 Task: Research Airbnb accommodation in JagÃÂ¼ey Grande, Cuba from 9th December, 2023 to 11th December, 2023 for 2 adults.2 bedrooms having 2 beds and 1 bathroom. Property type can be guest house. Look for 3 properties as per requirement.
Action: Mouse moved to (419, 124)
Screenshot: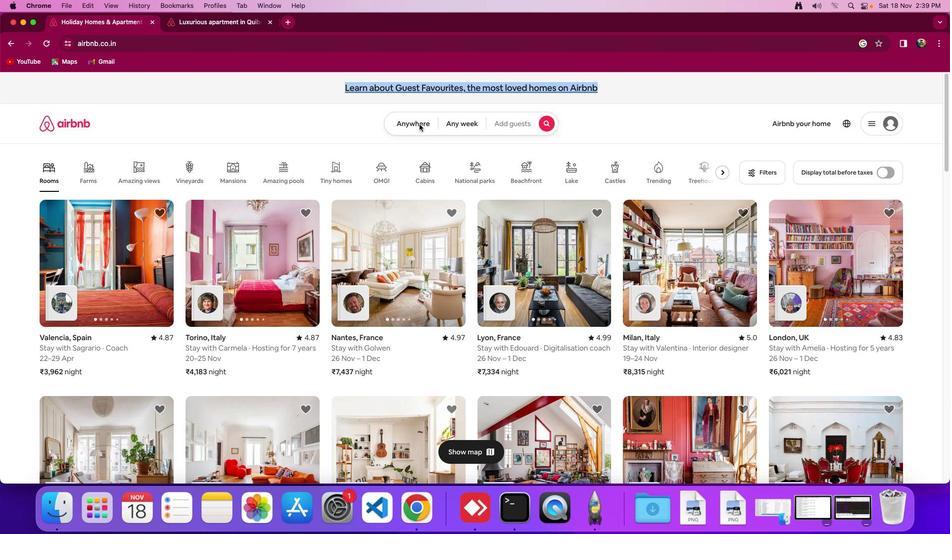 
Action: Mouse pressed left at (419, 124)
Screenshot: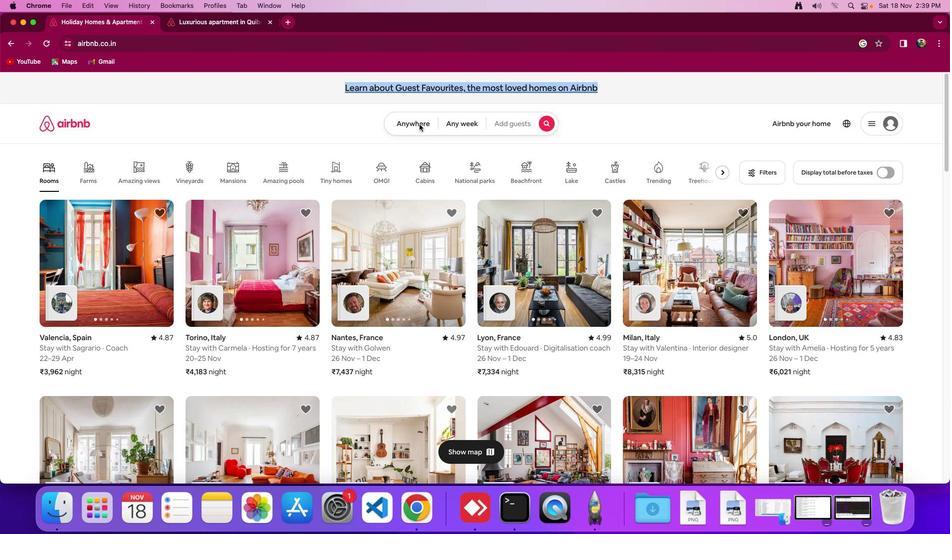 
Action: Mouse moved to (418, 124)
Screenshot: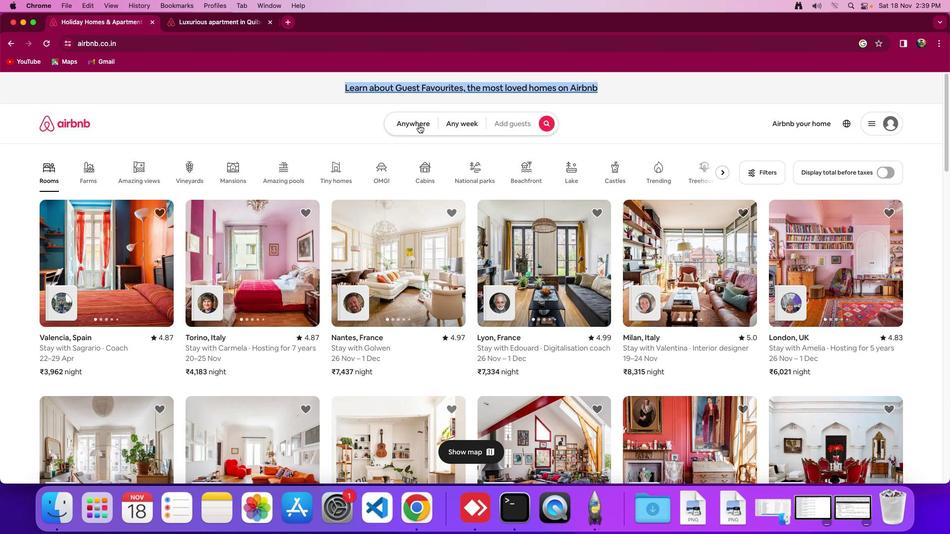 
Action: Mouse pressed left at (418, 124)
Screenshot: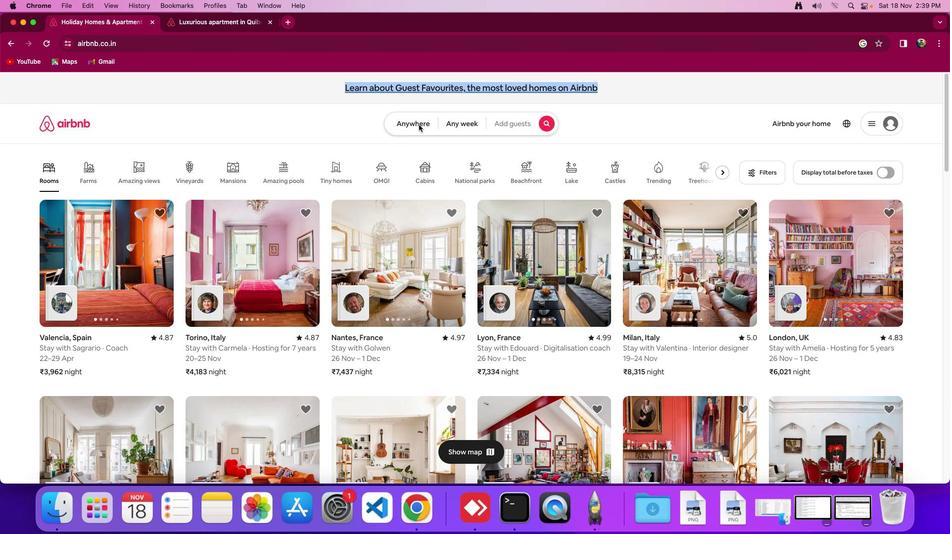 
Action: Mouse moved to (360, 160)
Screenshot: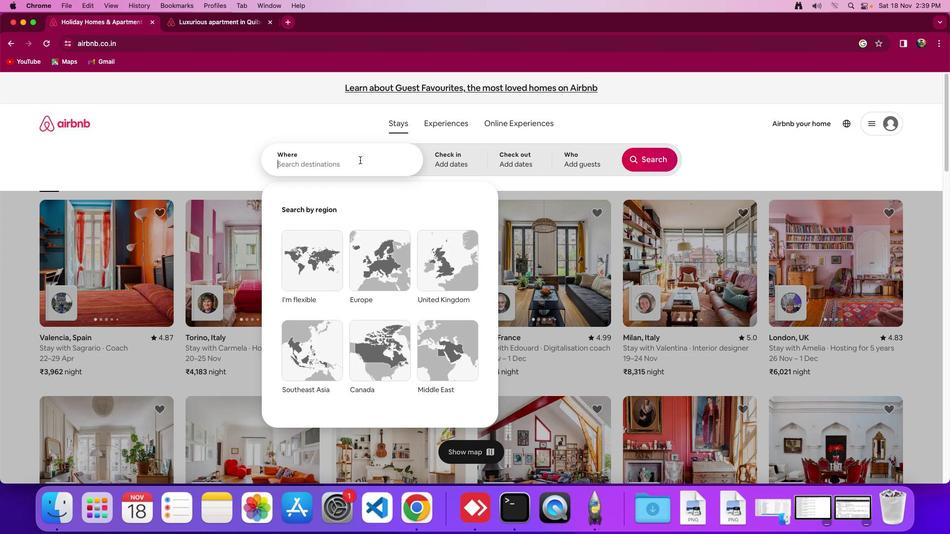 
Action: Mouse pressed left at (360, 160)
Screenshot: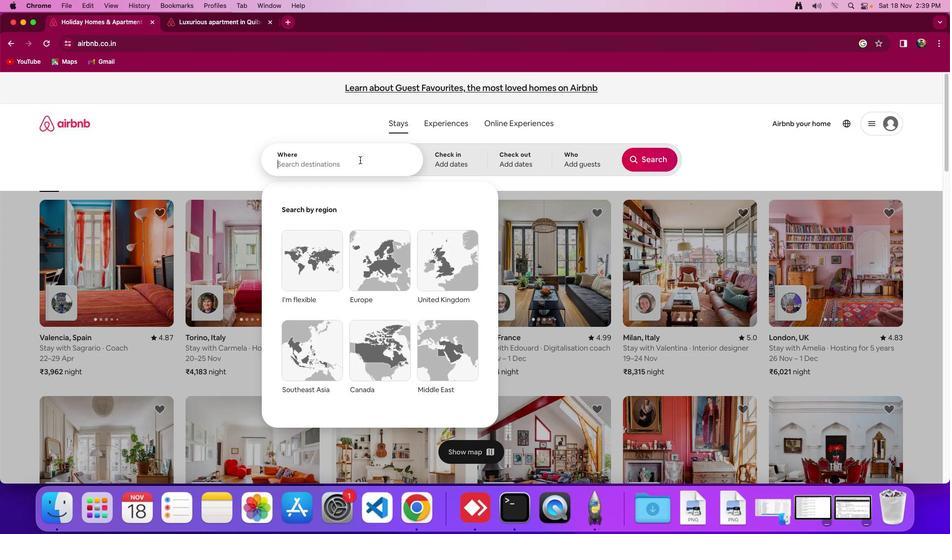 
Action: Key pressed Key.shift'J''a''g'Key.shift_r'A'Key.shift'e''y'Key.spaceKey.shift_r'G''r''a''d''e''.'Key.backspace','Key.spaceKey.shift_r'C''u''b''s'Key.backspace'a'
Screenshot: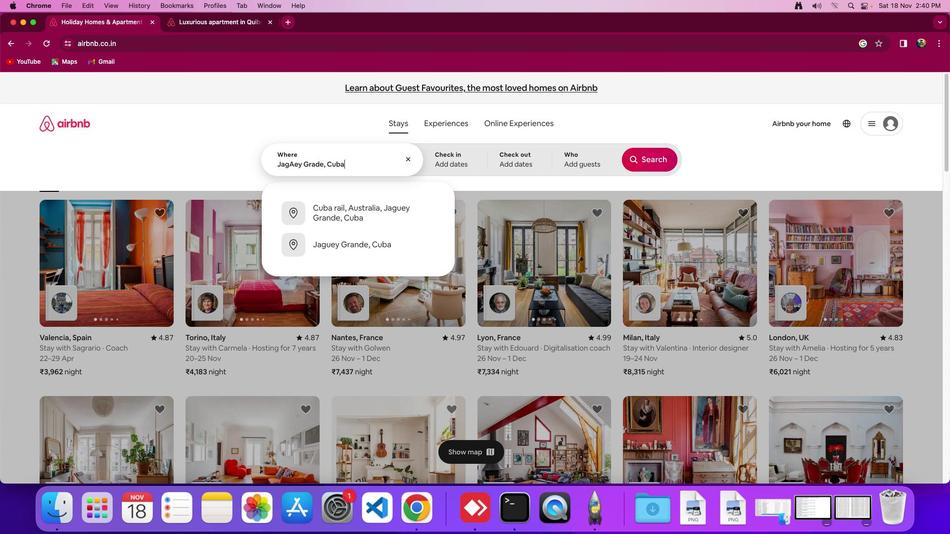 
Action: Mouse moved to (454, 161)
Screenshot: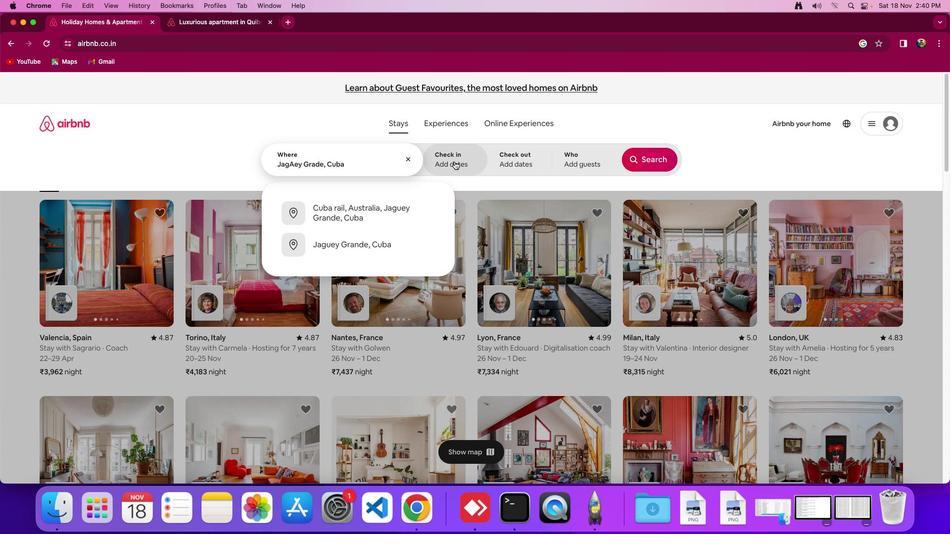 
Action: Mouse pressed left at (454, 161)
Screenshot: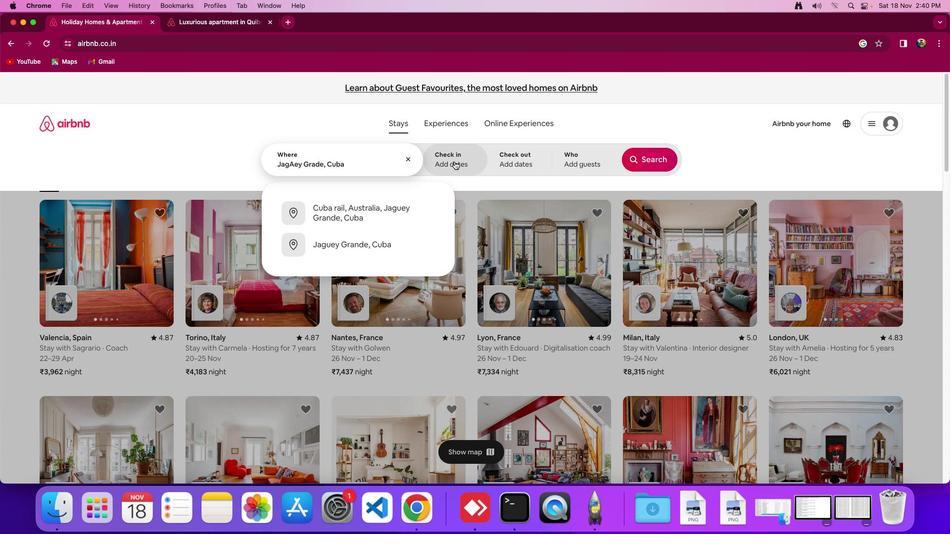 
Action: Mouse moved to (632, 305)
Screenshot: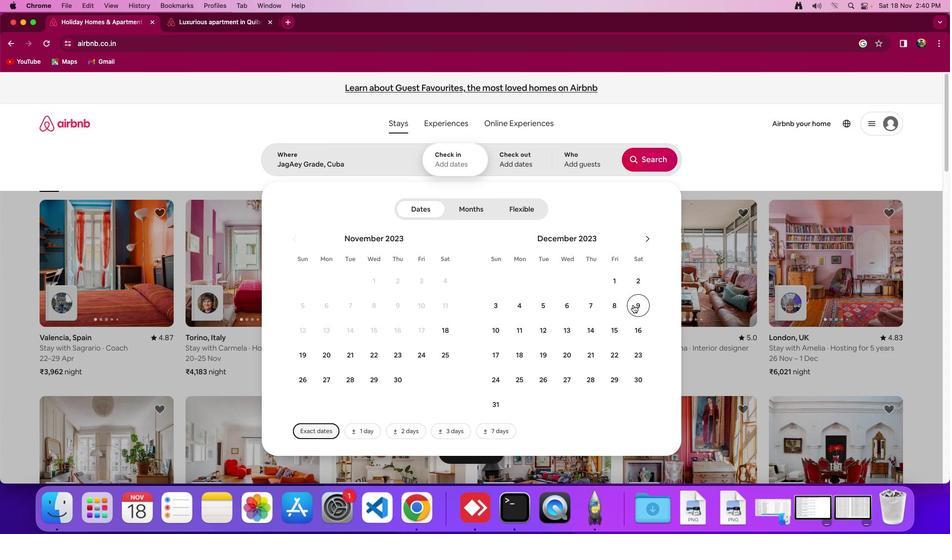 
Action: Mouse pressed left at (632, 305)
Screenshot: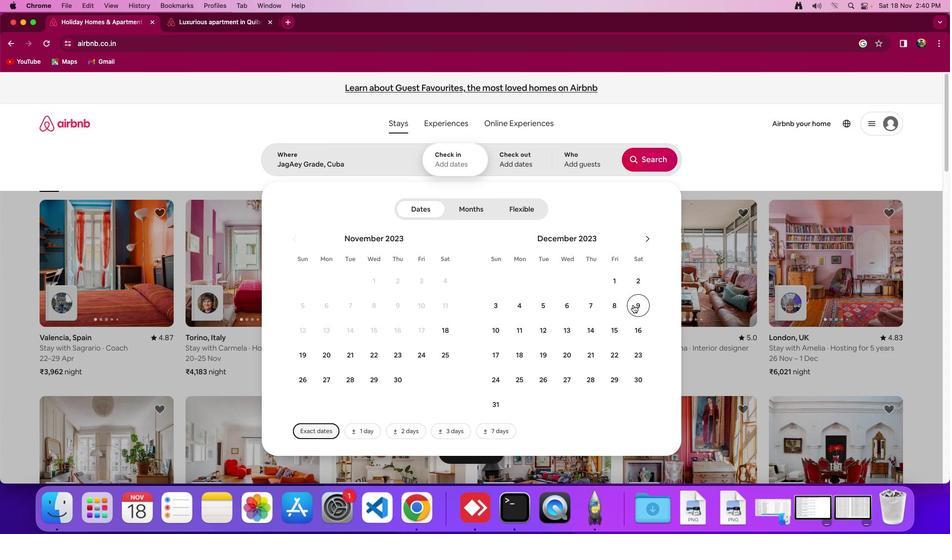 
Action: Mouse moved to (521, 334)
Screenshot: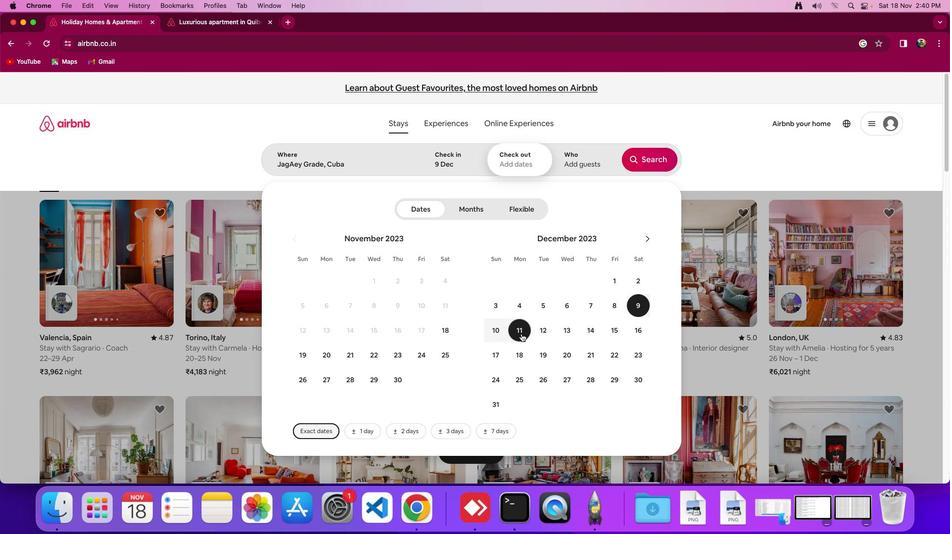 
Action: Mouse pressed left at (521, 334)
Screenshot: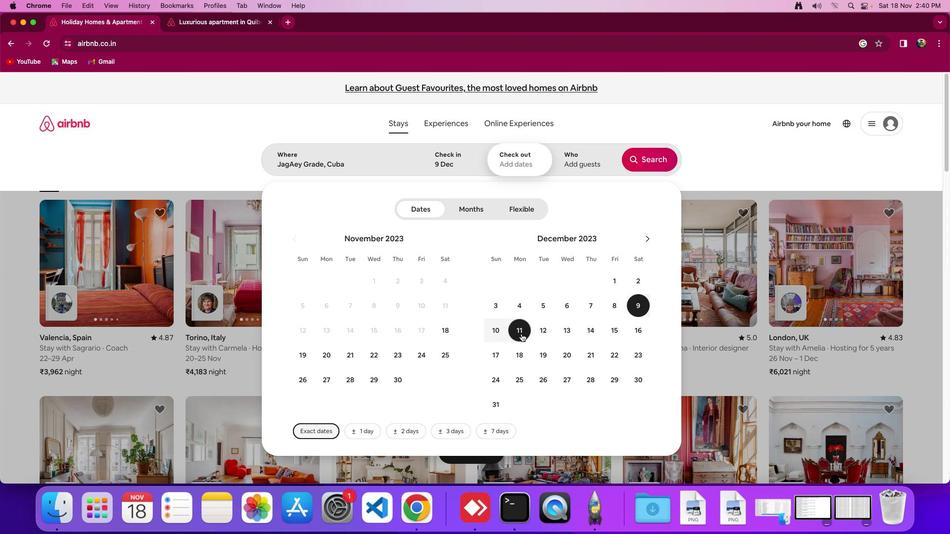 
Action: Mouse moved to (574, 155)
Screenshot: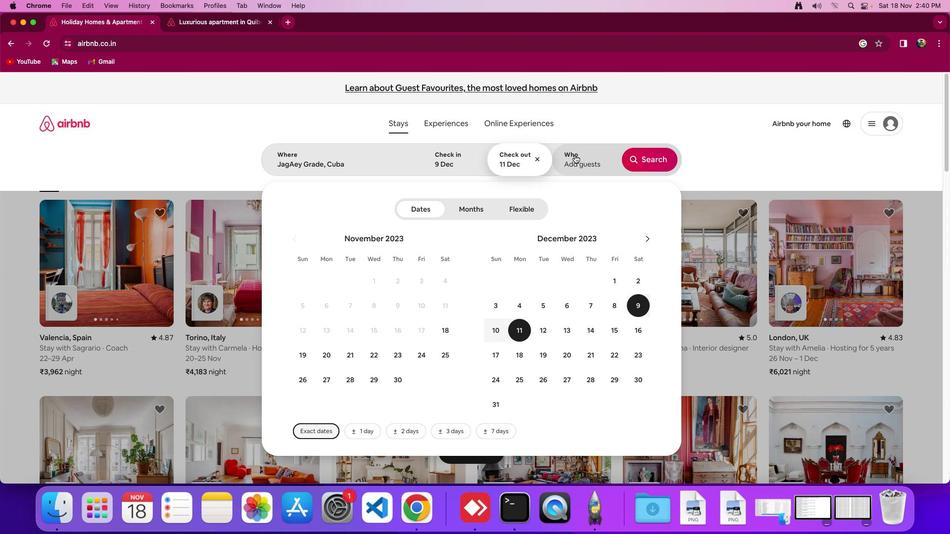 
Action: Mouse pressed left at (574, 155)
Screenshot: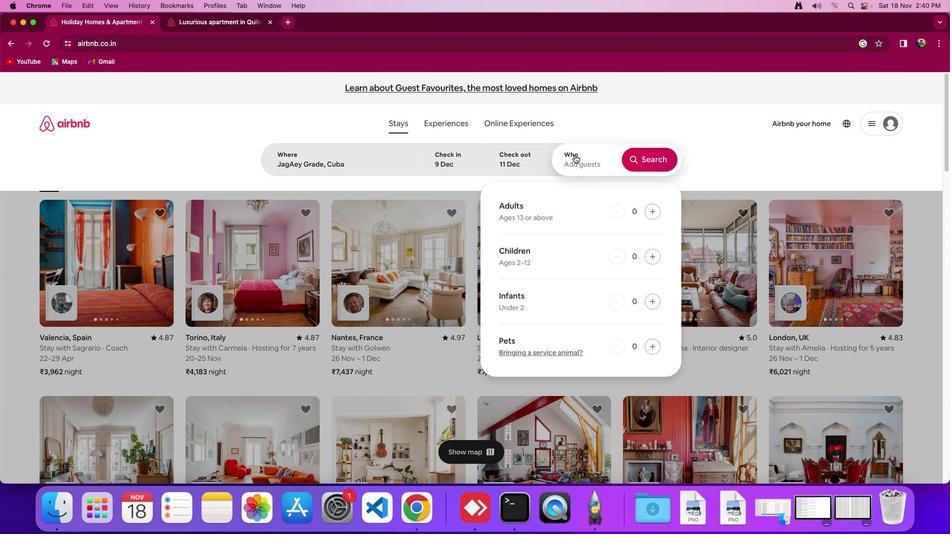 
Action: Mouse moved to (653, 215)
Screenshot: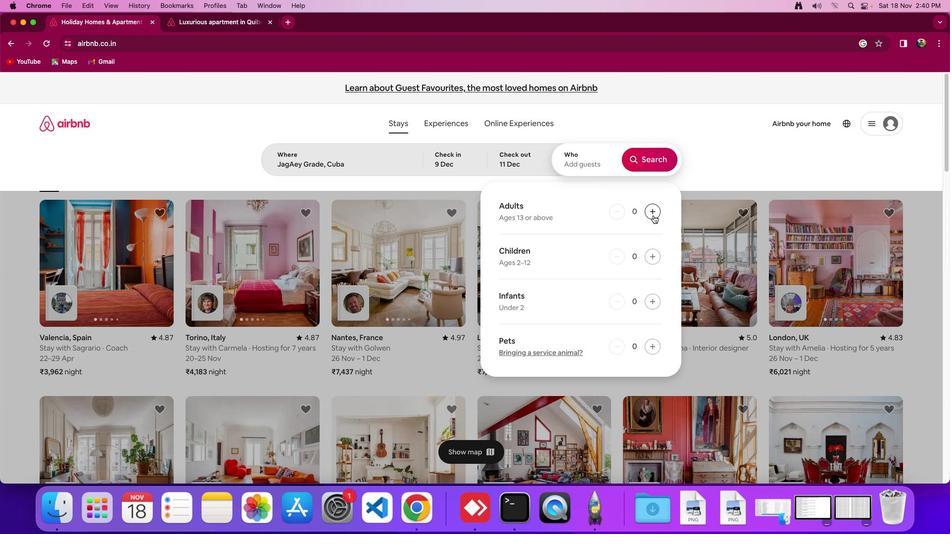 
Action: Mouse pressed left at (653, 215)
Screenshot: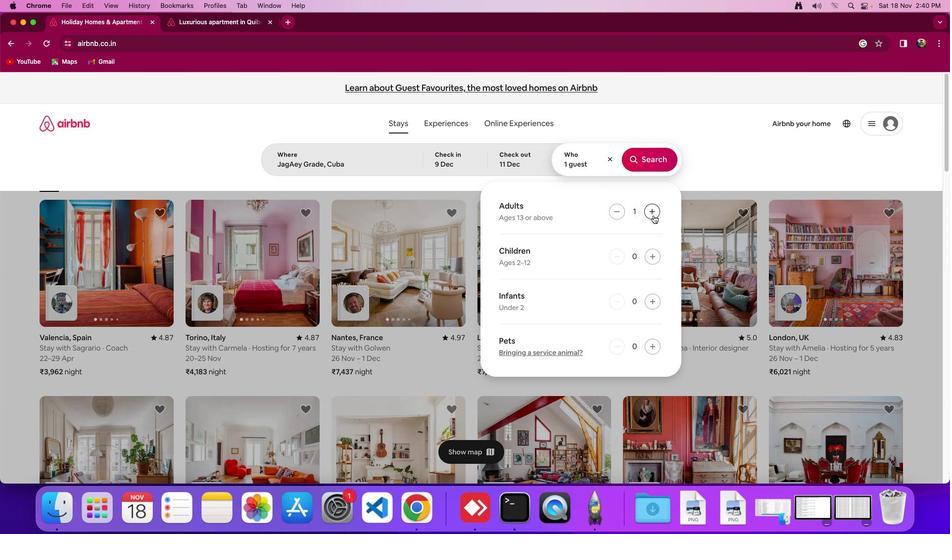 
Action: Mouse pressed left at (653, 215)
Screenshot: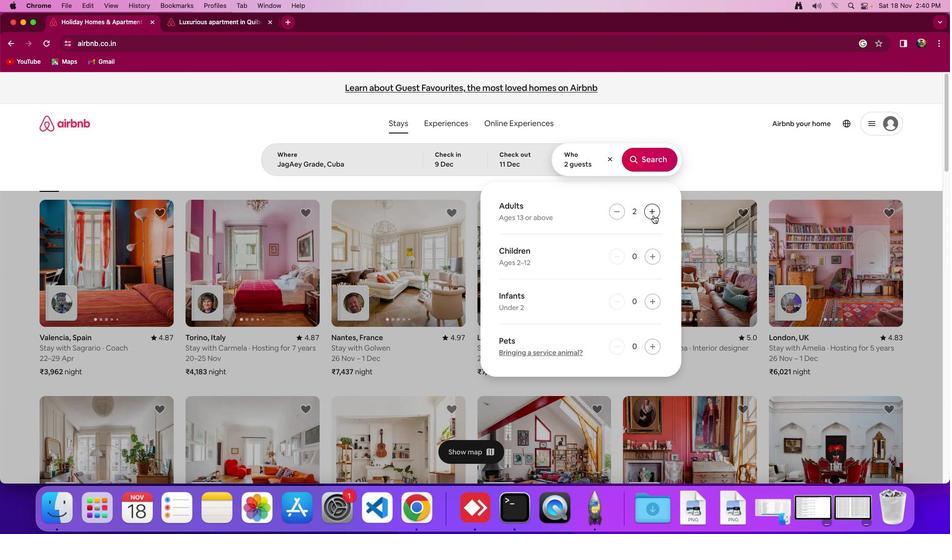 
Action: Mouse moved to (649, 161)
Screenshot: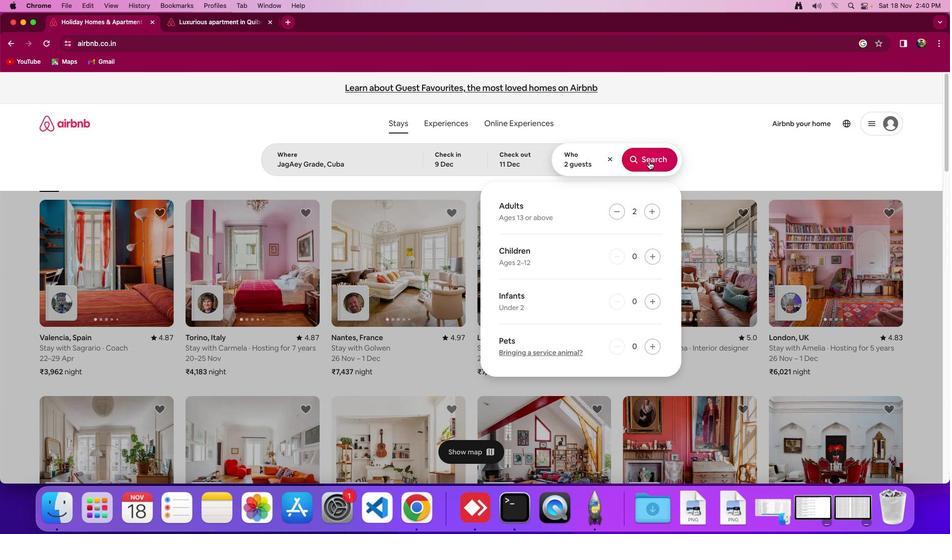 
Action: Mouse pressed left at (649, 161)
Screenshot: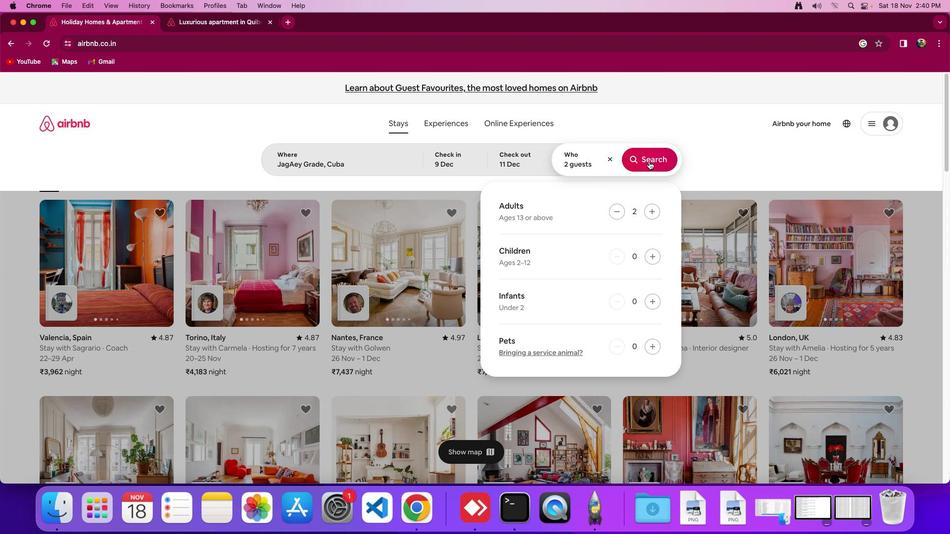 
Action: Mouse moved to (779, 130)
Screenshot: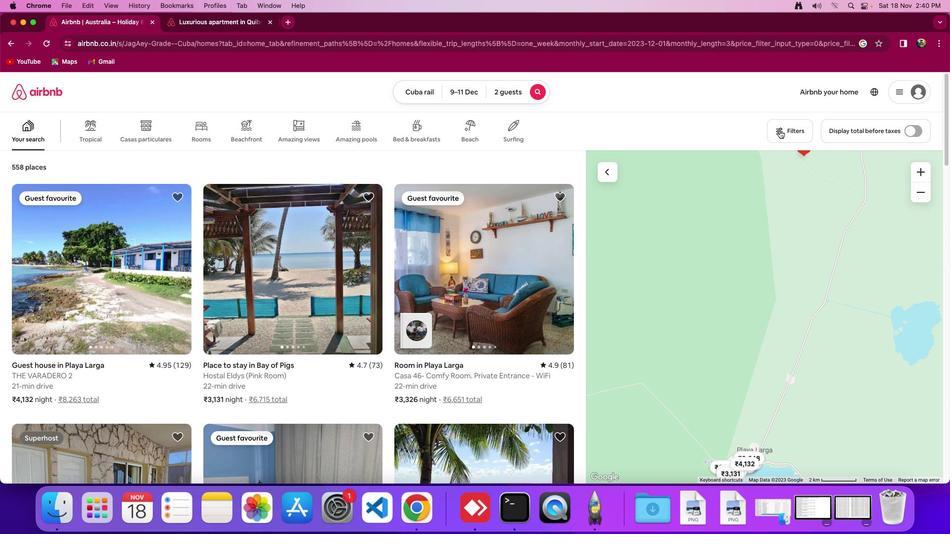 
Action: Mouse pressed left at (779, 130)
Screenshot: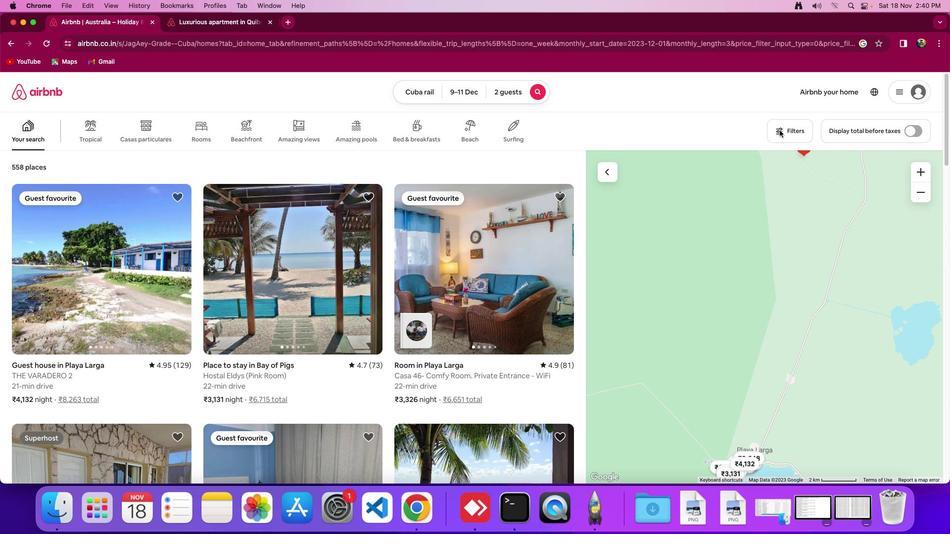 
Action: Mouse moved to (513, 261)
Screenshot: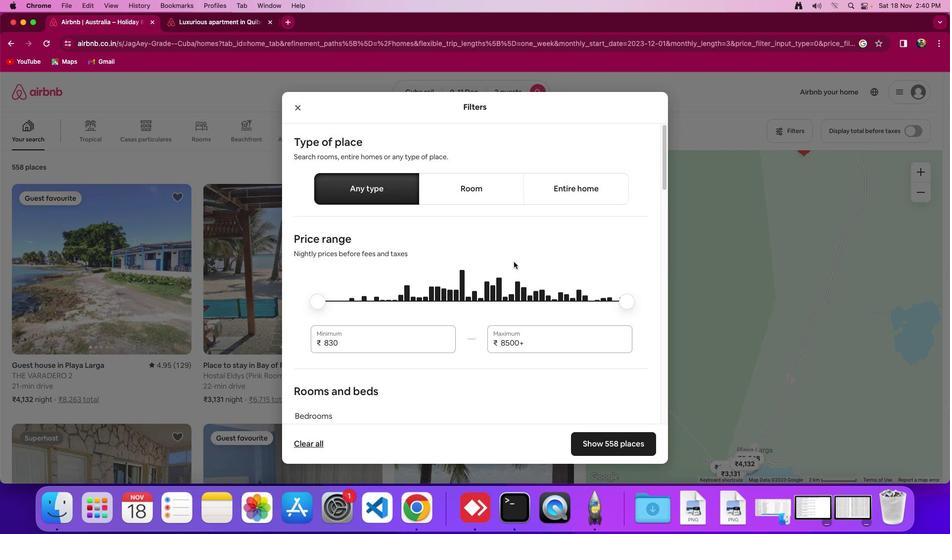 
Action: Mouse scrolled (513, 261) with delta (0, 0)
Screenshot: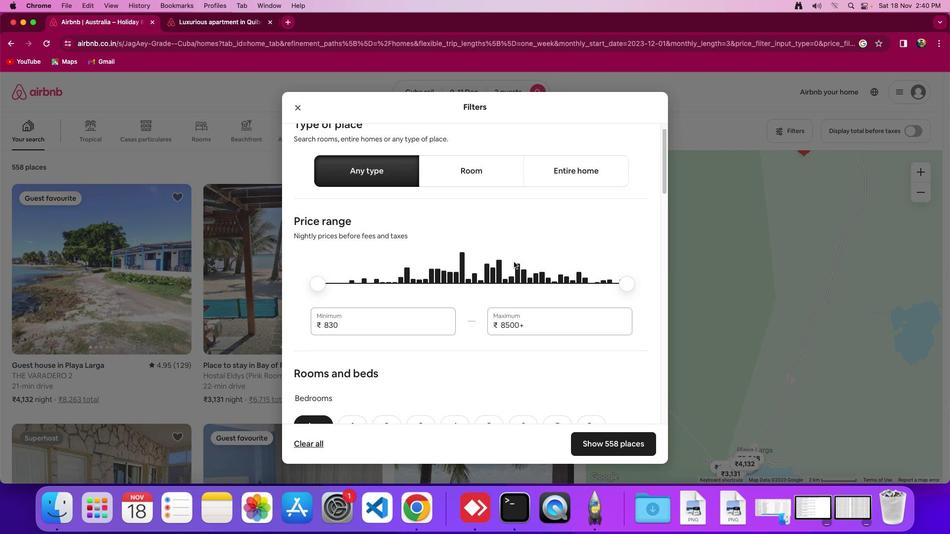 
Action: Mouse scrolled (513, 261) with delta (0, 0)
Screenshot: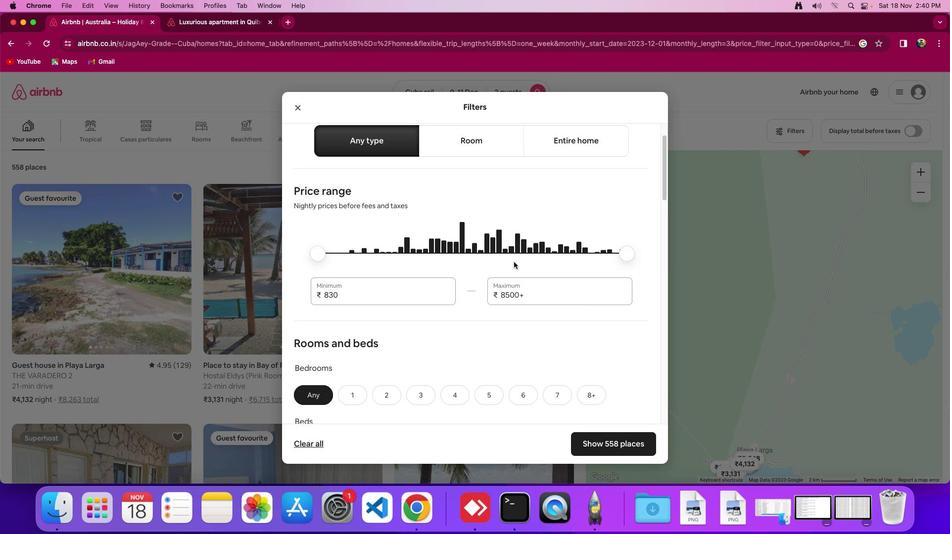 
Action: Mouse scrolled (513, 261) with delta (0, -1)
Screenshot: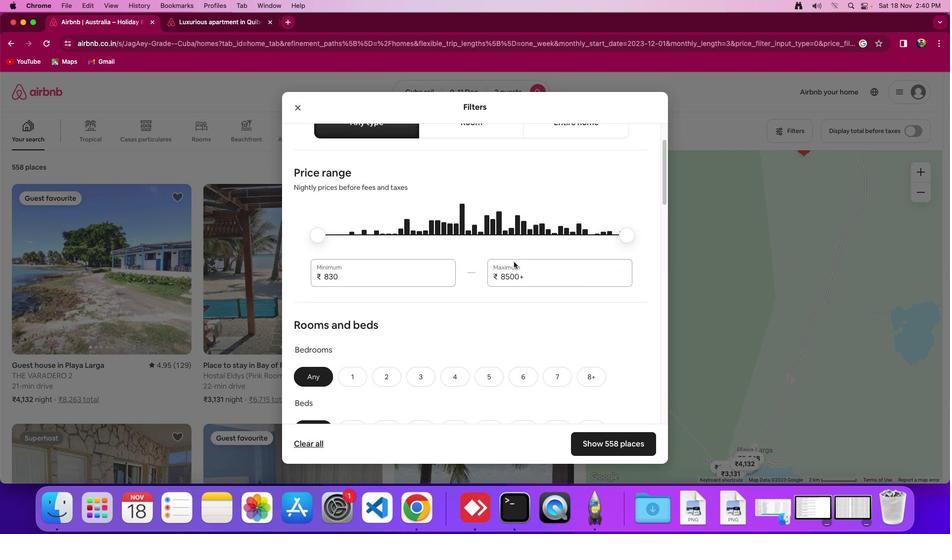 
Action: Mouse scrolled (513, 261) with delta (0, 0)
Screenshot: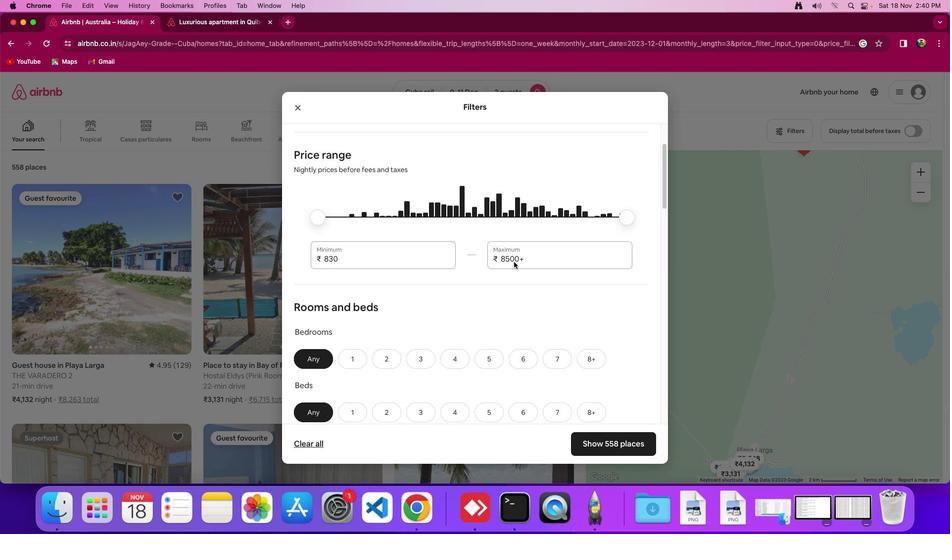 
Action: Mouse scrolled (513, 261) with delta (0, 0)
Screenshot: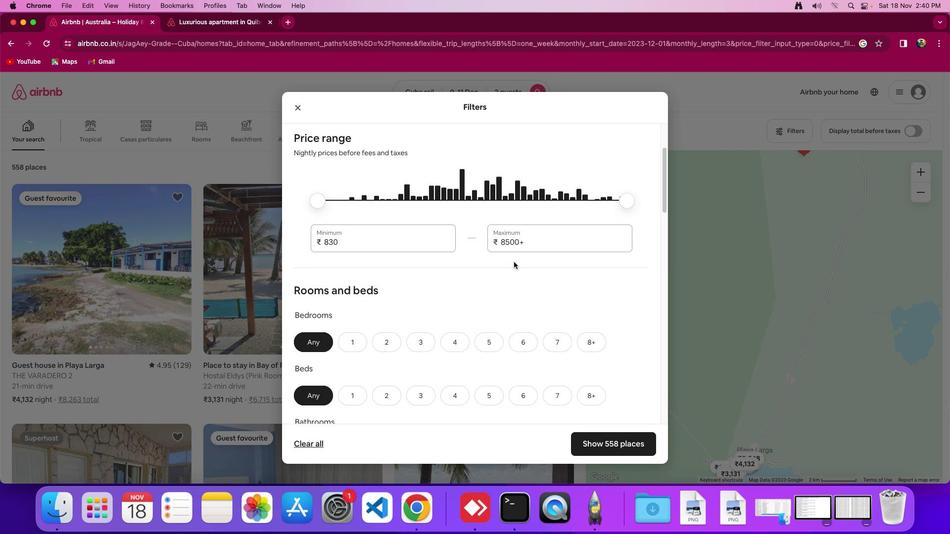 
Action: Mouse scrolled (513, 261) with delta (0, 0)
Screenshot: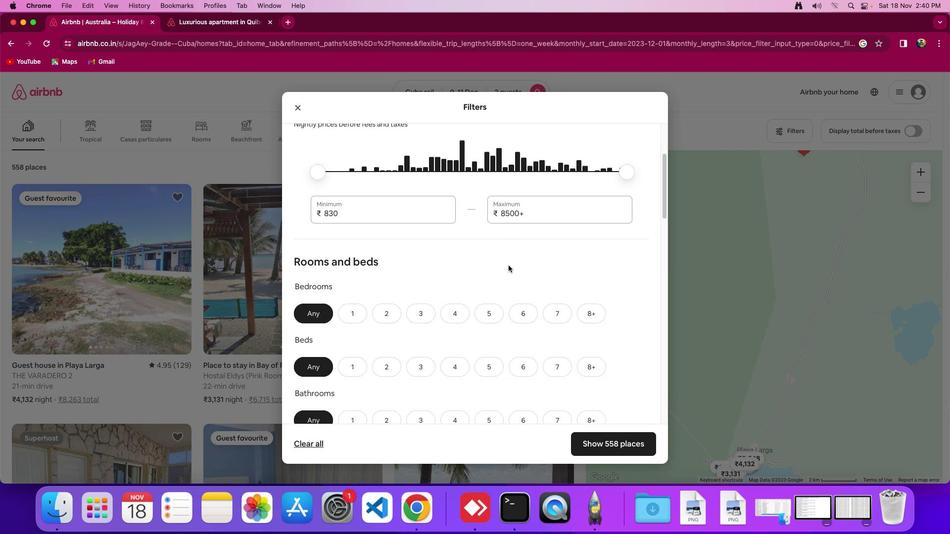 
Action: Mouse moved to (382, 299)
Screenshot: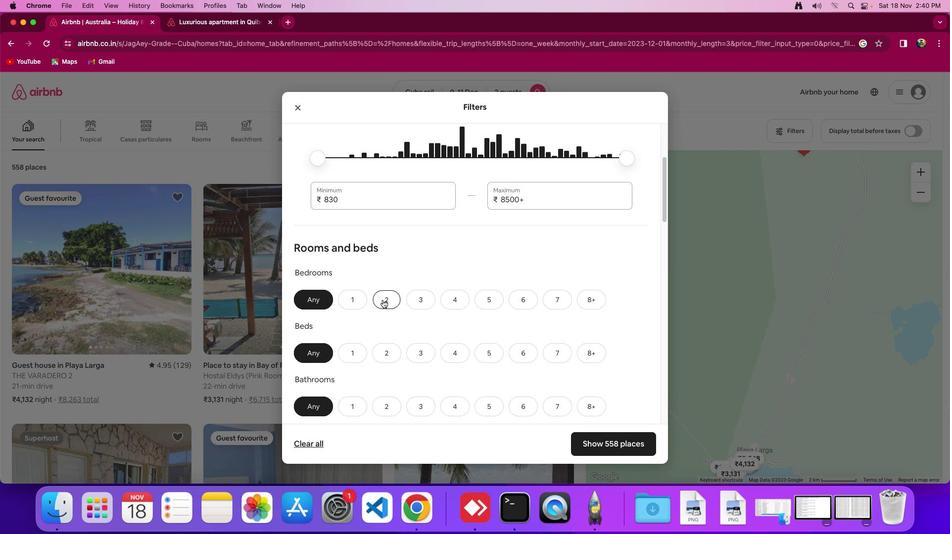 
Action: Mouse pressed left at (382, 299)
Screenshot: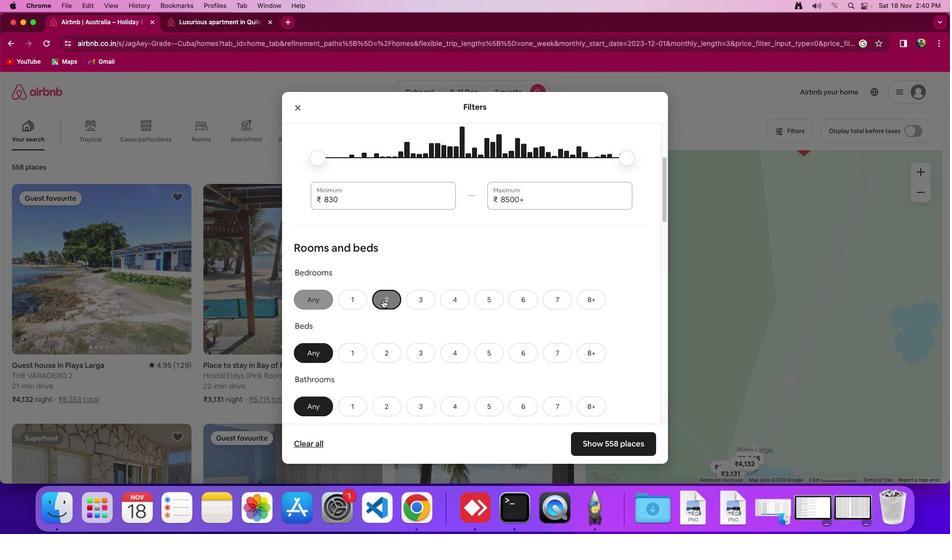 
Action: Mouse moved to (389, 354)
Screenshot: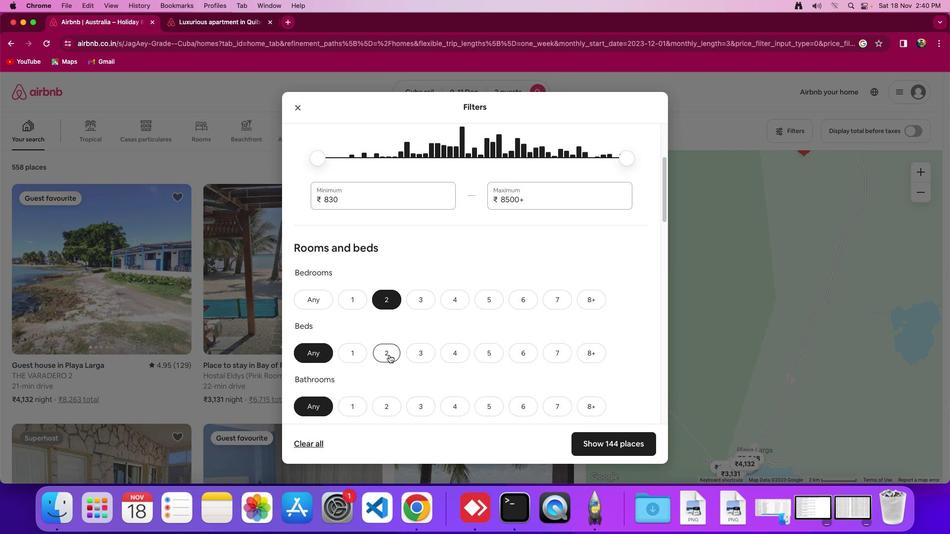 
Action: Mouse pressed left at (389, 354)
Screenshot: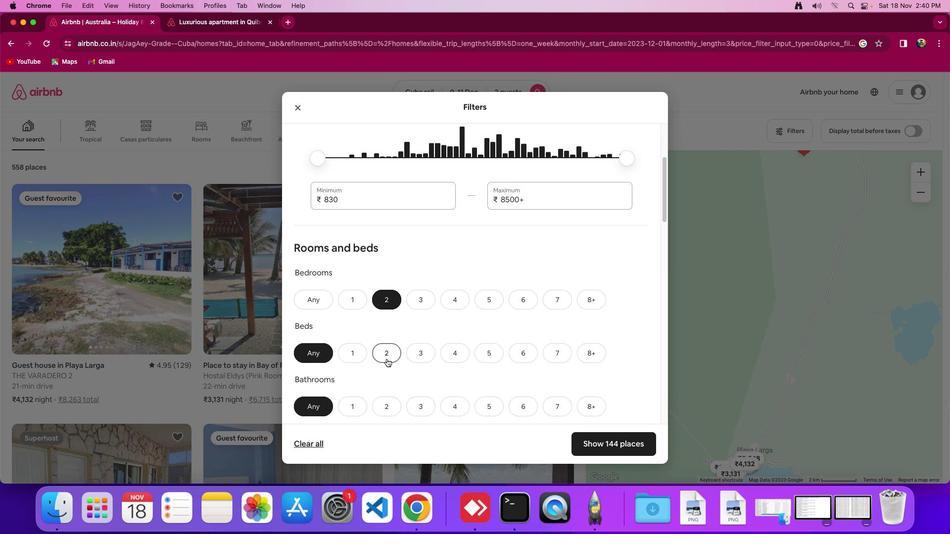 
Action: Mouse moved to (355, 404)
Screenshot: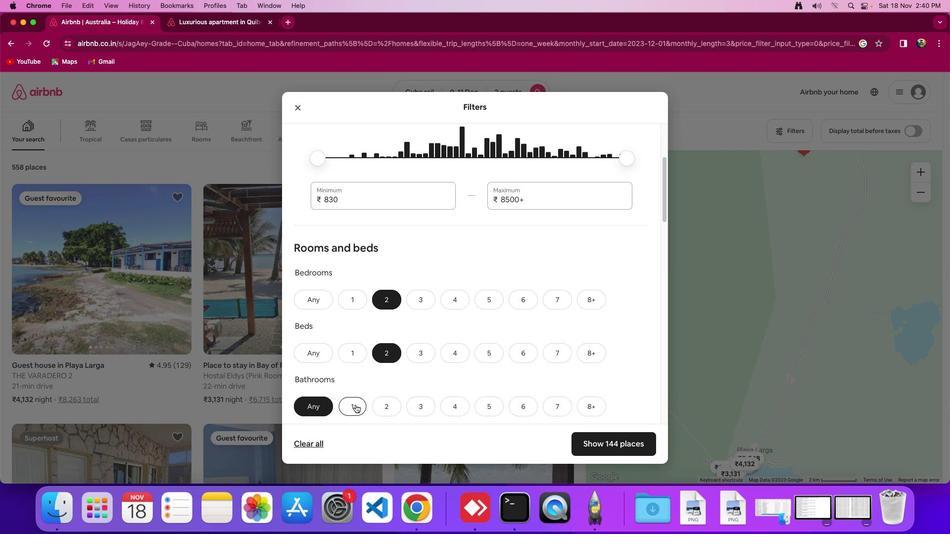 
Action: Mouse pressed left at (355, 404)
Screenshot: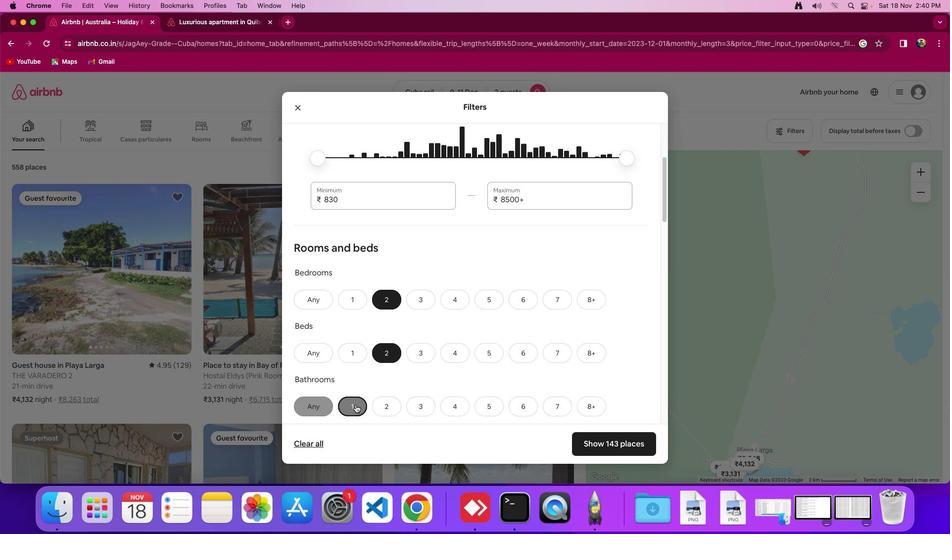 
Action: Mouse moved to (514, 219)
Screenshot: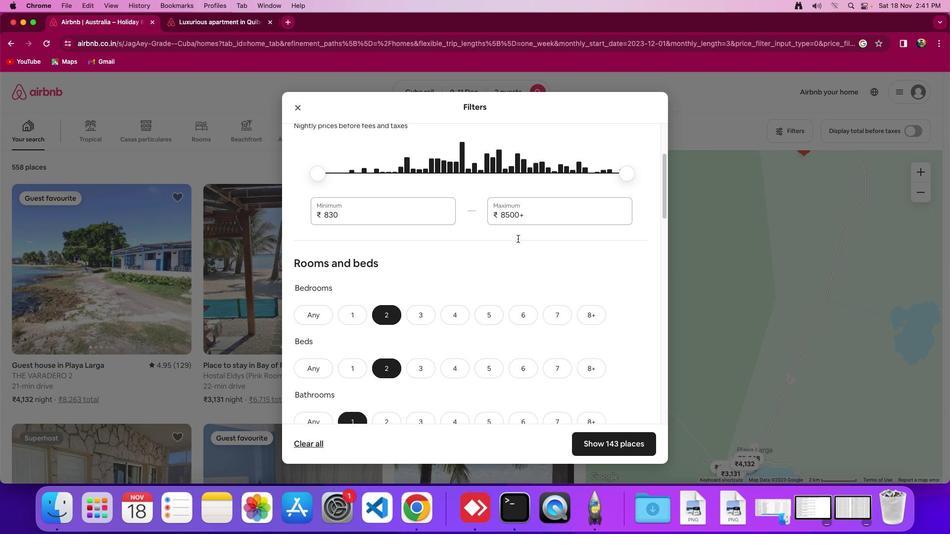 
Action: Mouse scrolled (514, 219) with delta (0, 0)
Screenshot: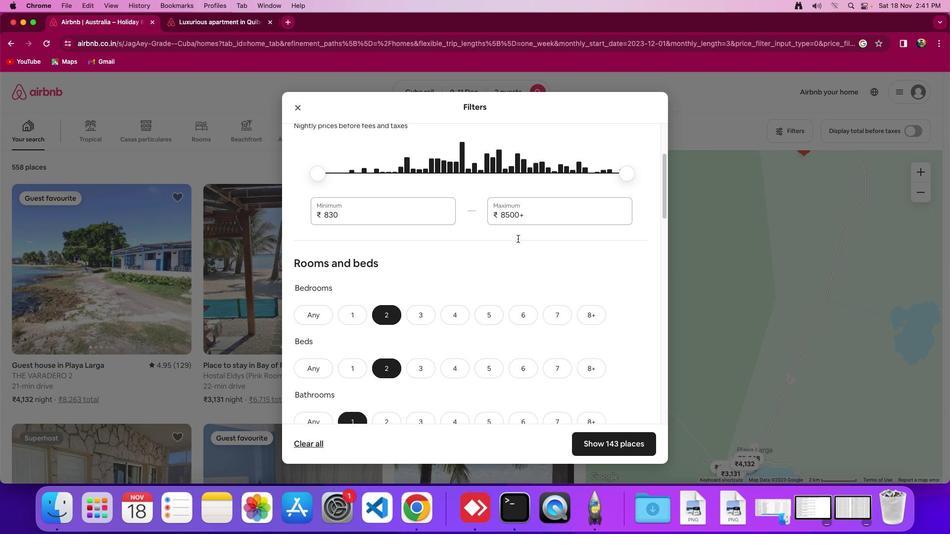 
Action: Mouse moved to (515, 227)
Screenshot: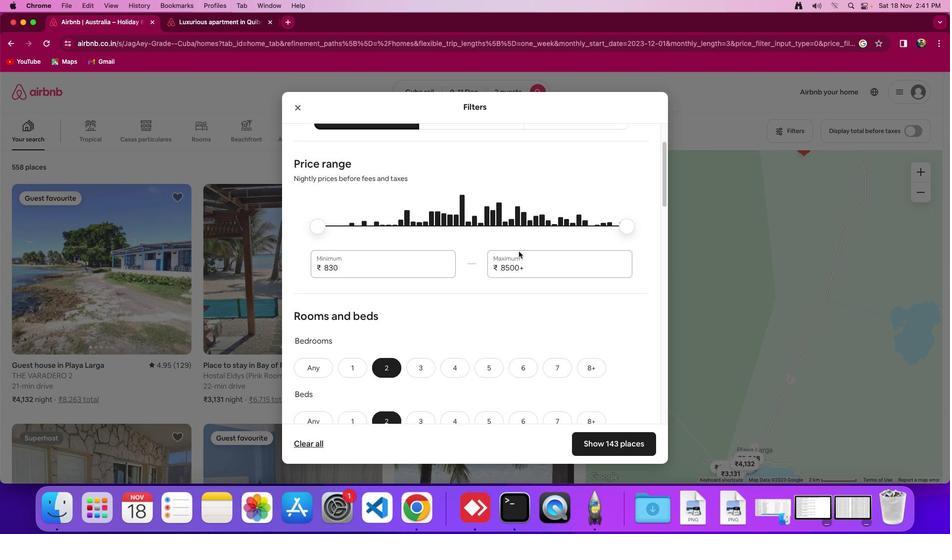 
Action: Mouse scrolled (515, 227) with delta (0, 0)
Screenshot: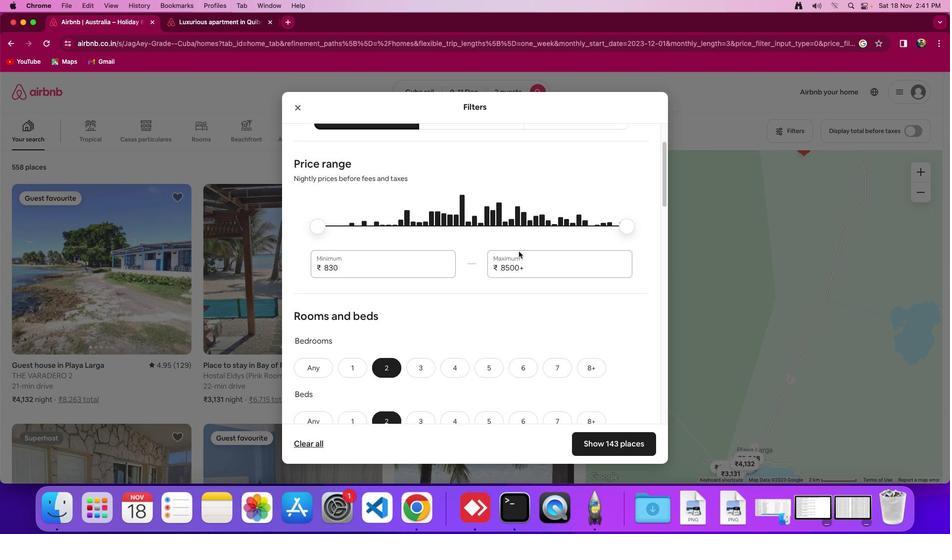 
Action: Mouse moved to (517, 234)
Screenshot: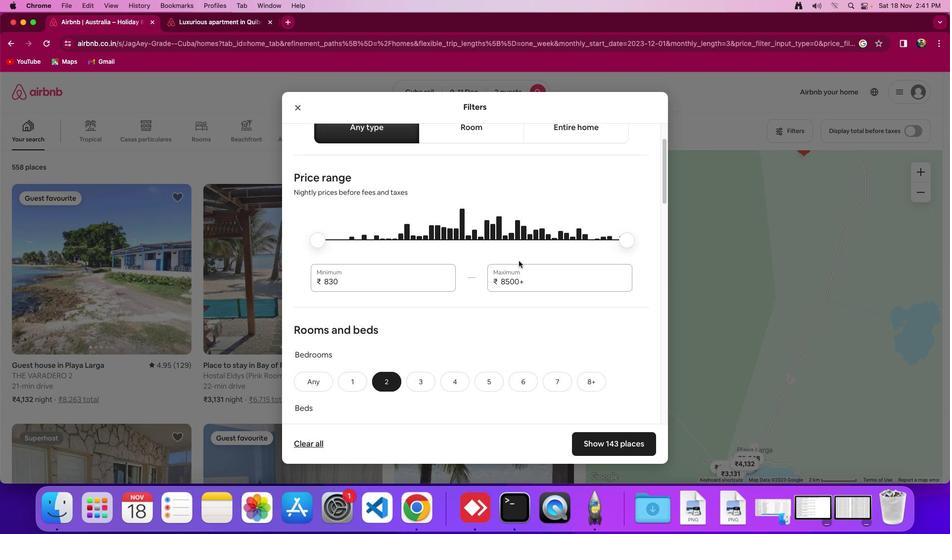 
Action: Mouse scrolled (517, 234) with delta (0, 1)
Screenshot: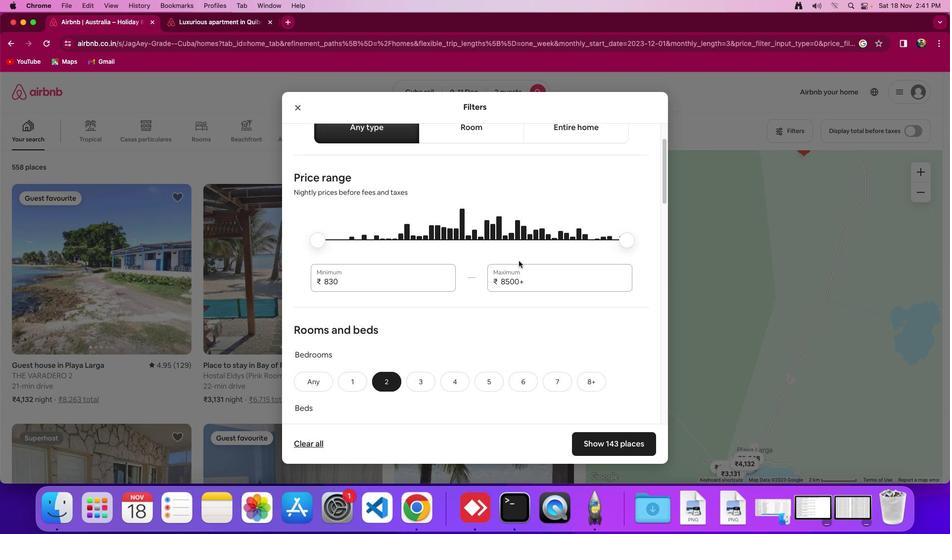 
Action: Mouse moved to (548, 361)
Screenshot: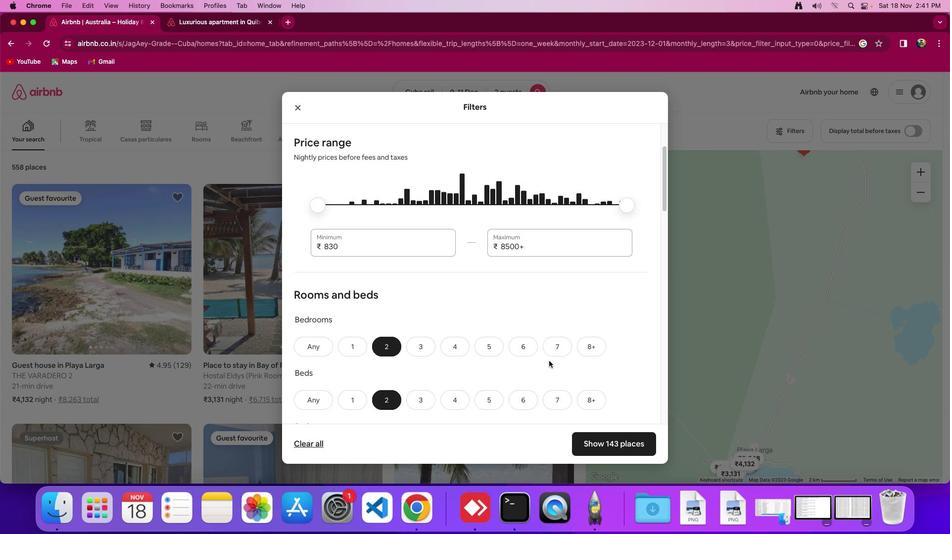 
Action: Mouse scrolled (548, 361) with delta (0, 0)
Screenshot: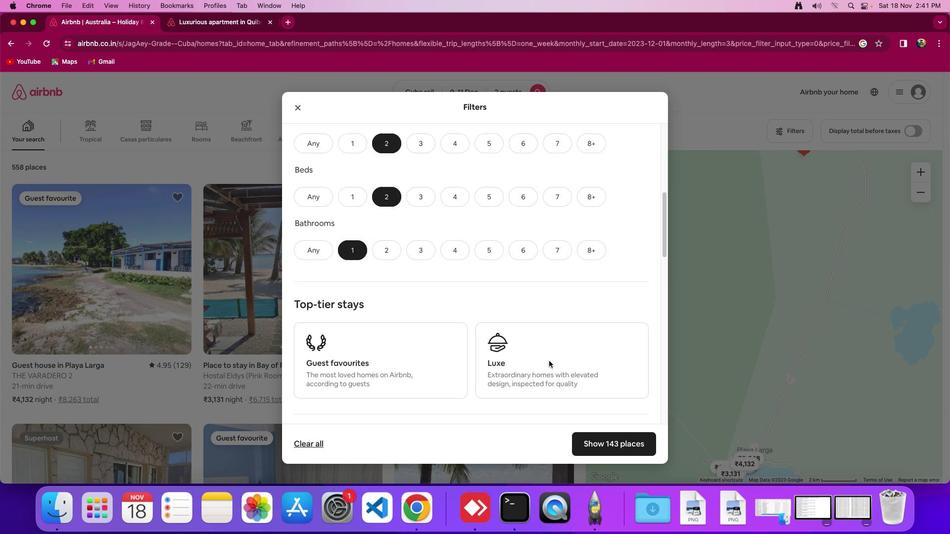 
Action: Mouse scrolled (548, 361) with delta (0, 0)
Screenshot: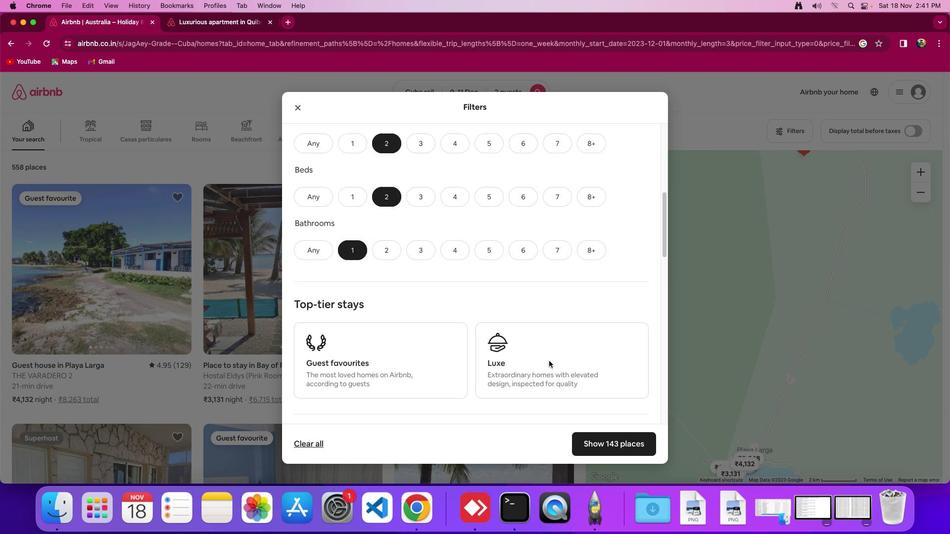 
Action: Mouse scrolled (548, 361) with delta (0, -2)
Screenshot: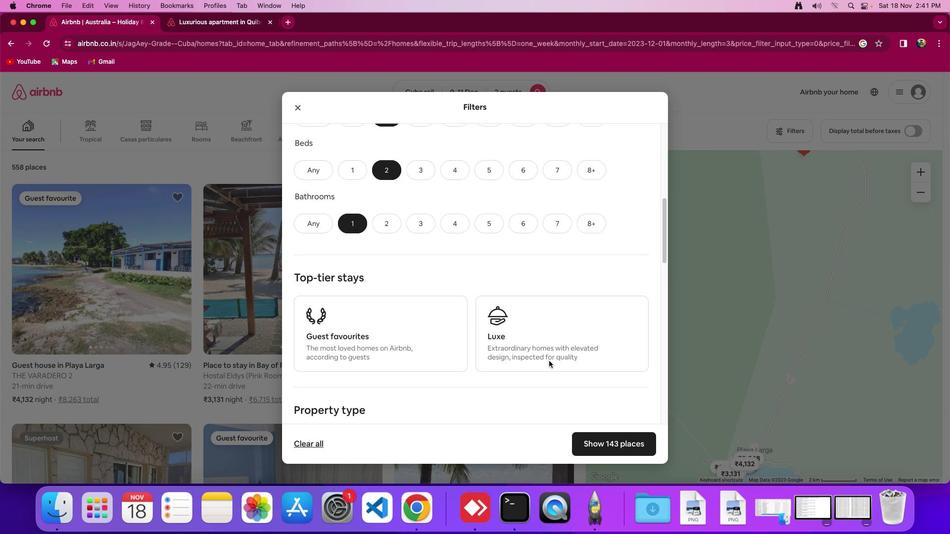 
Action: Mouse scrolled (548, 361) with delta (0, -2)
Screenshot: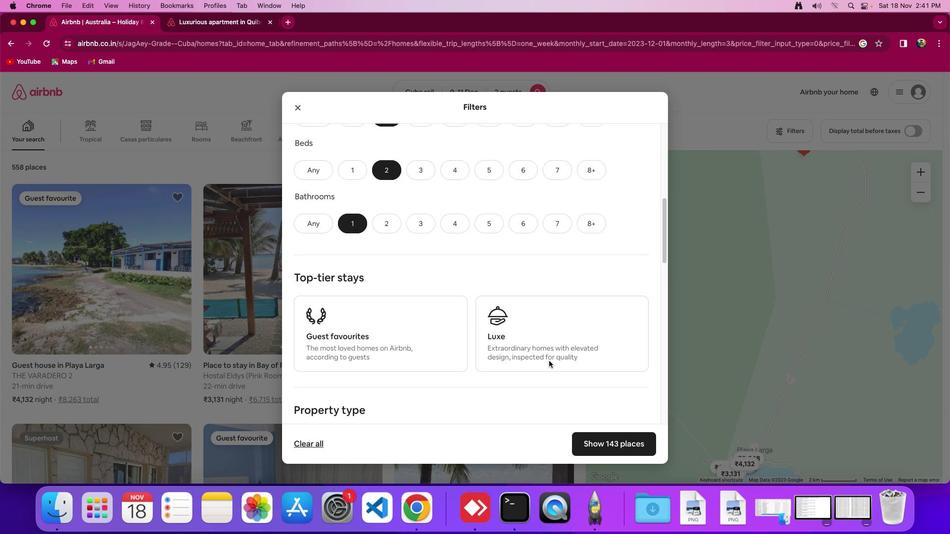 
Action: Mouse moved to (548, 356)
Screenshot: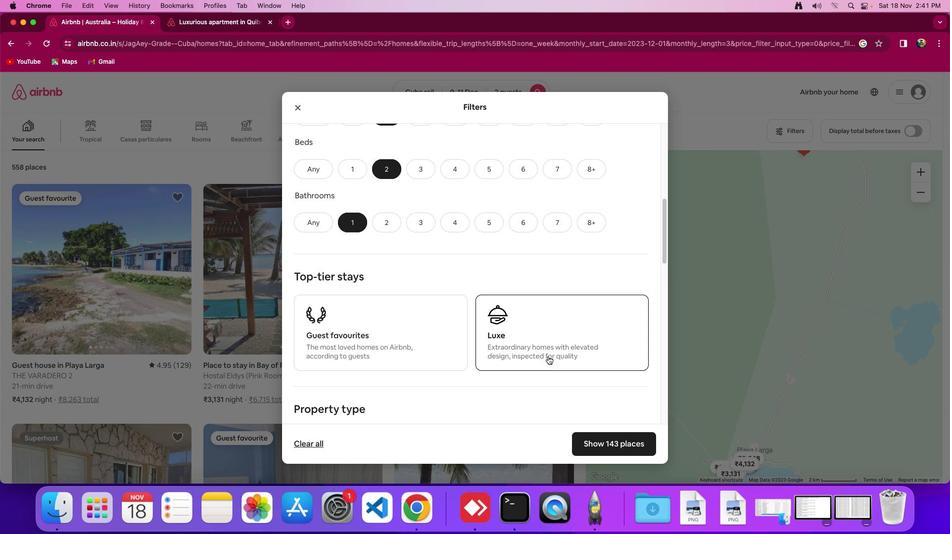
Action: Mouse scrolled (548, 356) with delta (0, 0)
Screenshot: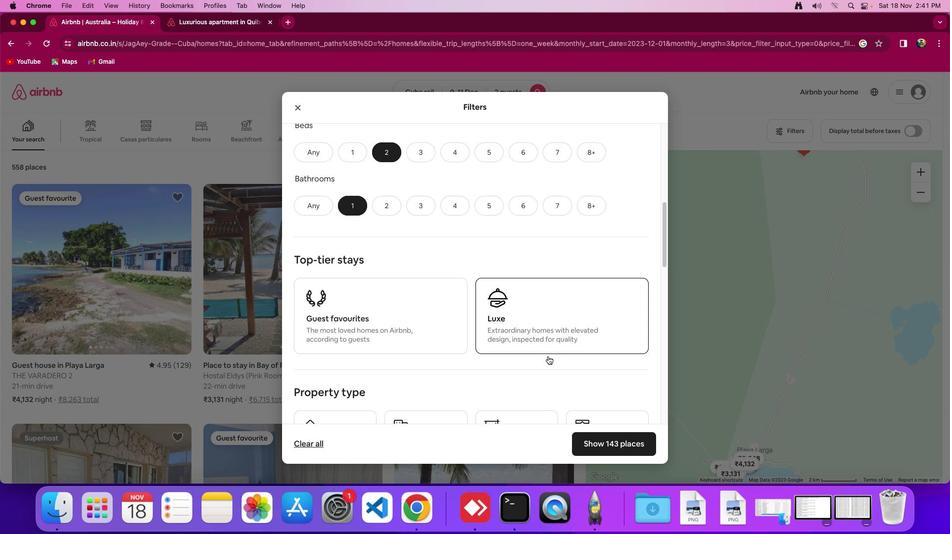 
Action: Mouse scrolled (548, 356) with delta (0, 0)
Screenshot: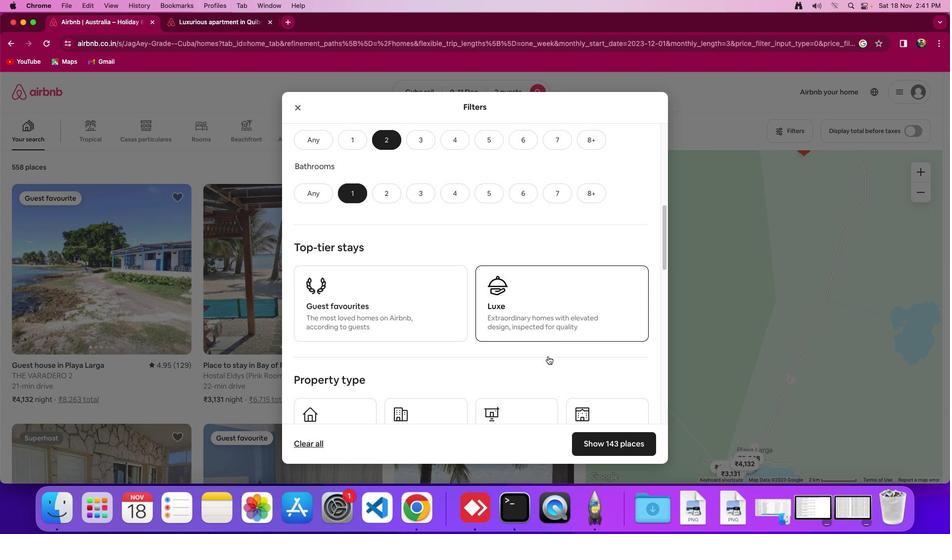 
Action: Mouse scrolled (548, 356) with delta (0, 0)
Screenshot: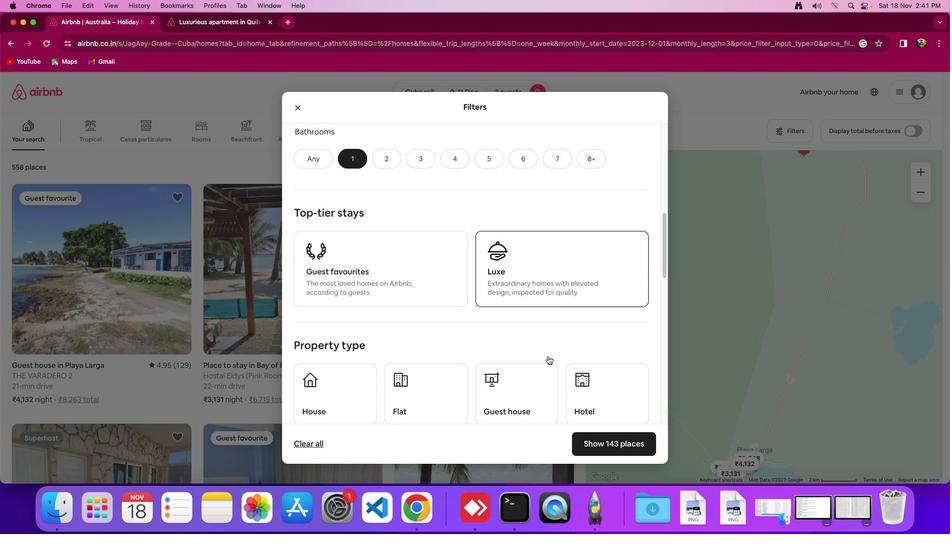 
Action: Mouse moved to (507, 301)
Screenshot: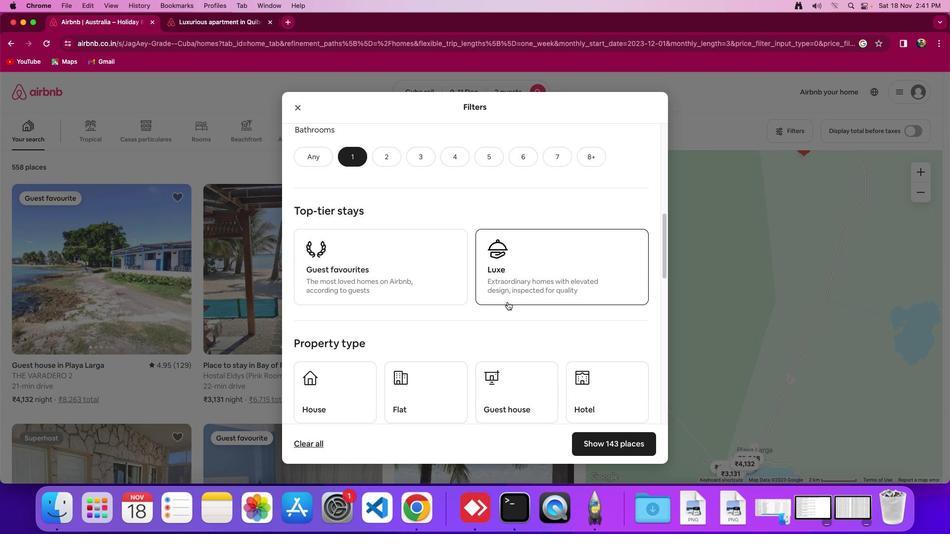
Action: Mouse scrolled (507, 301) with delta (0, 0)
Screenshot: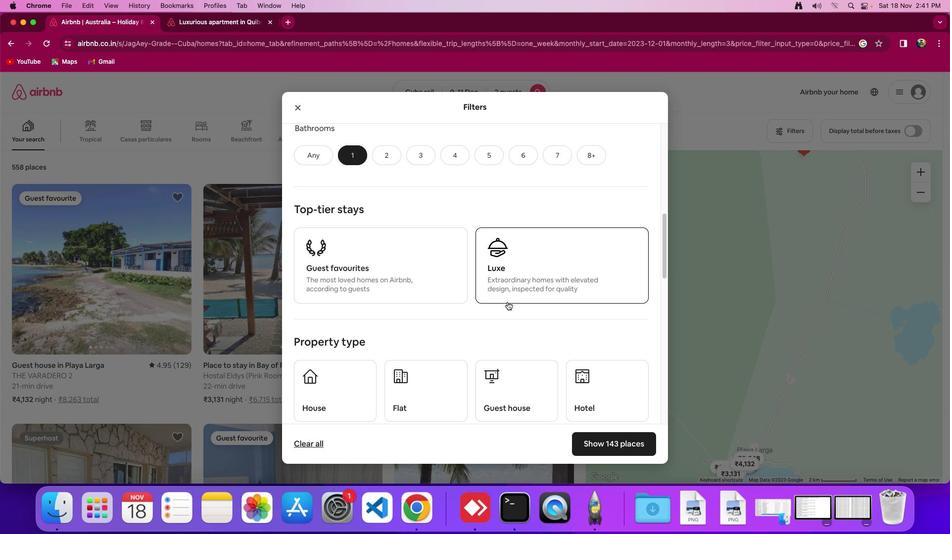 
Action: Mouse scrolled (507, 301) with delta (0, 0)
Screenshot: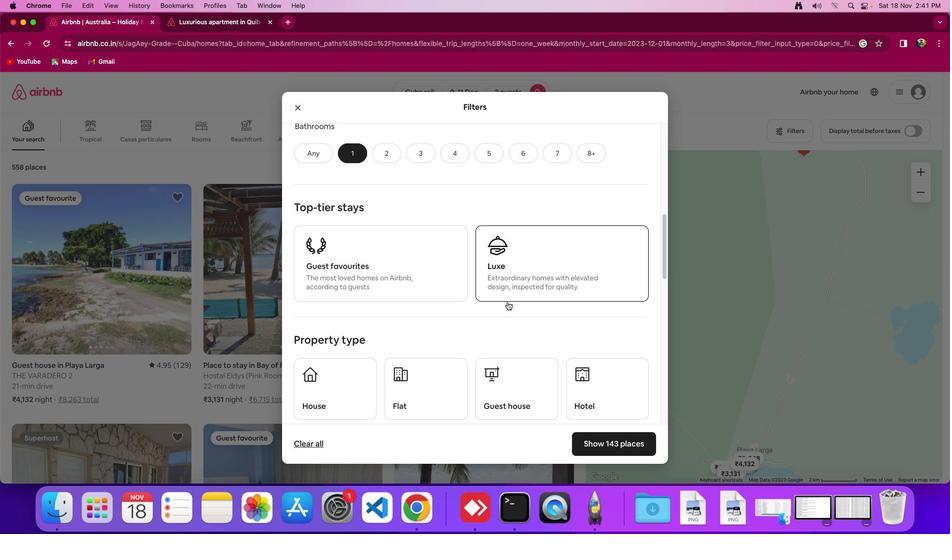 
Action: Mouse scrolled (507, 301) with delta (0, 0)
Screenshot: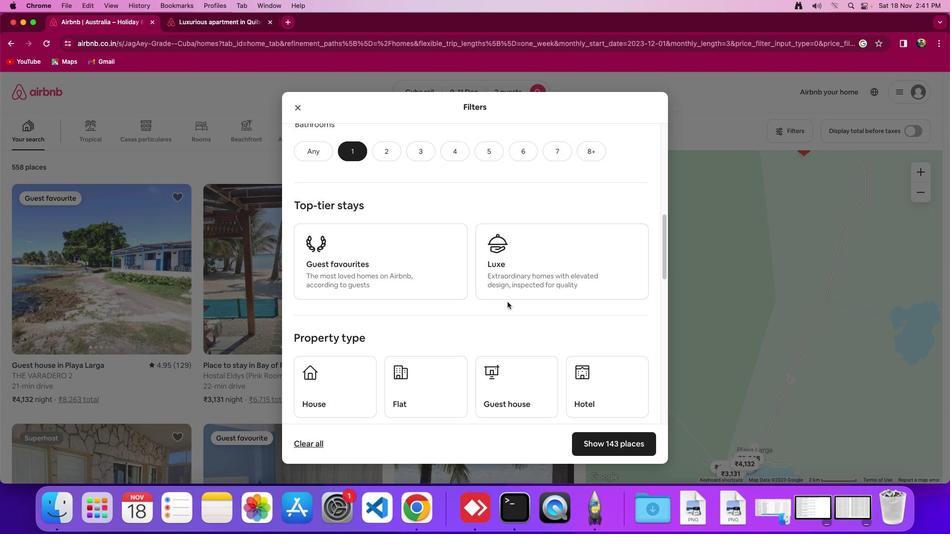 
Action: Mouse scrolled (507, 301) with delta (0, 0)
Screenshot: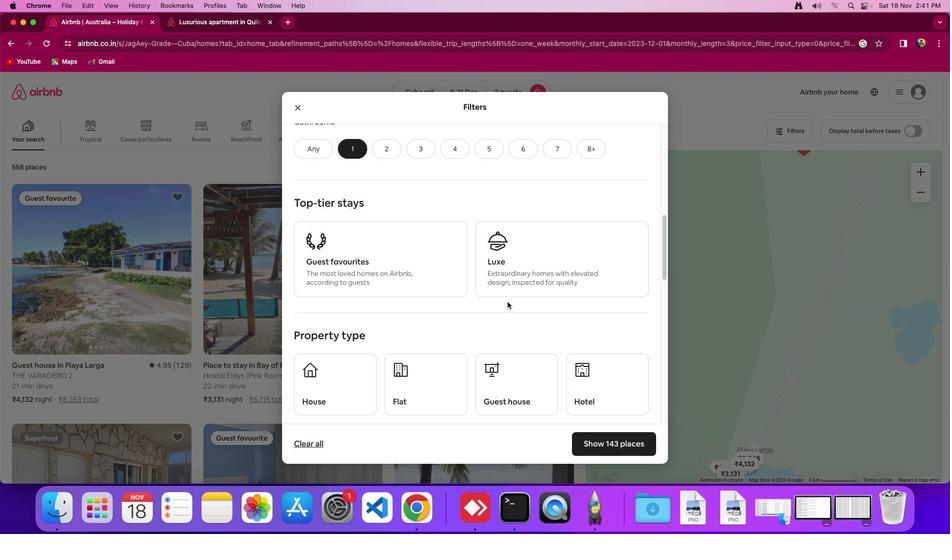 
Action: Mouse scrolled (507, 301) with delta (0, 0)
Screenshot: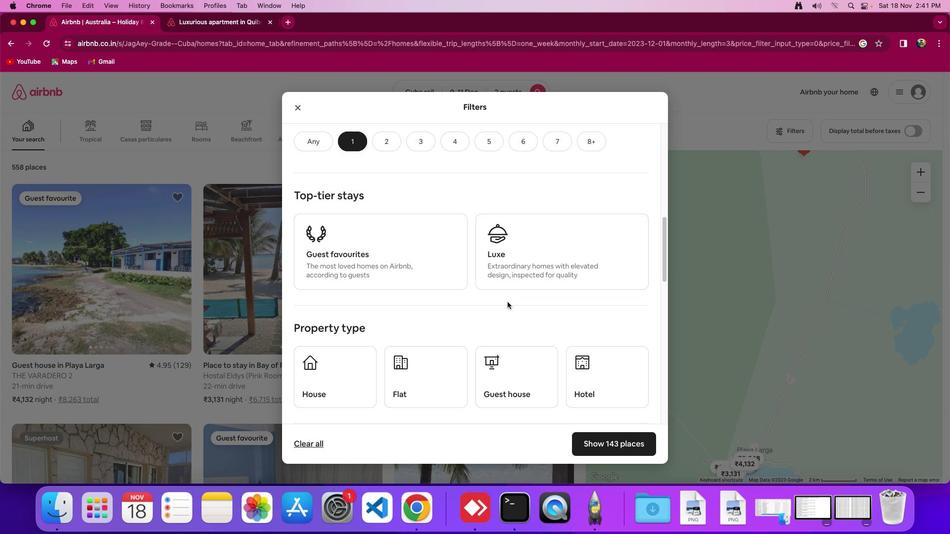 
Action: Mouse scrolled (507, 301) with delta (0, 0)
Screenshot: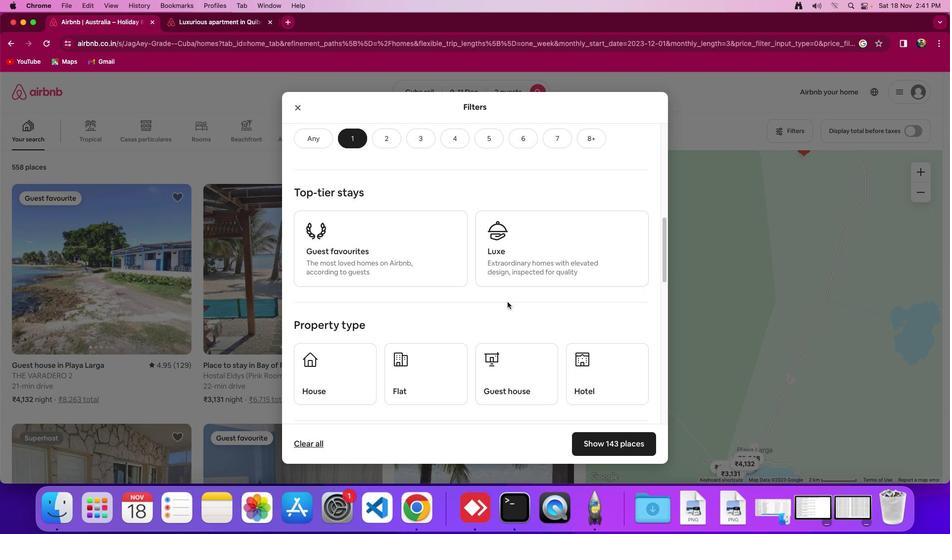 
Action: Mouse scrolled (507, 301) with delta (0, 0)
Screenshot: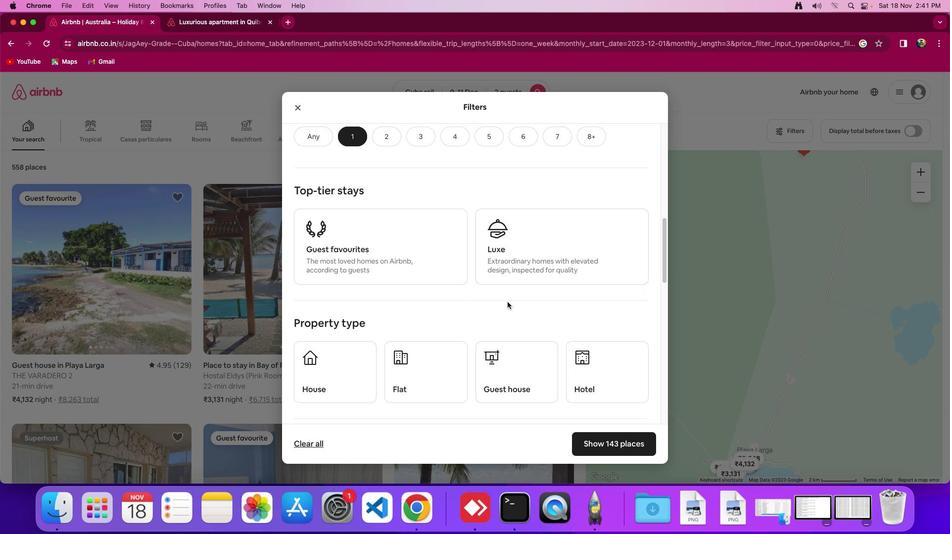 
Action: Mouse scrolled (507, 301) with delta (0, 0)
Screenshot: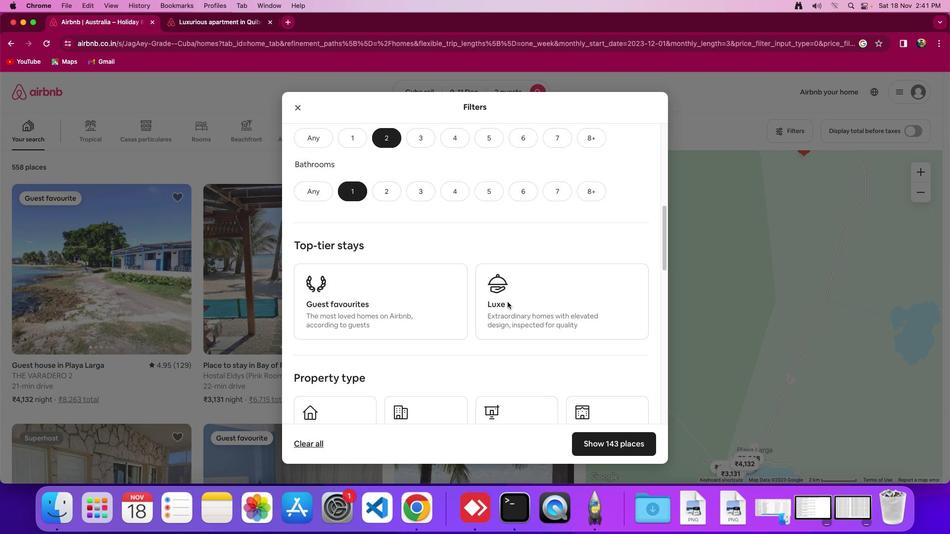 
Action: Mouse scrolled (507, 301) with delta (0, 0)
Screenshot: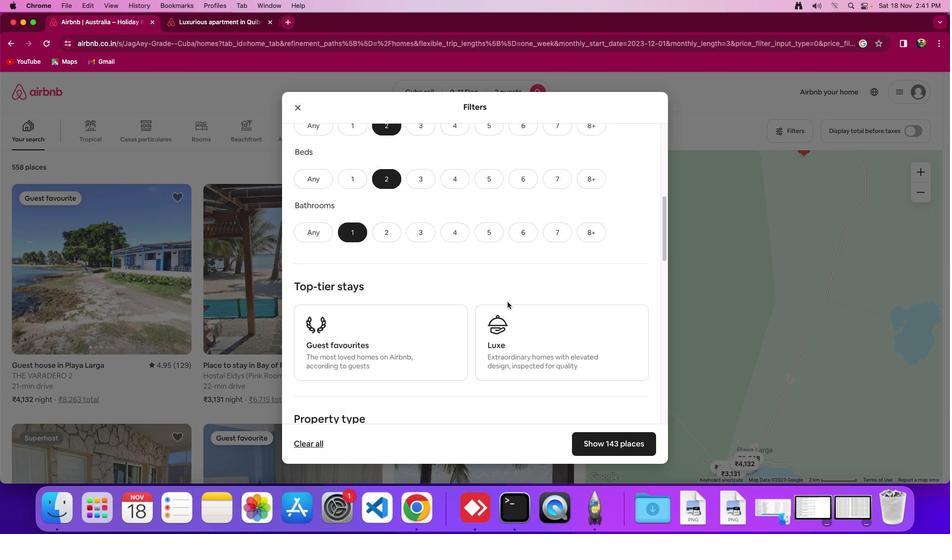 
Action: Mouse scrolled (507, 301) with delta (0, 1)
Screenshot: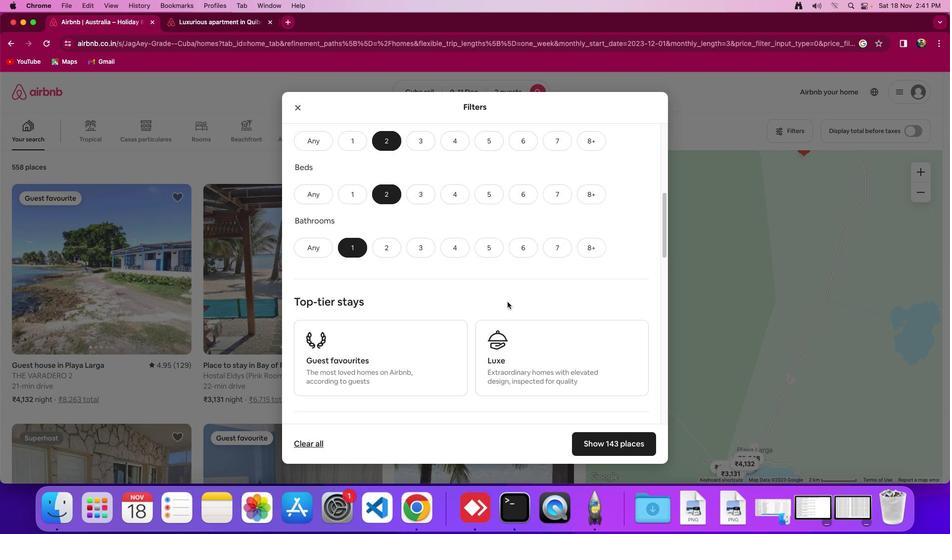 
Action: Mouse scrolled (507, 301) with delta (0, 0)
Screenshot: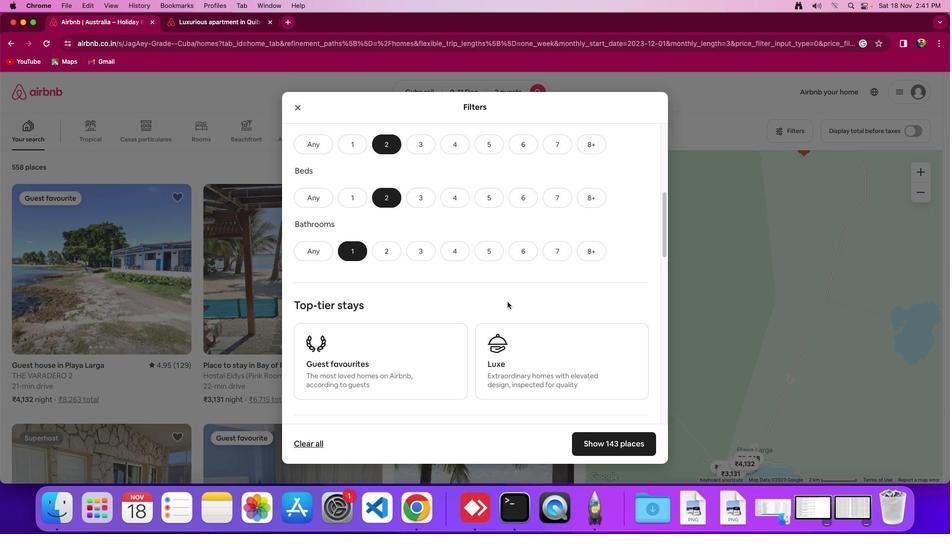
Action: Mouse scrolled (507, 301) with delta (0, 0)
Screenshot: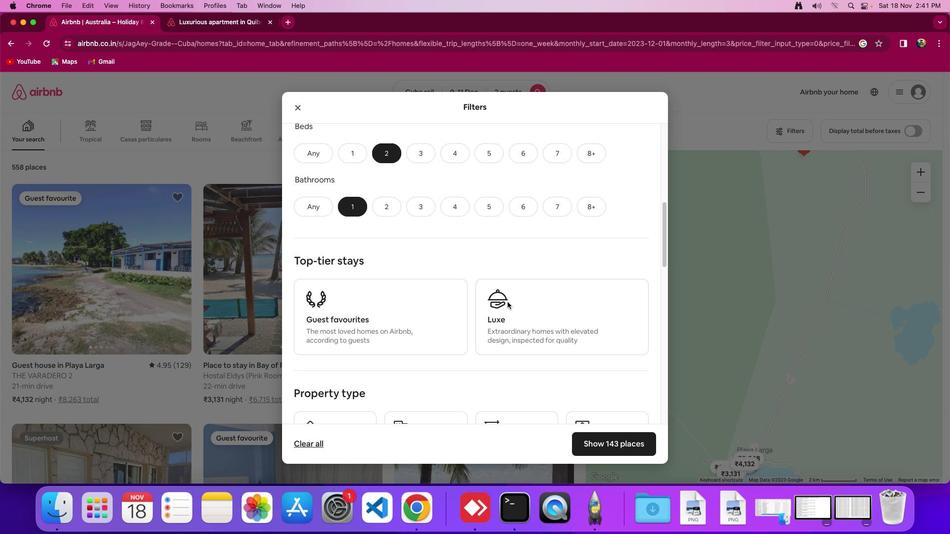 
Action: Mouse scrolled (507, 301) with delta (0, -1)
Screenshot: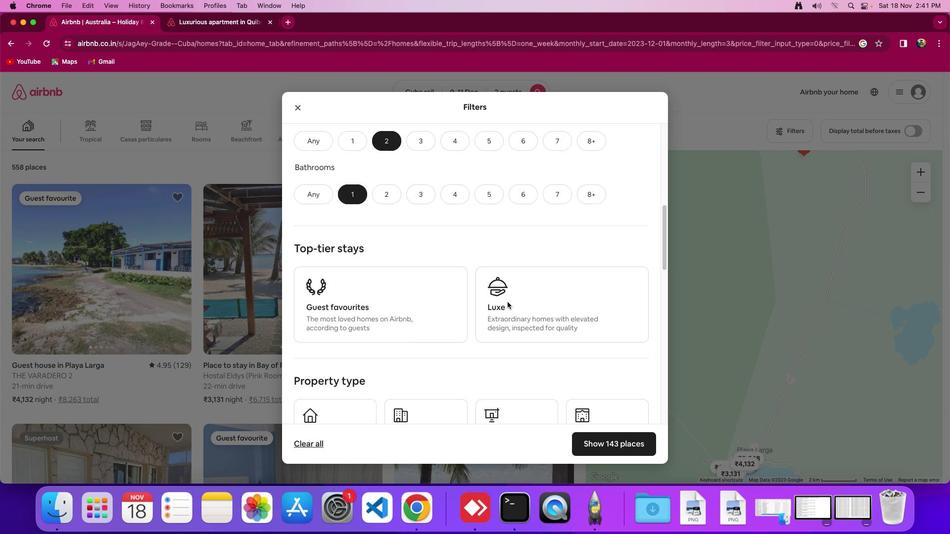 
Action: Mouse scrolled (507, 301) with delta (0, 0)
Screenshot: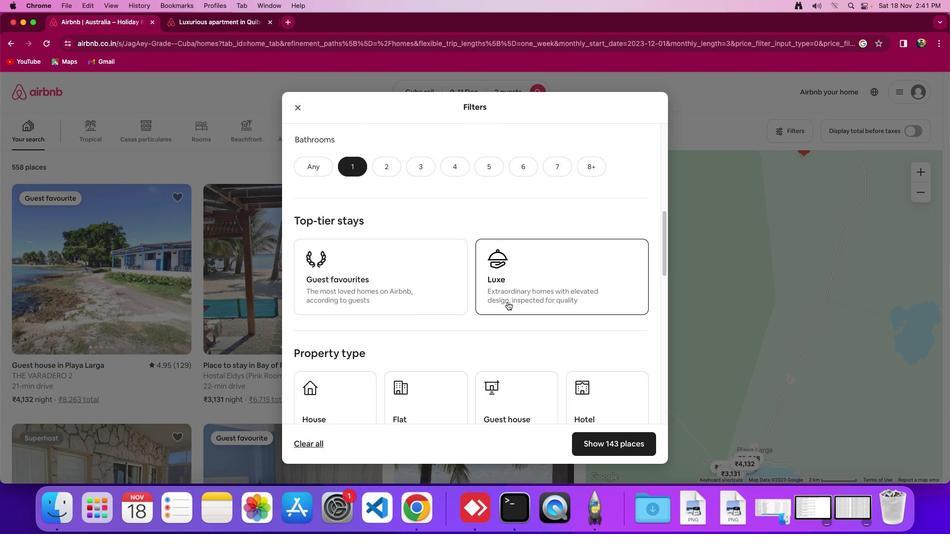 
Action: Mouse scrolled (507, 301) with delta (0, 0)
Screenshot: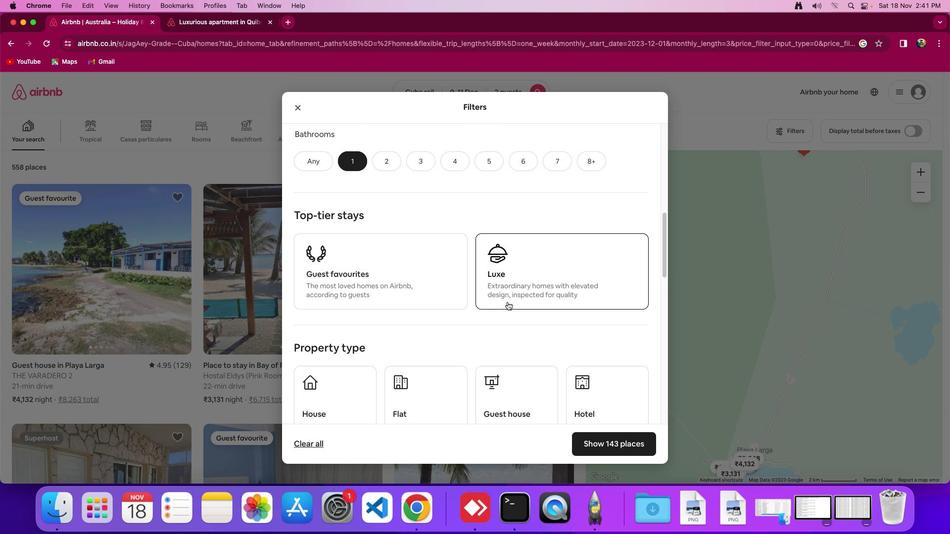 
Action: Mouse scrolled (507, 301) with delta (0, 0)
Screenshot: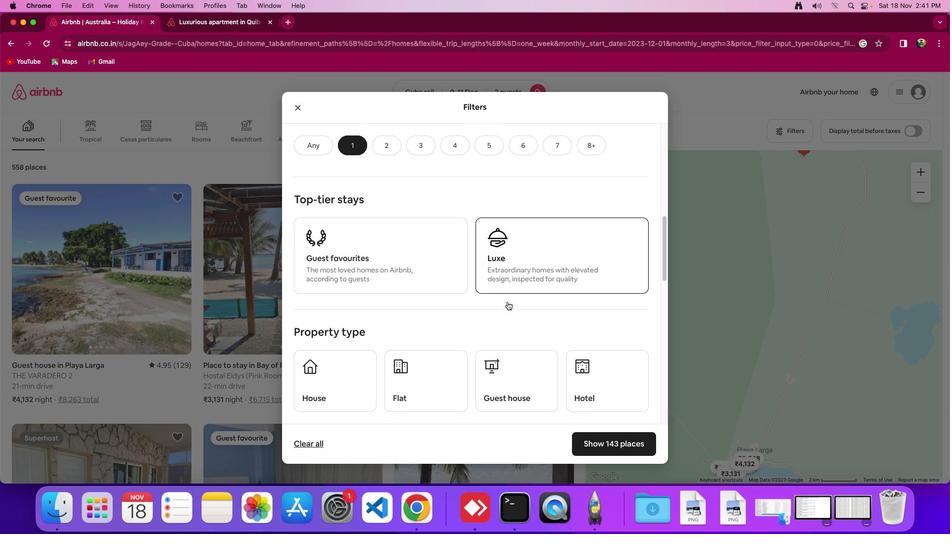 
Action: Mouse scrolled (507, 301) with delta (0, 0)
Screenshot: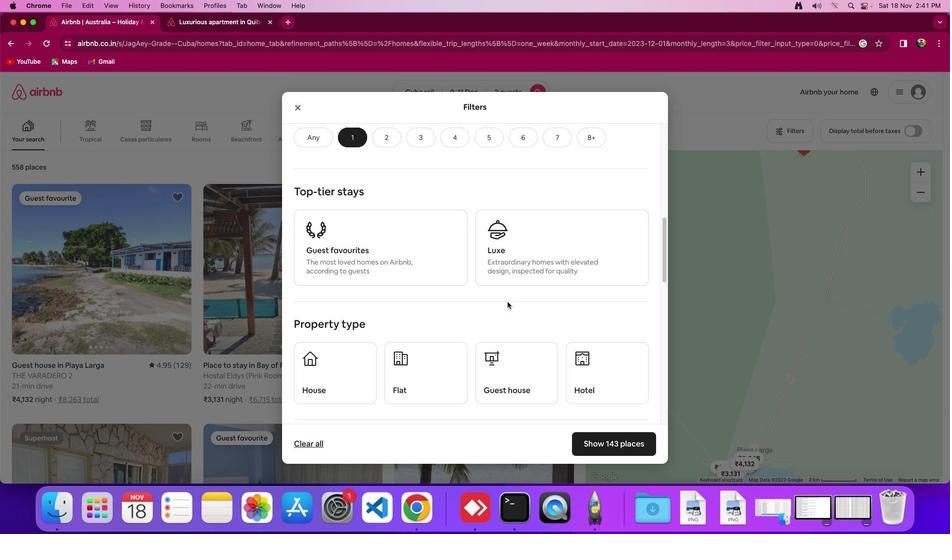 
Action: Mouse scrolled (507, 301) with delta (0, 0)
Screenshot: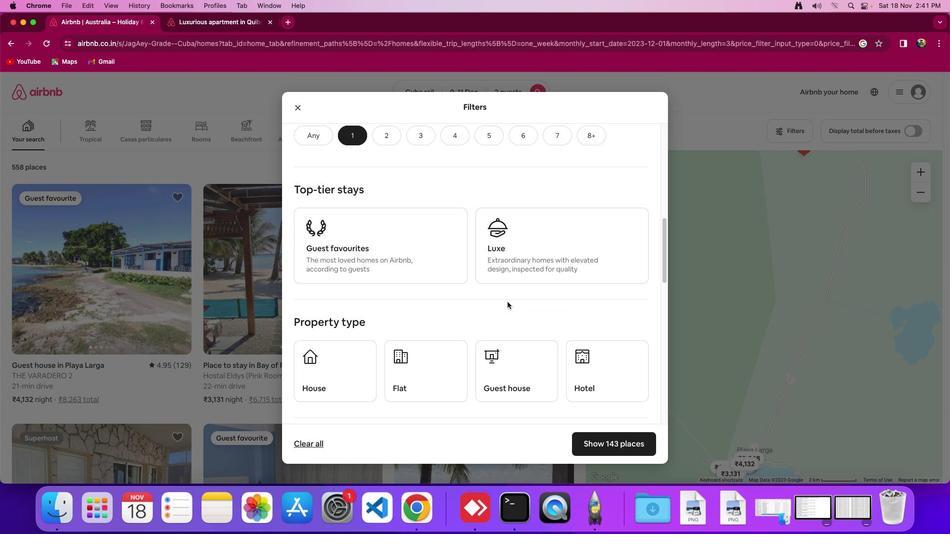 
Action: Mouse scrolled (507, 301) with delta (0, 0)
Screenshot: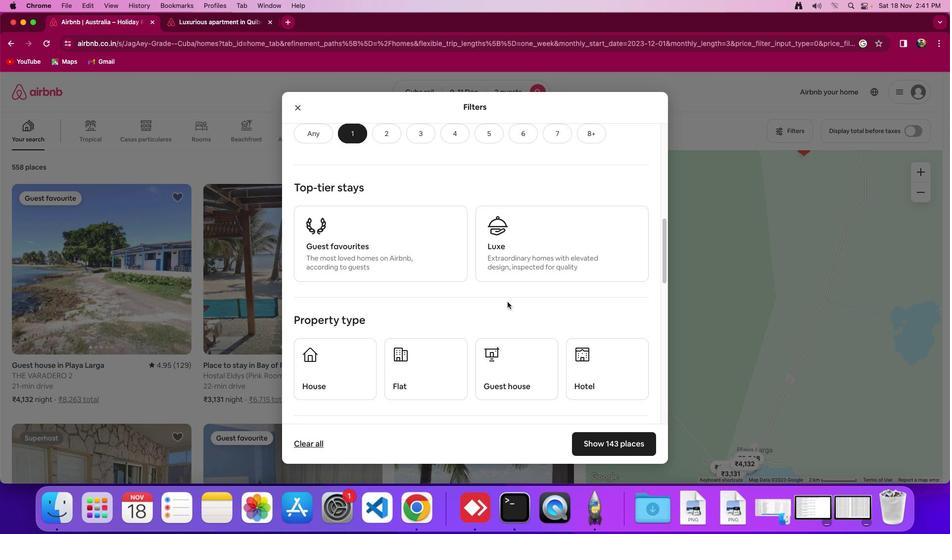 
Action: Mouse scrolled (507, 301) with delta (0, 0)
Screenshot: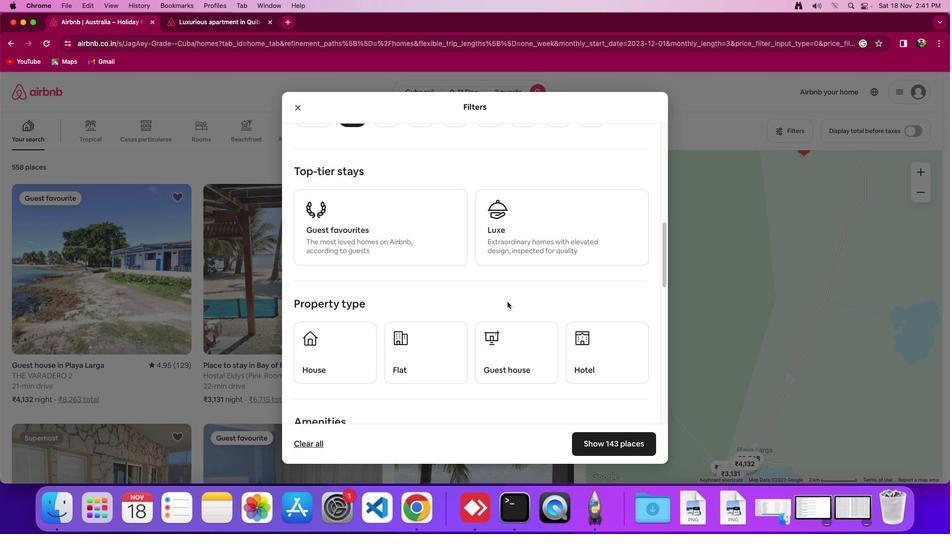 
Action: Mouse scrolled (507, 301) with delta (0, 0)
Screenshot: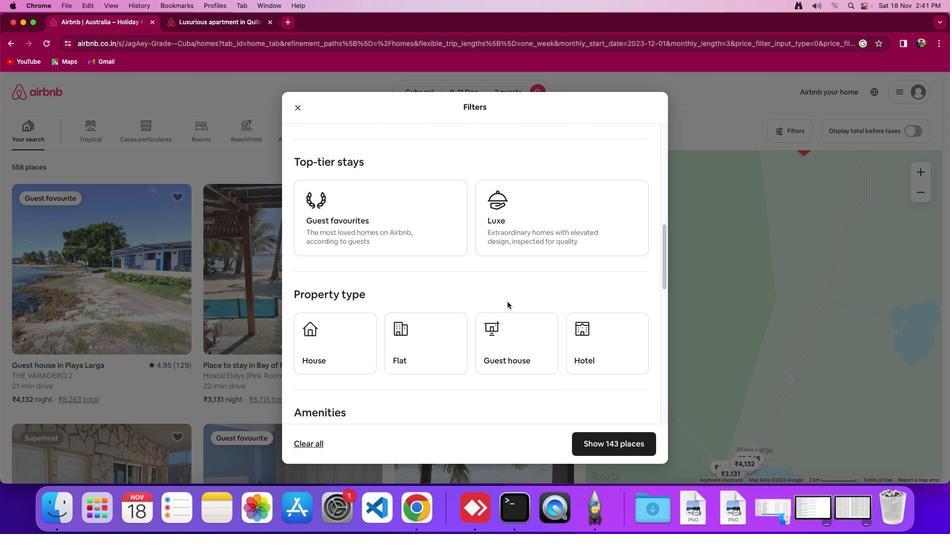 
Action: Mouse moved to (513, 327)
Screenshot: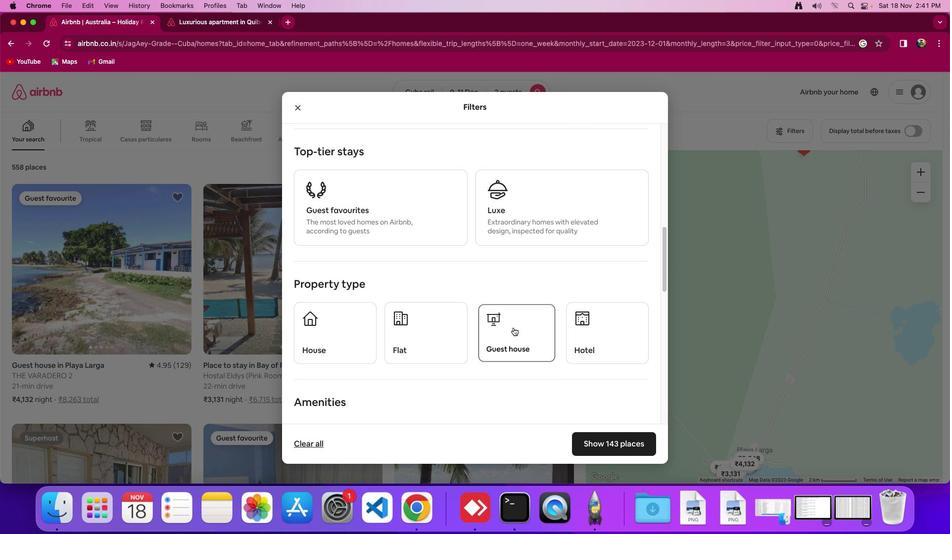 
Action: Mouse pressed left at (513, 327)
Screenshot: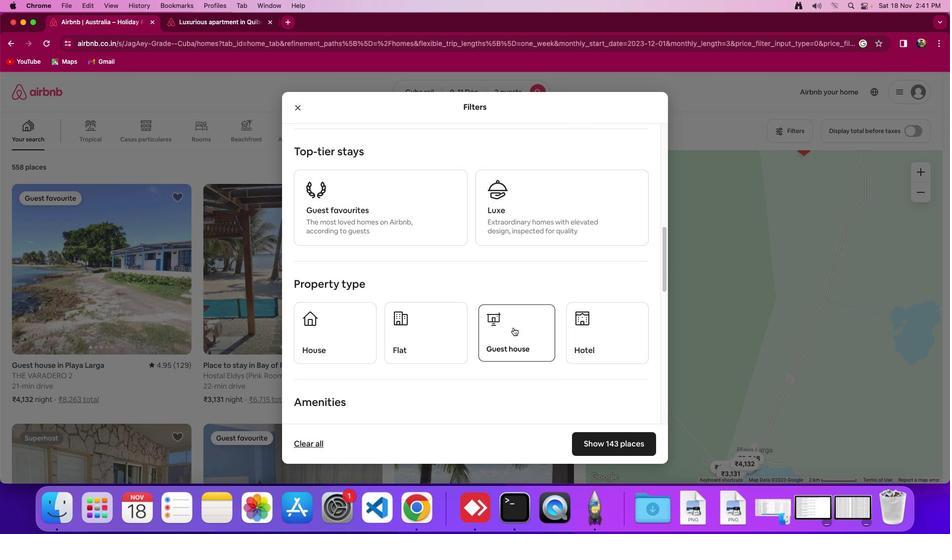 
Action: Mouse moved to (513, 327)
Screenshot: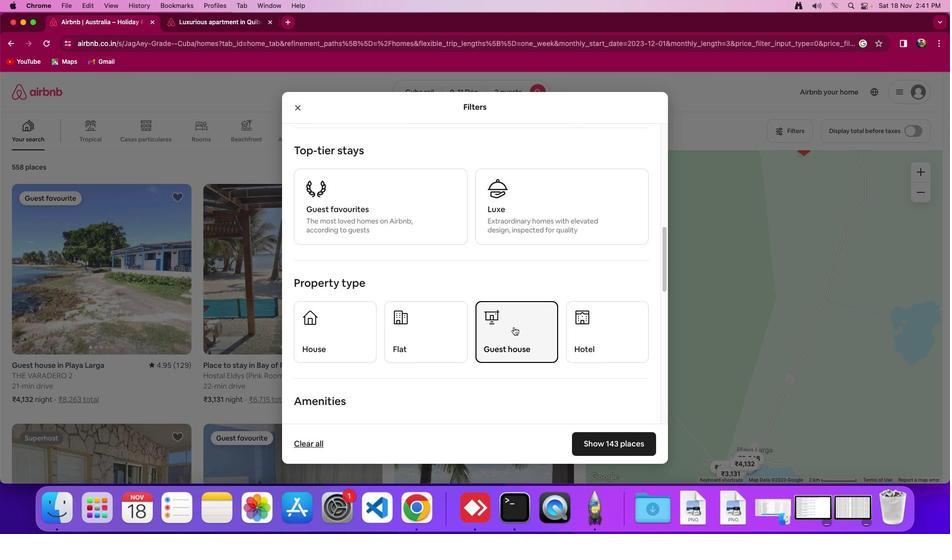 
Action: Mouse scrolled (513, 327) with delta (0, 0)
Screenshot: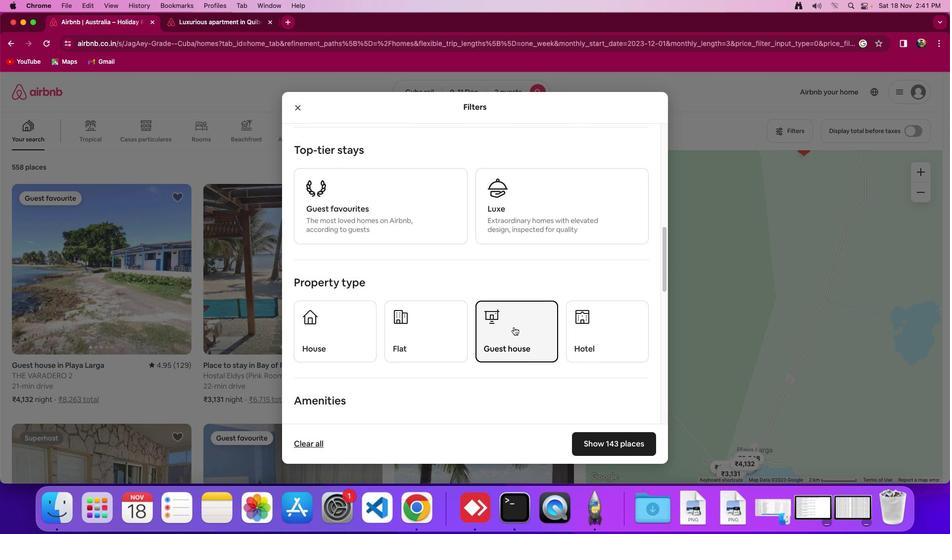 
Action: Mouse moved to (514, 323)
Screenshot: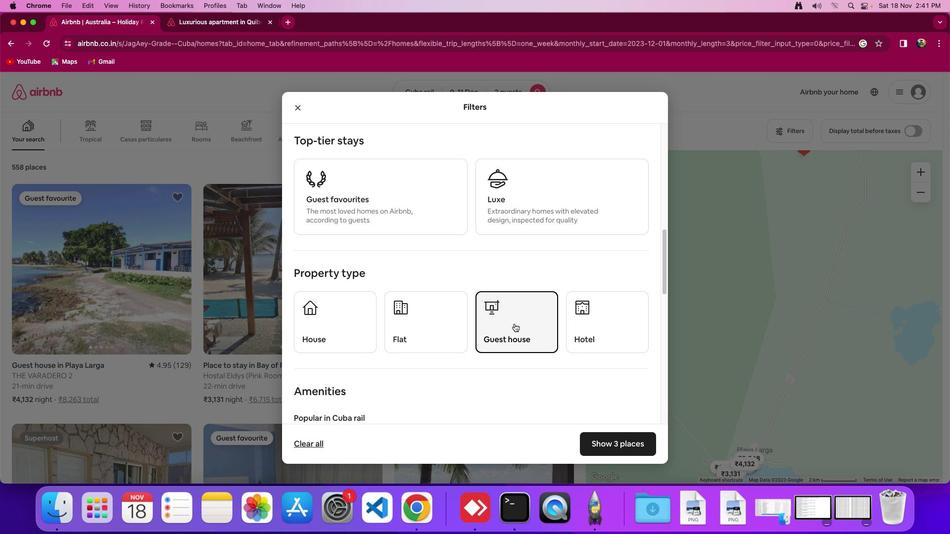 
Action: Mouse scrolled (514, 323) with delta (0, 0)
Screenshot: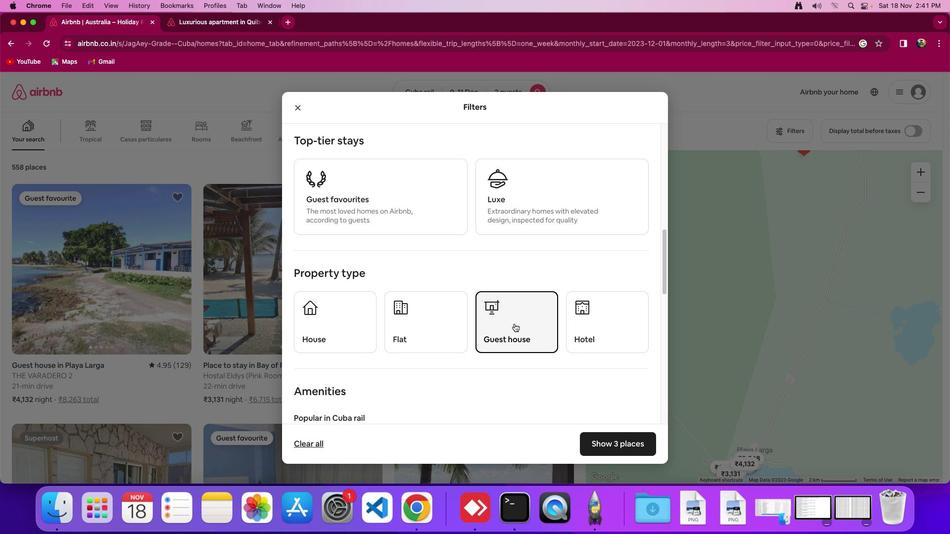 
Action: Mouse scrolled (514, 323) with delta (0, 0)
Screenshot: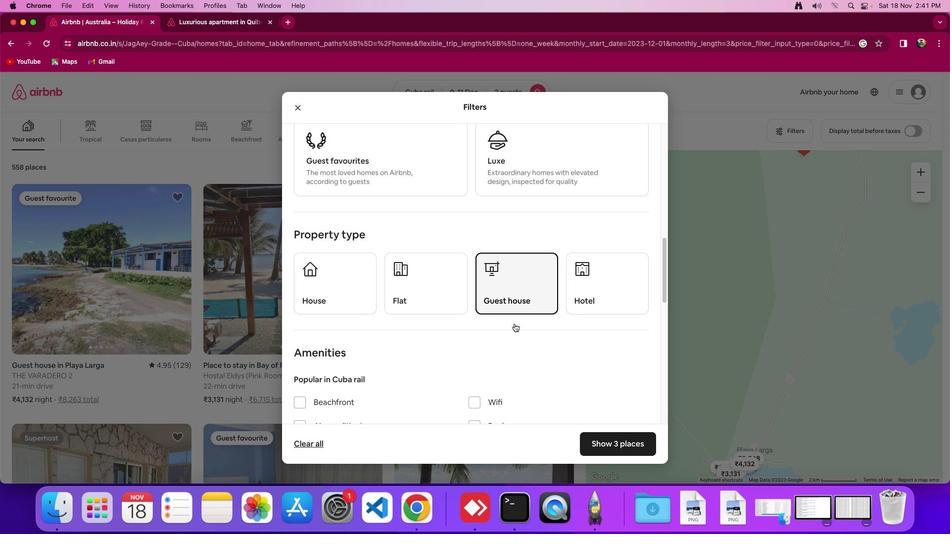 
Action: Mouse scrolled (514, 323) with delta (0, -1)
Screenshot: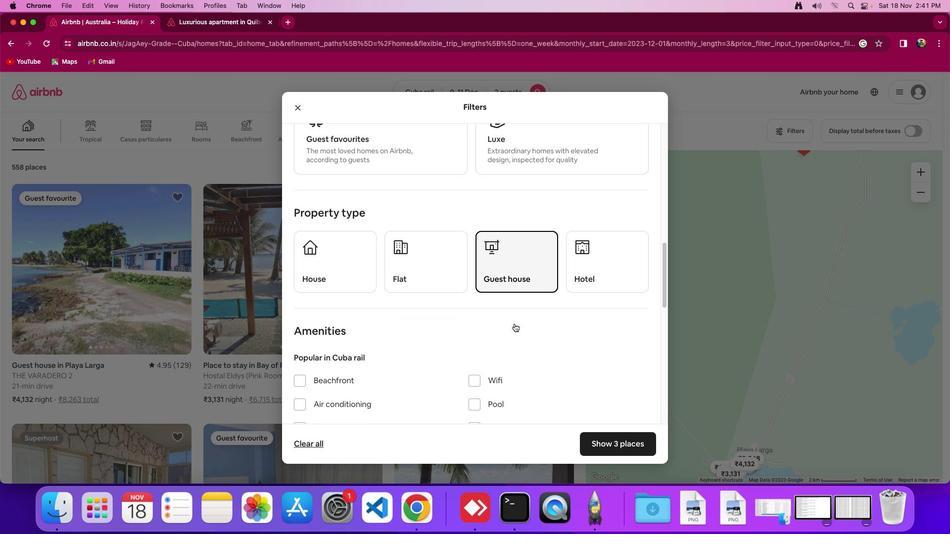 
Action: Mouse moved to (514, 322)
Screenshot: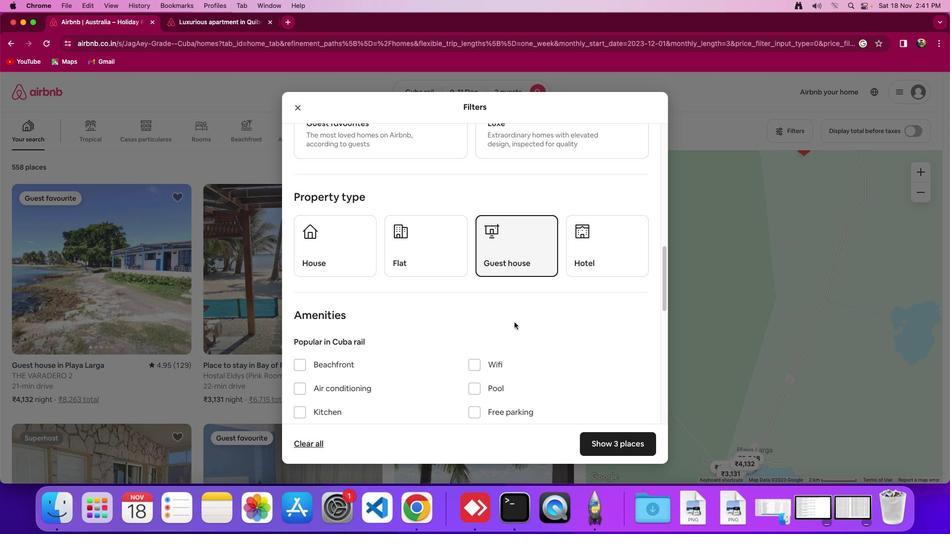 
Action: Mouse scrolled (514, 322) with delta (0, 0)
Screenshot: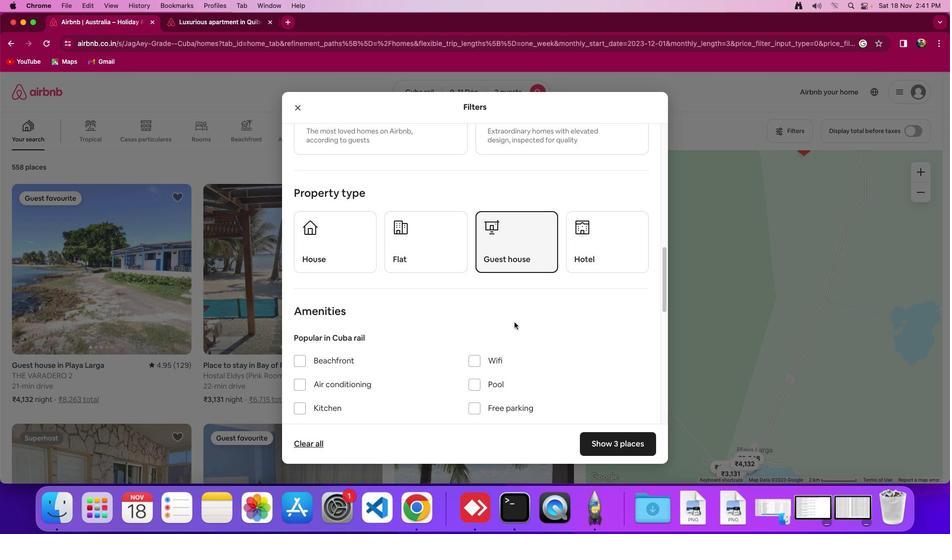 
Action: Mouse scrolled (514, 322) with delta (0, 0)
Screenshot: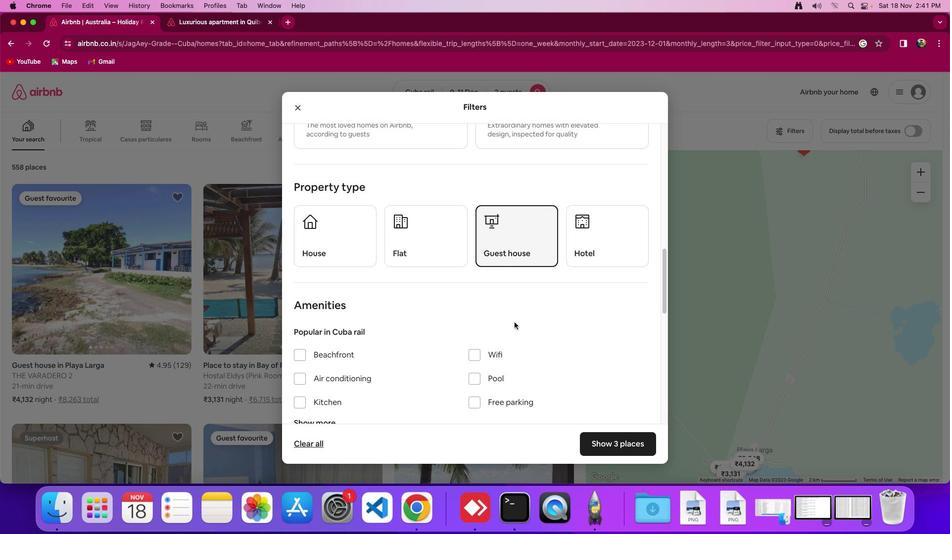 
Action: Mouse scrolled (514, 322) with delta (0, 0)
Screenshot: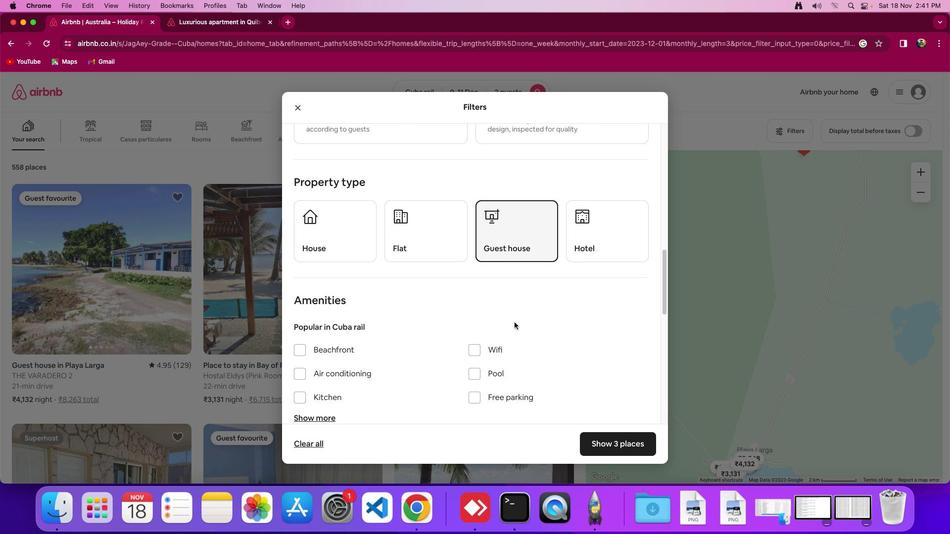 
Action: Mouse scrolled (514, 322) with delta (0, 0)
Screenshot: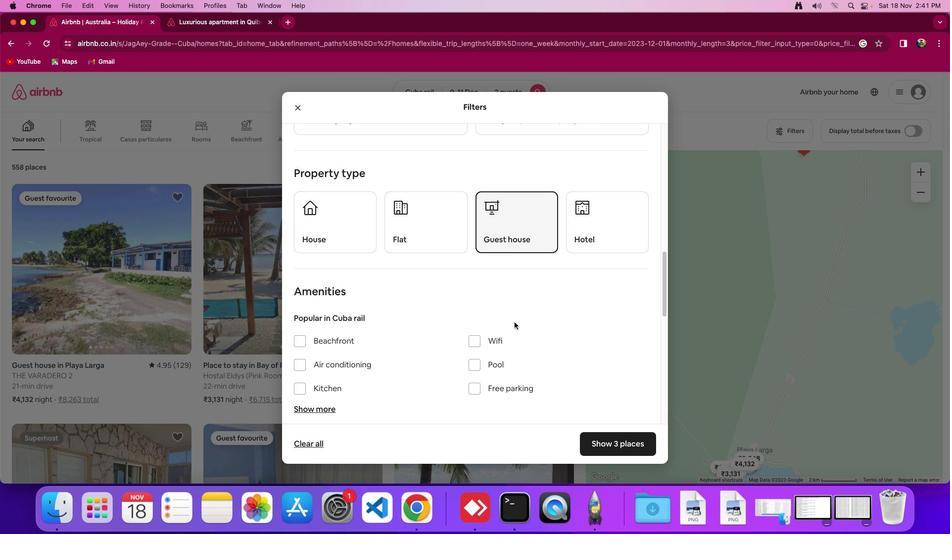 
Action: Mouse scrolled (514, 322) with delta (0, 0)
Screenshot: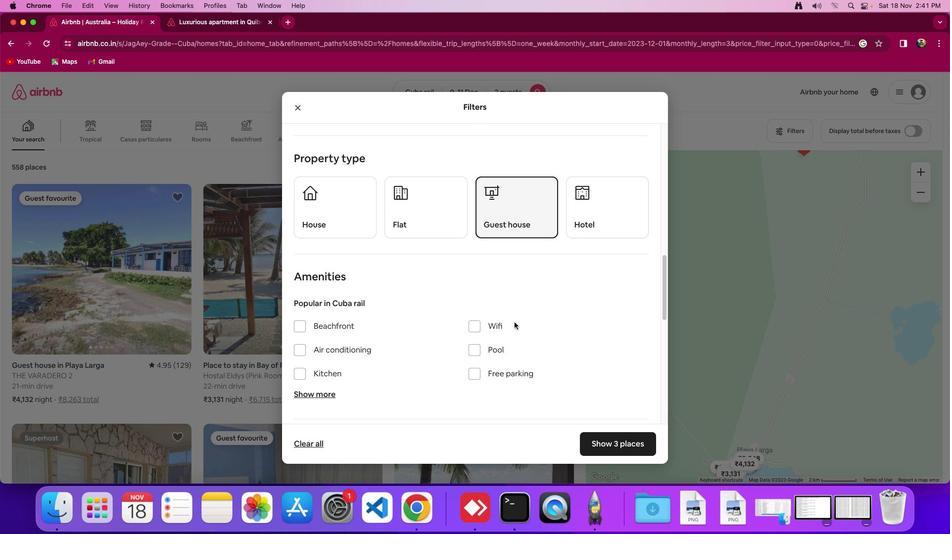 
Action: Mouse scrolled (514, 322) with delta (0, 0)
Screenshot: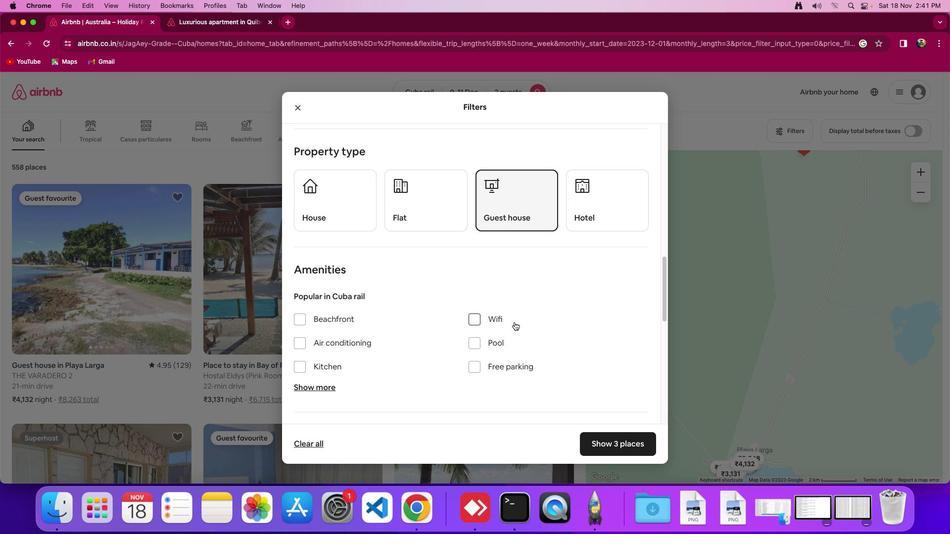 
Action: Mouse scrolled (514, 322) with delta (0, 0)
Screenshot: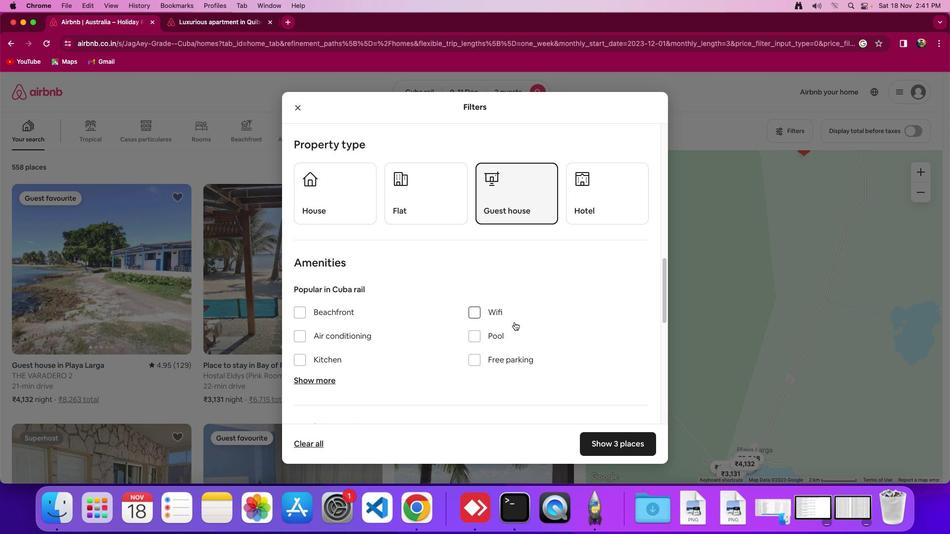 
Action: Mouse scrolled (514, 322) with delta (0, 0)
Screenshot: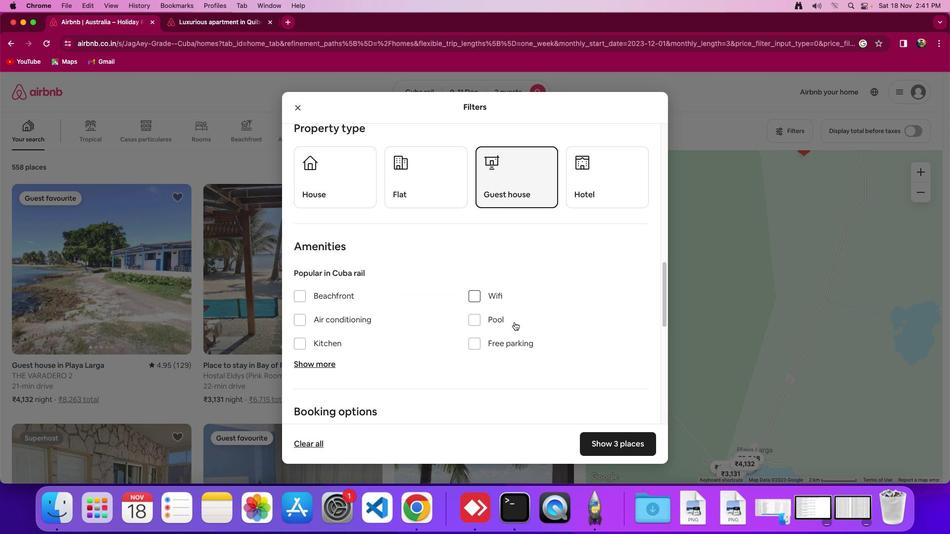 
Action: Mouse moved to (601, 447)
Screenshot: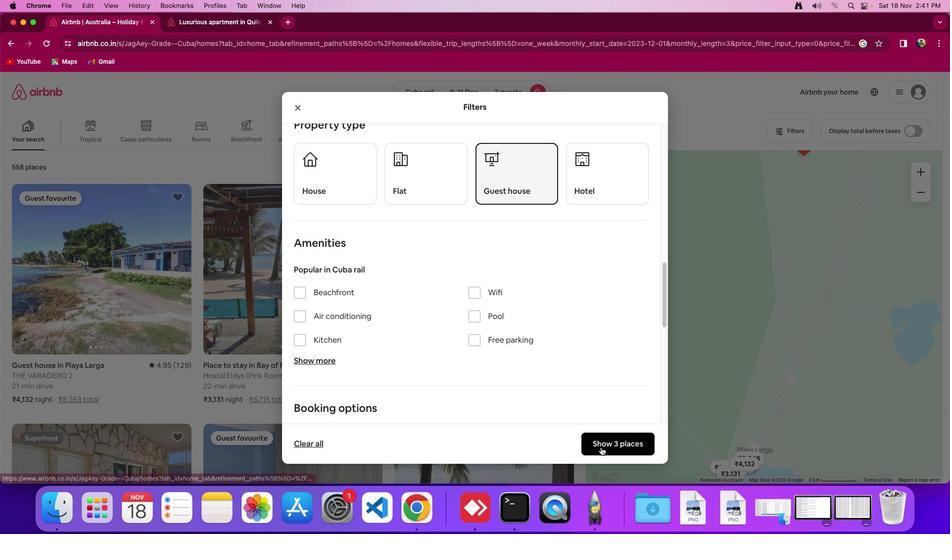 
Action: Mouse pressed left at (601, 447)
Screenshot: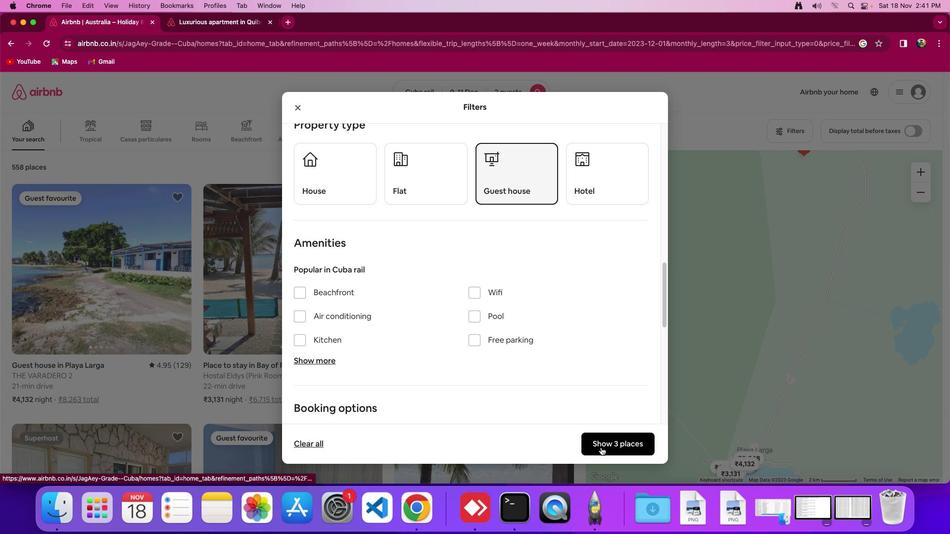 
Action: Mouse moved to (128, 278)
Screenshot: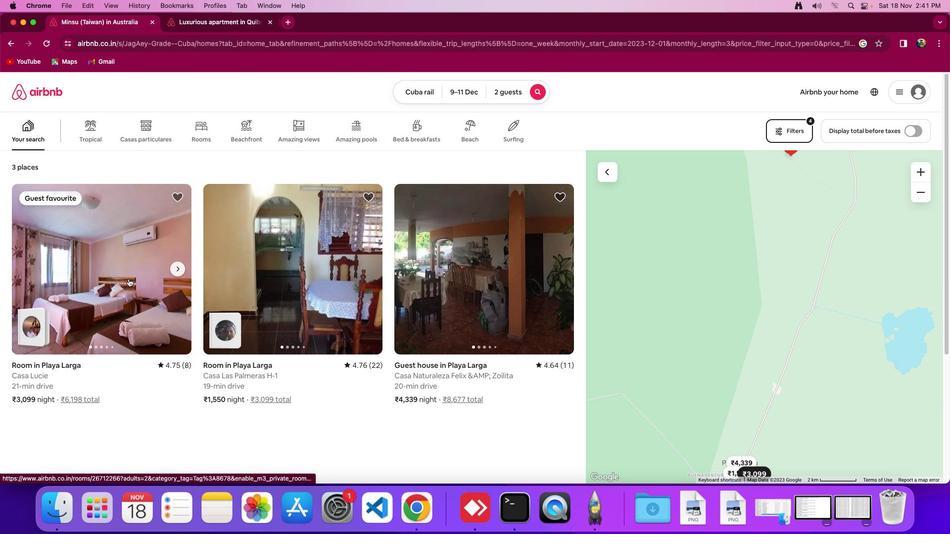 
Action: Mouse pressed left at (128, 278)
Screenshot: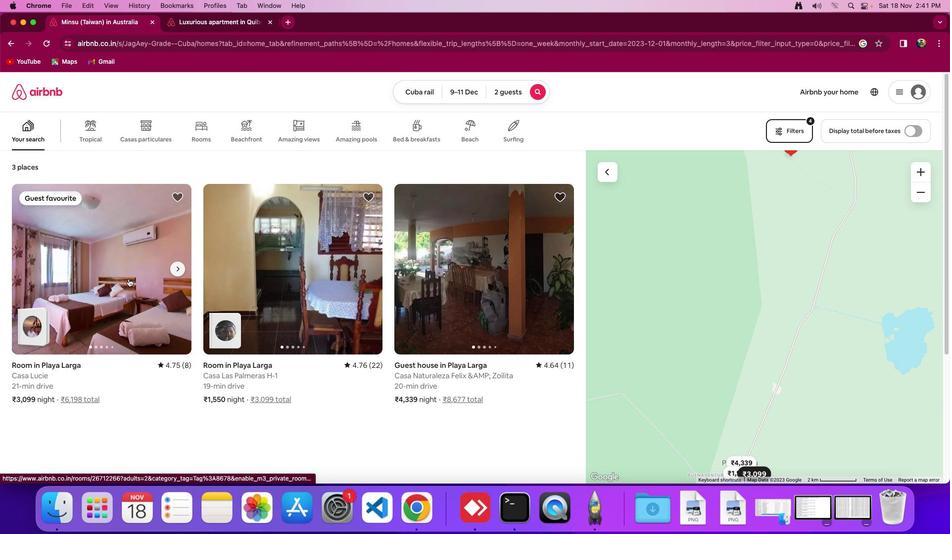 
Action: Mouse moved to (390, 25)
Screenshot: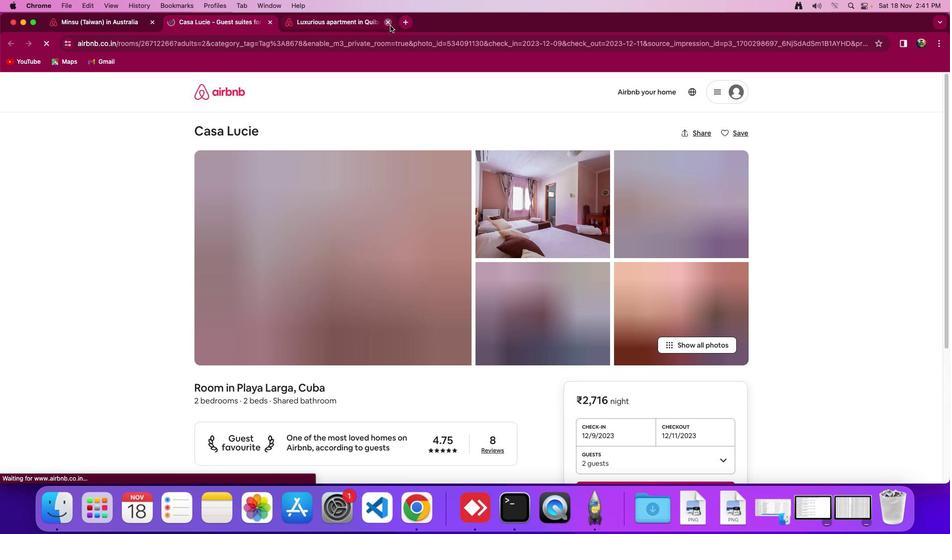 
Action: Mouse pressed left at (390, 25)
Screenshot: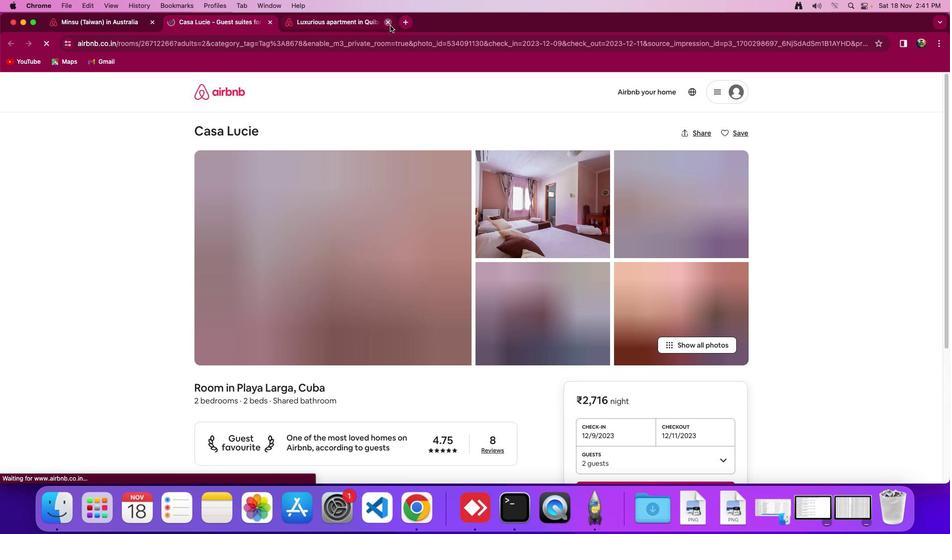 
Action: Mouse moved to (669, 346)
Screenshot: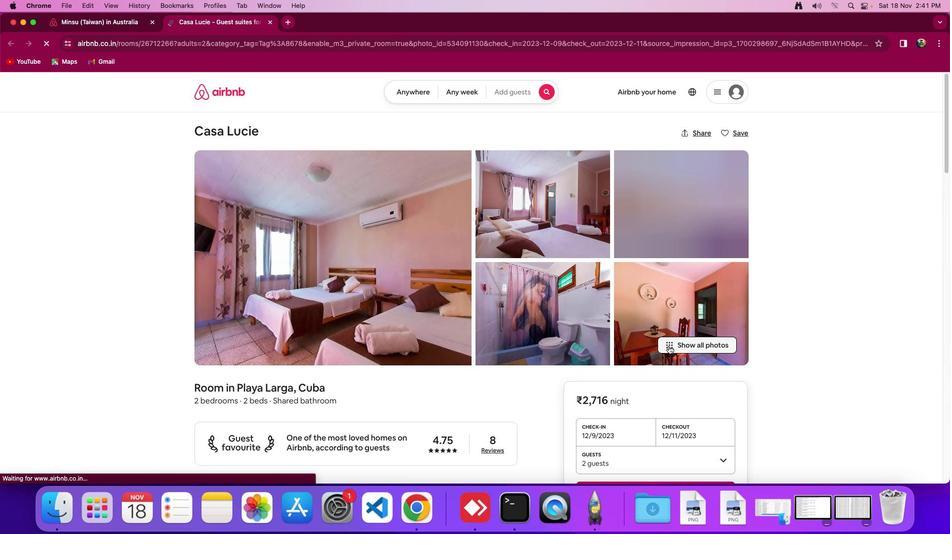 
Action: Mouse pressed left at (669, 346)
Screenshot: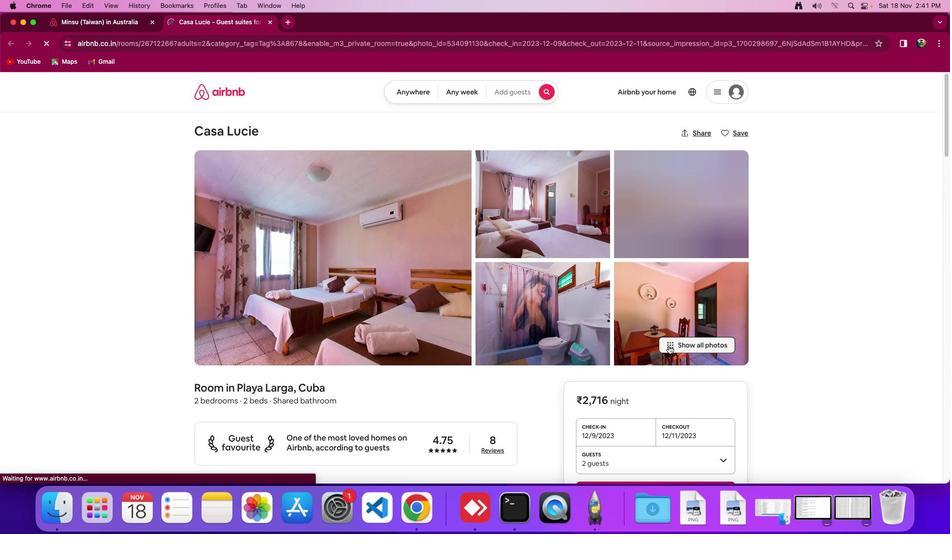 
Action: Mouse moved to (545, 364)
Screenshot: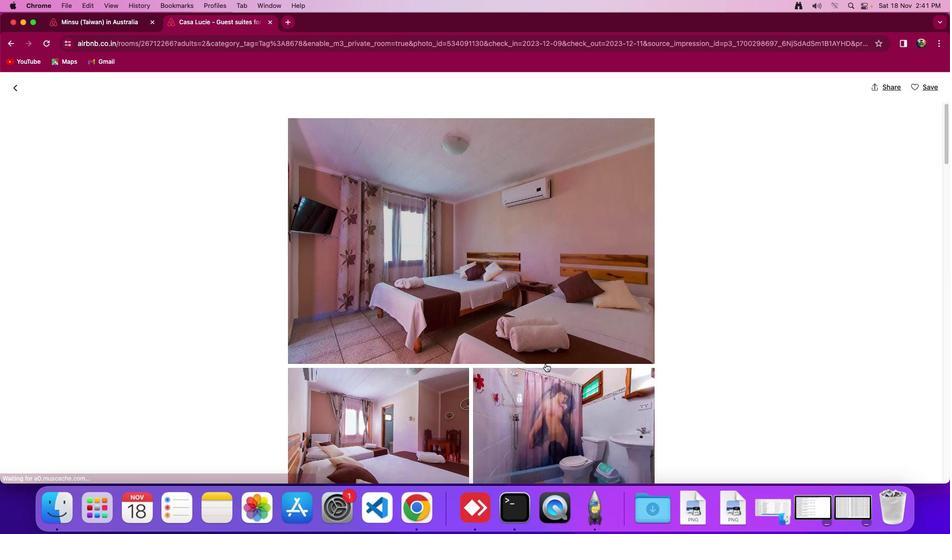 
Action: Mouse scrolled (545, 364) with delta (0, 0)
Screenshot: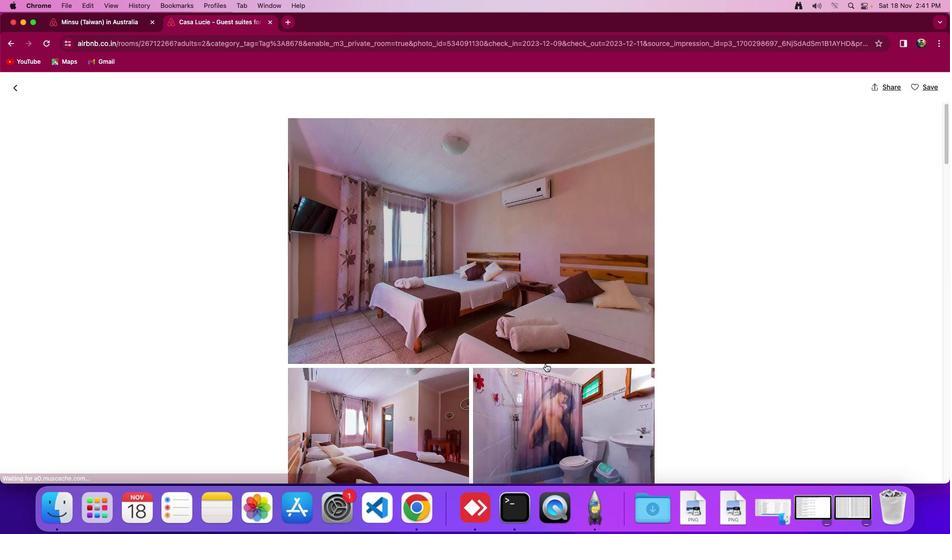 
Action: Mouse scrolled (545, 364) with delta (0, 0)
Screenshot: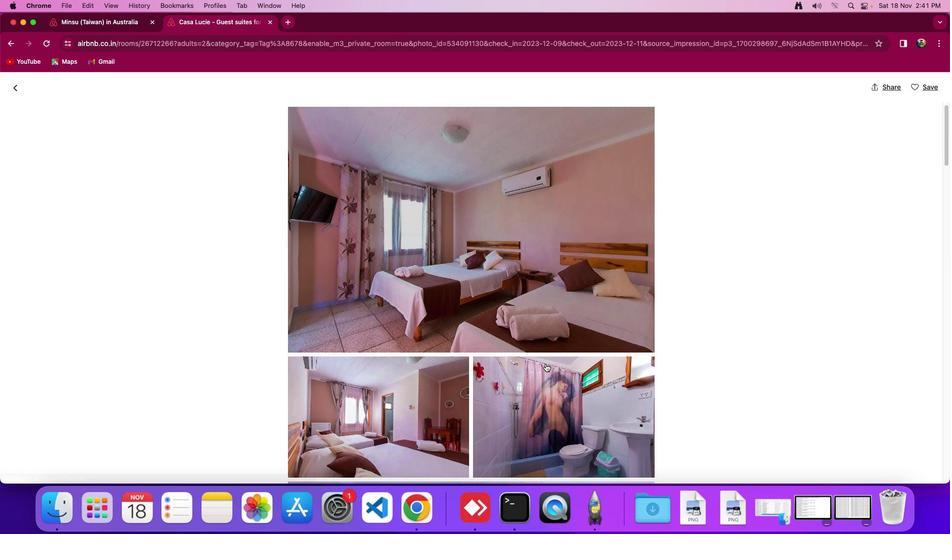 
Action: Mouse scrolled (545, 364) with delta (0, 0)
Screenshot: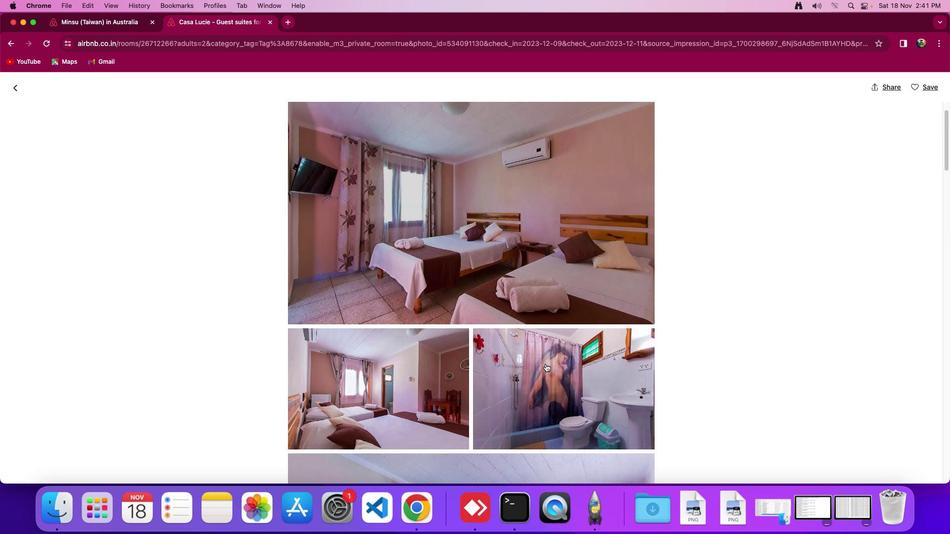 
Action: Mouse moved to (546, 364)
Screenshot: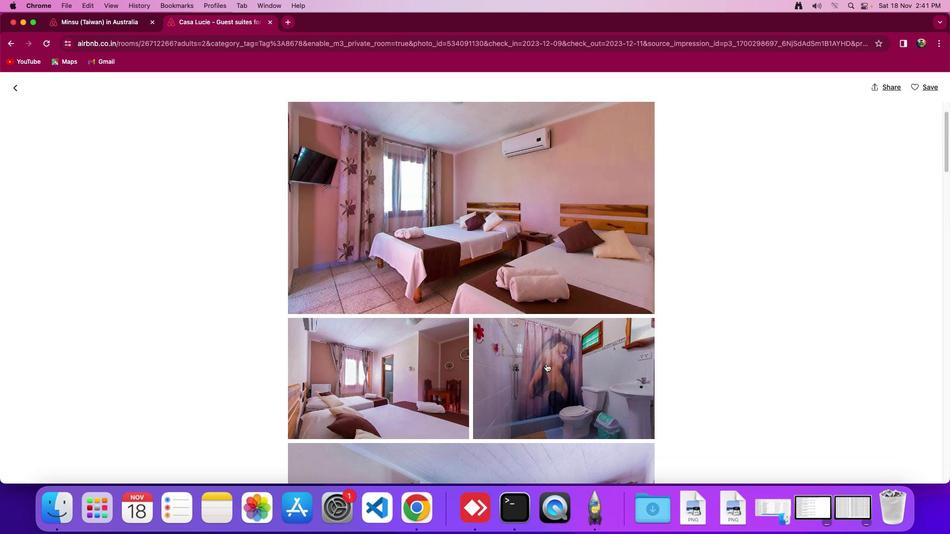 
Action: Mouse scrolled (546, 364) with delta (0, 0)
Screenshot: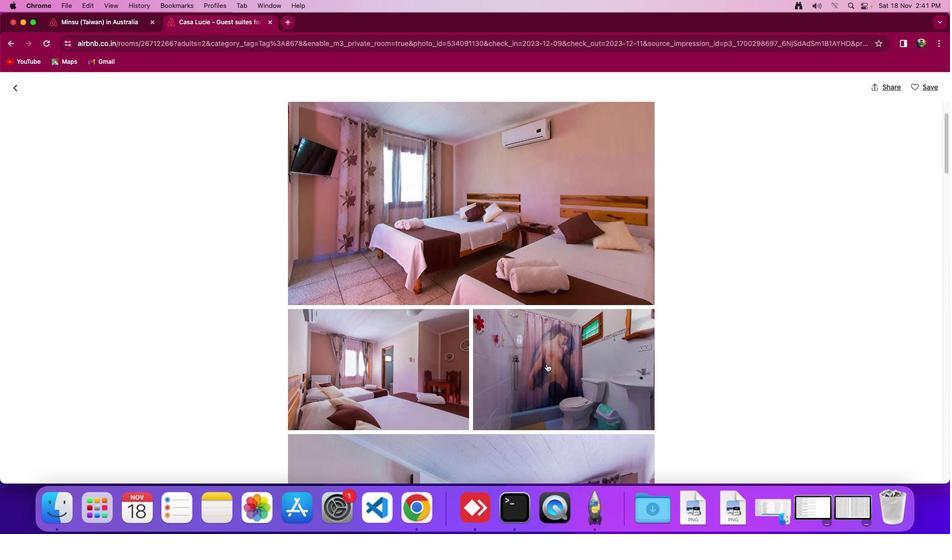 
Action: Mouse scrolled (546, 364) with delta (0, 0)
Screenshot: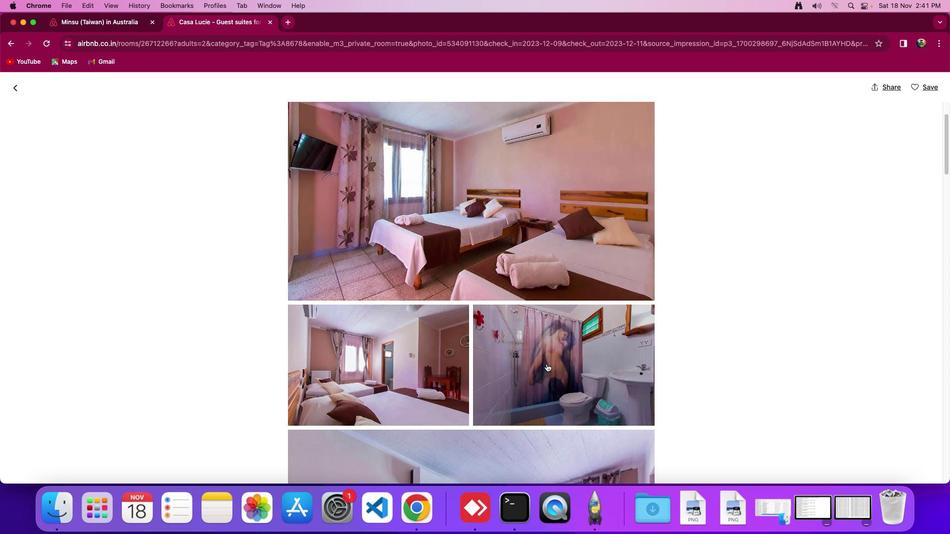
Action: Mouse moved to (546, 363)
Screenshot: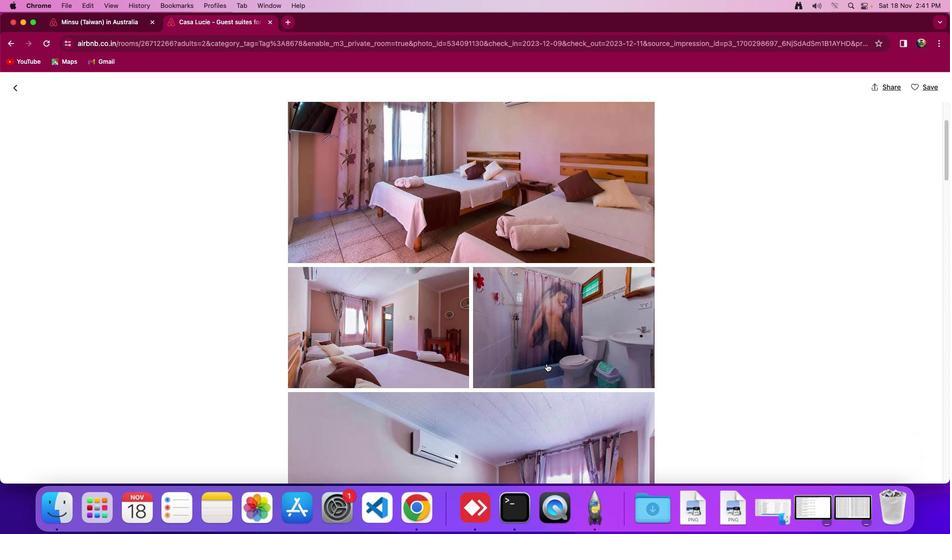 
Action: Mouse scrolled (546, 363) with delta (0, 0)
Screenshot: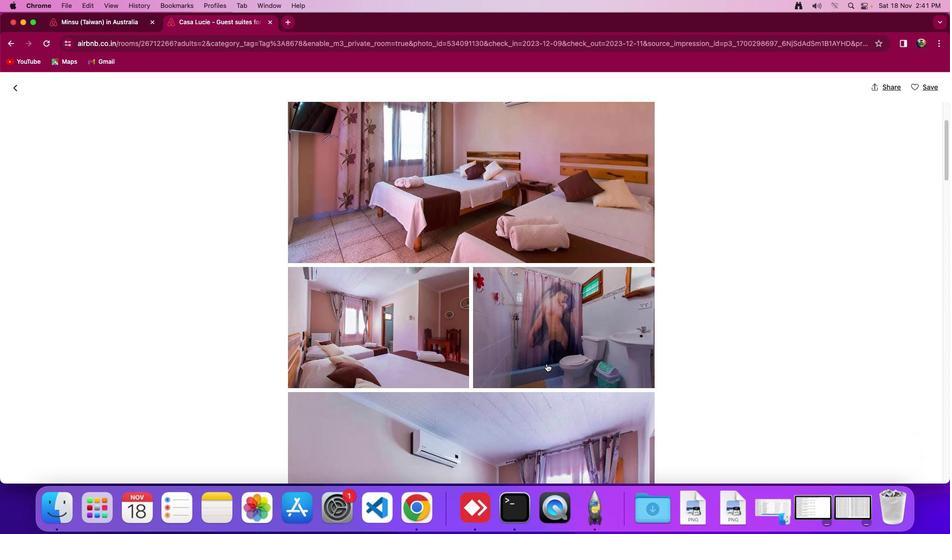 
Action: Mouse moved to (546, 363)
Screenshot: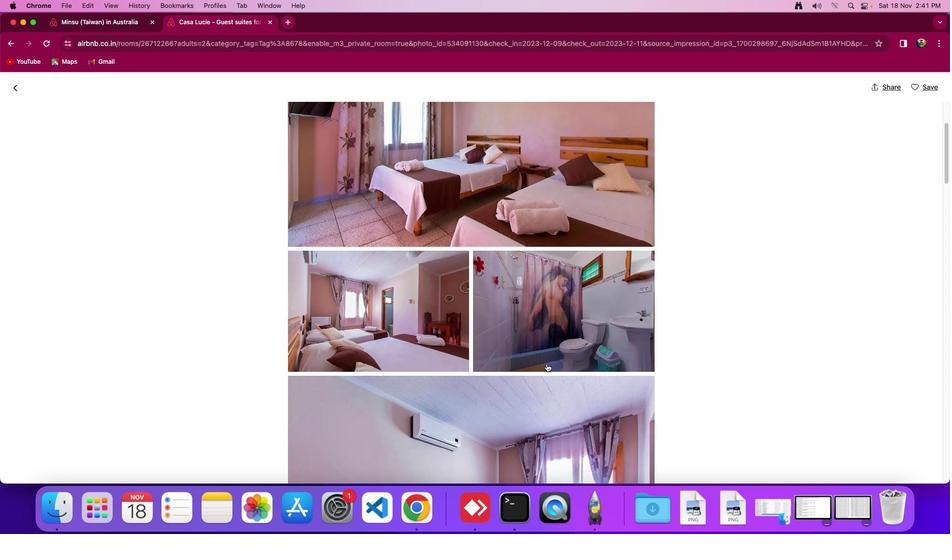 
Action: Mouse scrolled (546, 363) with delta (0, 0)
Screenshot: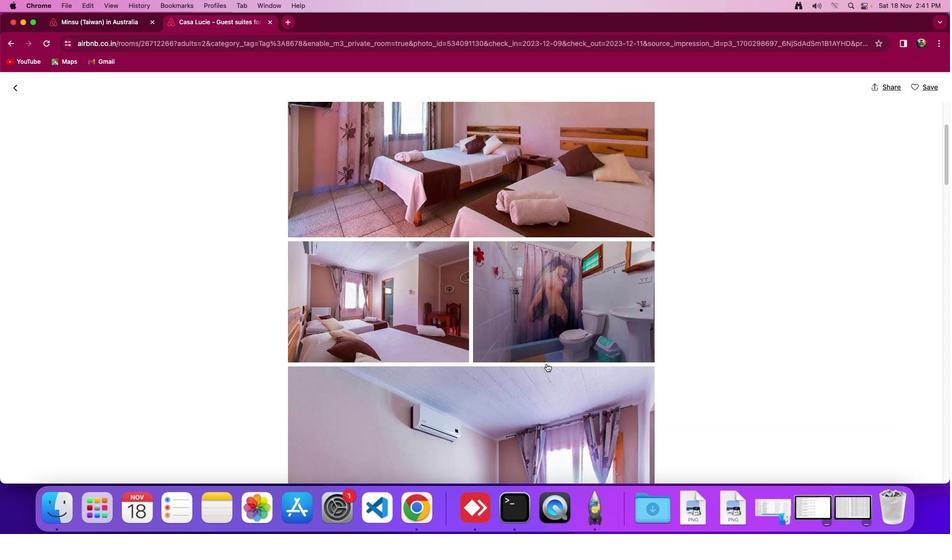 
Action: Mouse scrolled (546, 363) with delta (0, 0)
Screenshot: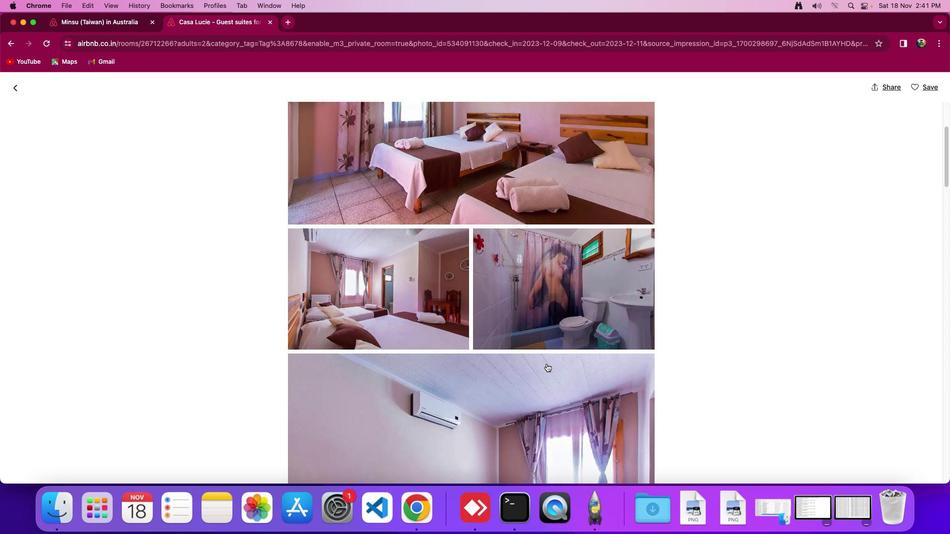 
Action: Mouse scrolled (546, 363) with delta (0, 0)
Screenshot: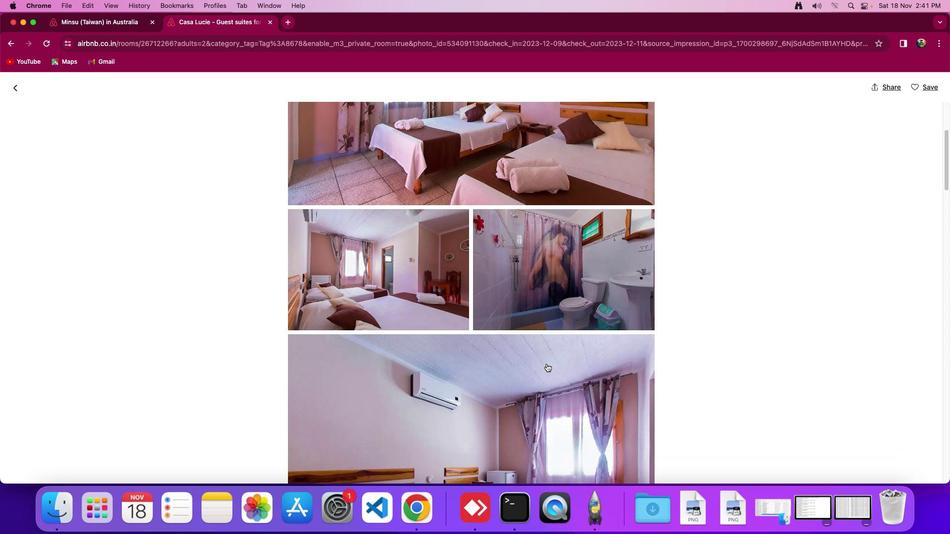 
Action: Mouse scrolled (546, 363) with delta (0, 0)
Screenshot: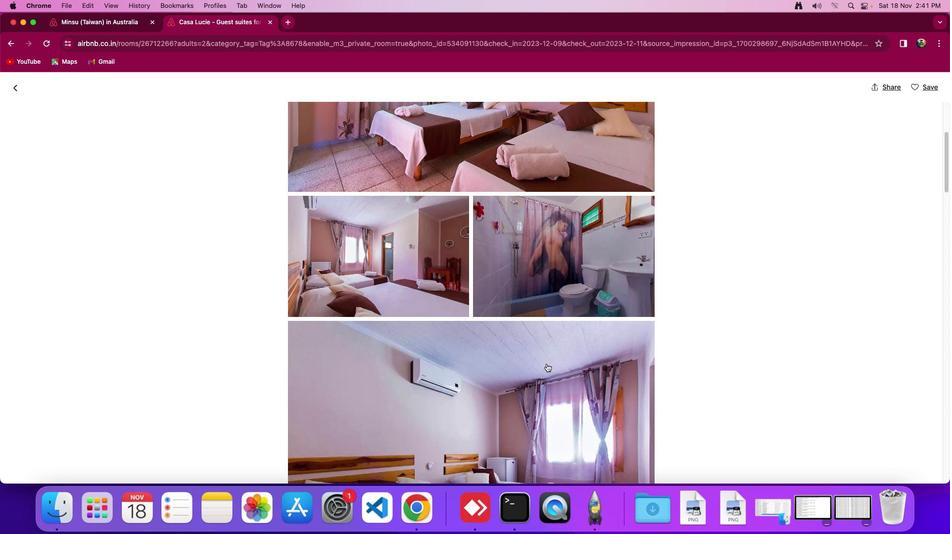 
Action: Mouse scrolled (546, 363) with delta (0, 0)
Screenshot: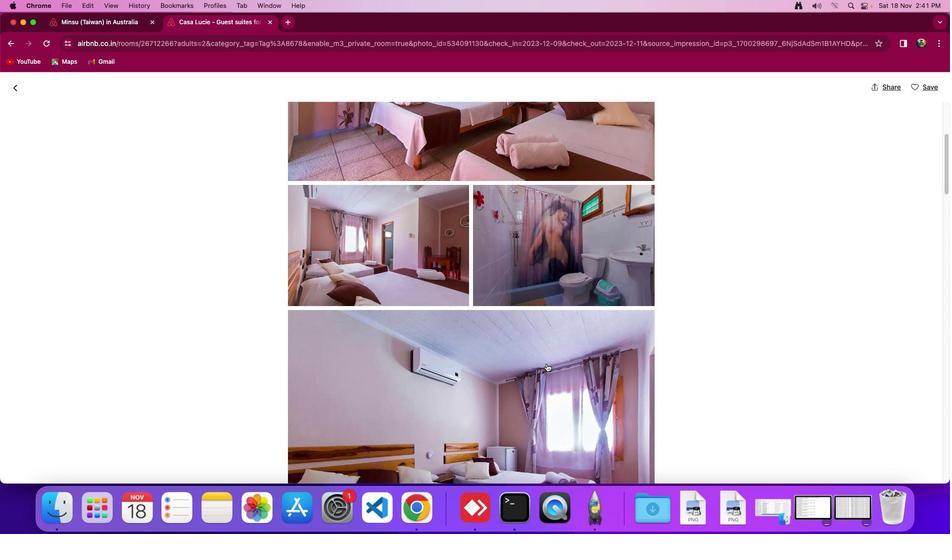 
Action: Mouse scrolled (546, 363) with delta (0, 0)
Screenshot: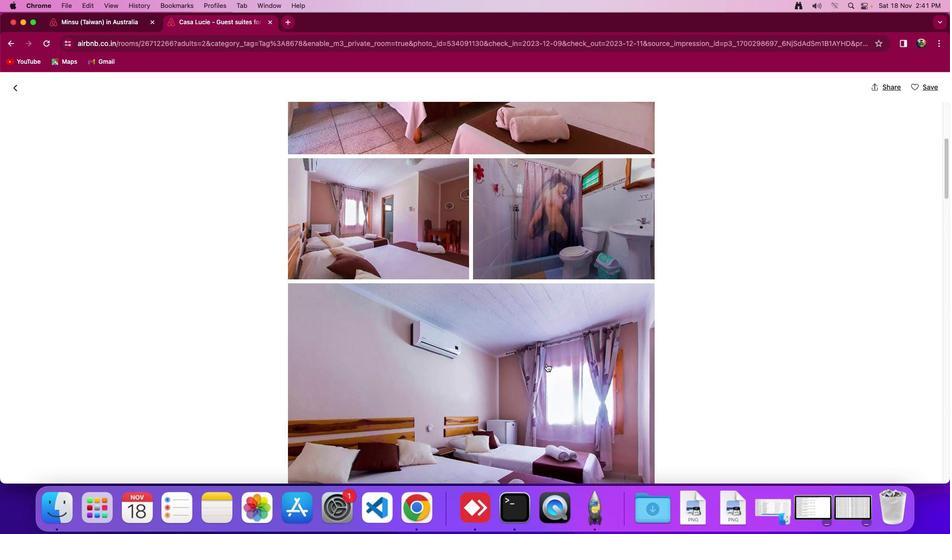 
Action: Mouse scrolled (546, 363) with delta (0, 0)
Screenshot: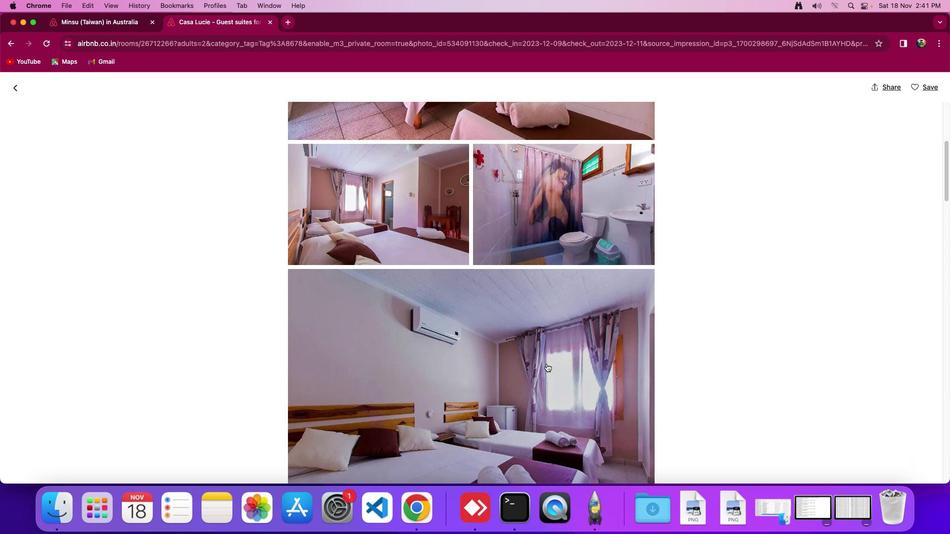 
Action: Mouse scrolled (546, 363) with delta (0, 0)
Screenshot: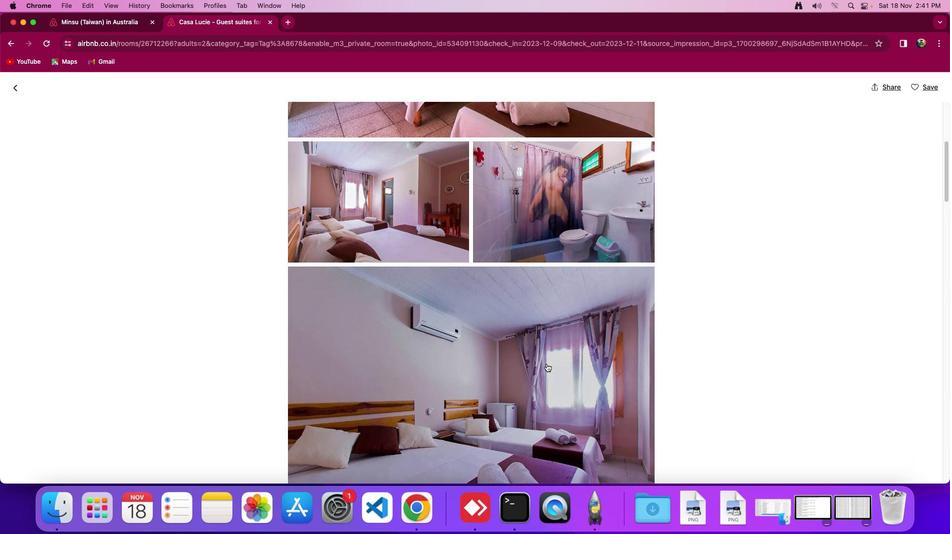 
Action: Mouse scrolled (546, 363) with delta (0, 0)
Screenshot: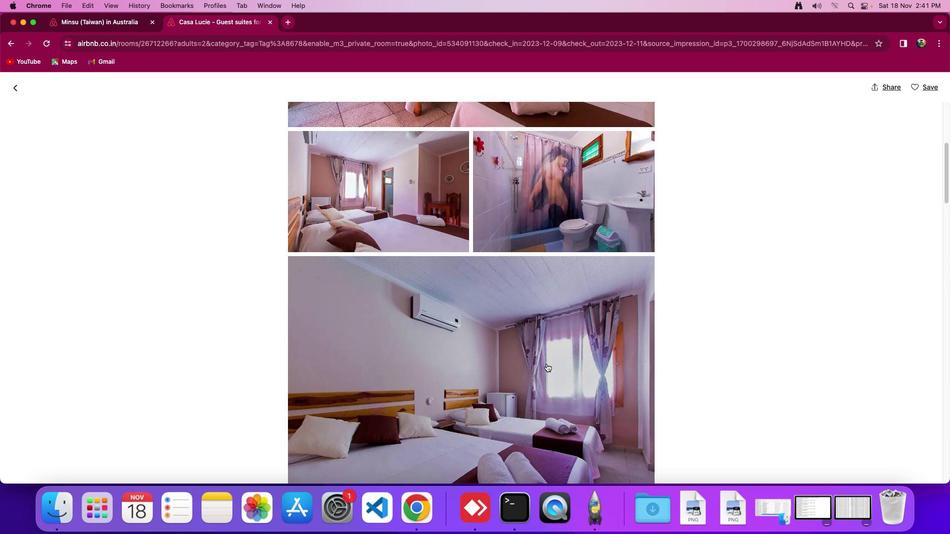 
Action: Mouse scrolled (546, 363) with delta (0, 0)
Screenshot: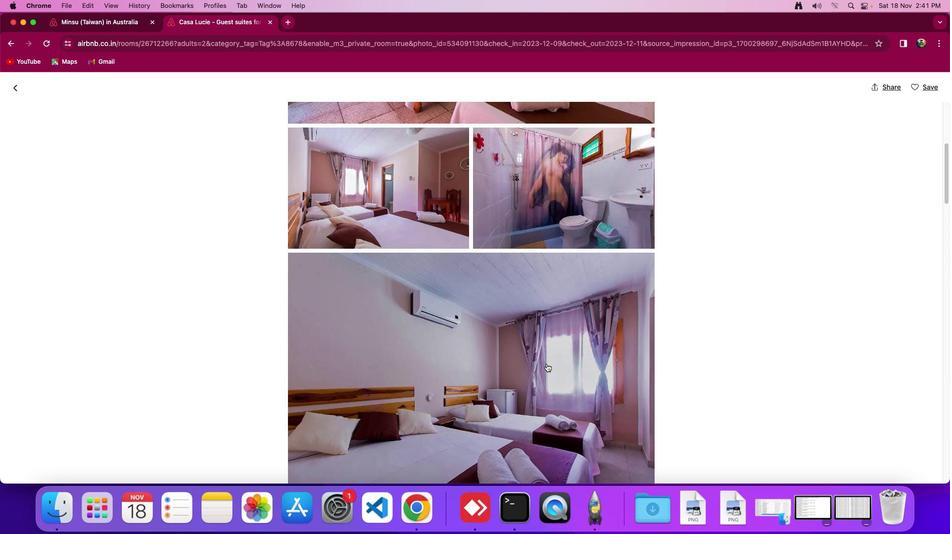 
Action: Mouse scrolled (546, 363) with delta (0, 0)
Screenshot: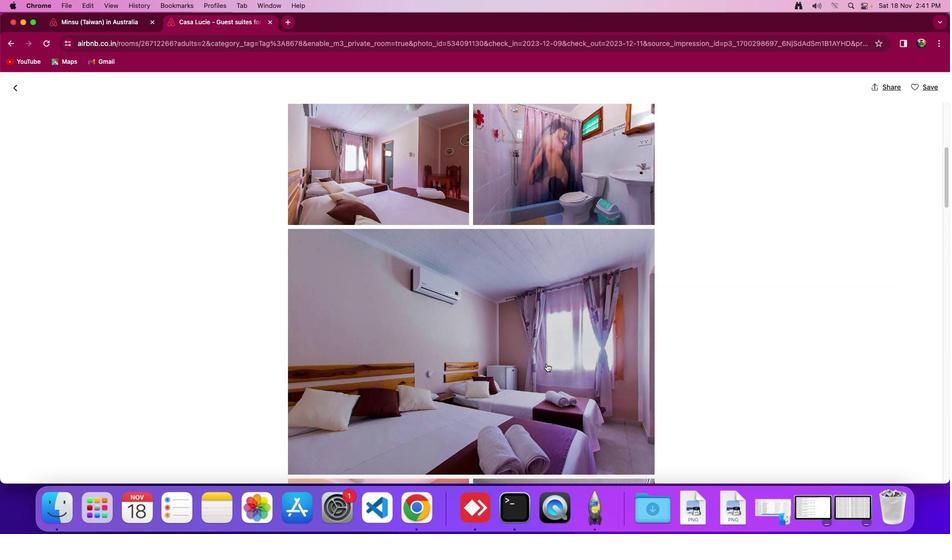 
Action: Mouse scrolled (546, 363) with delta (0, 0)
Screenshot: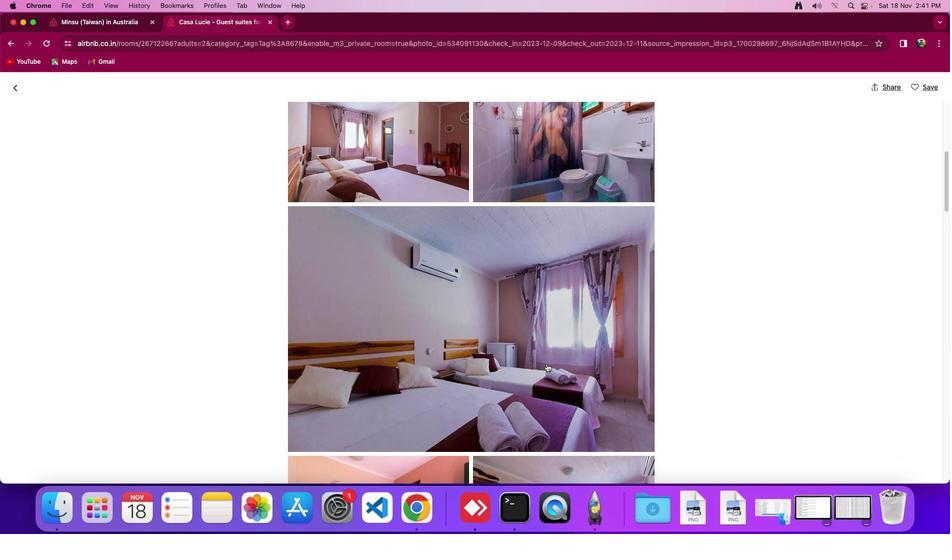 
Action: Mouse scrolled (546, 363) with delta (0, 0)
Screenshot: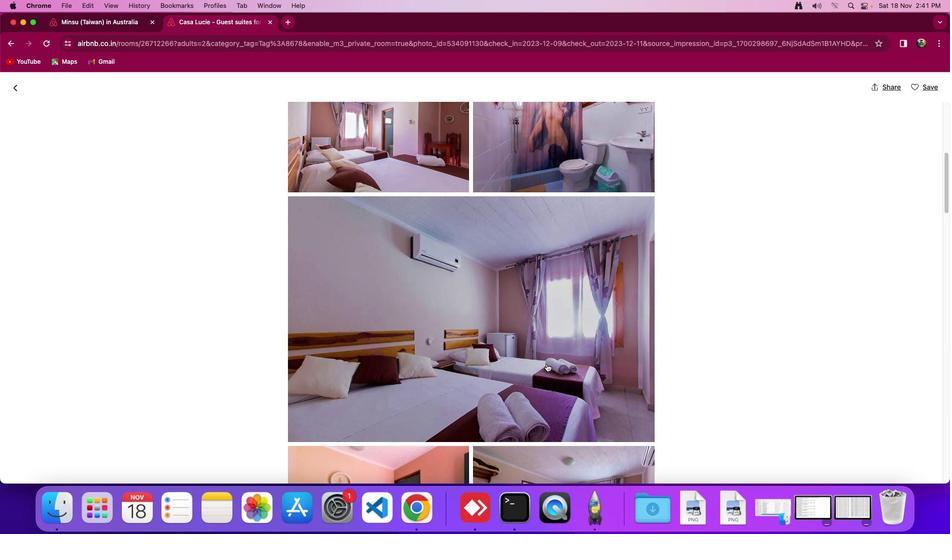
Action: Mouse scrolled (546, 363) with delta (0, 0)
Screenshot: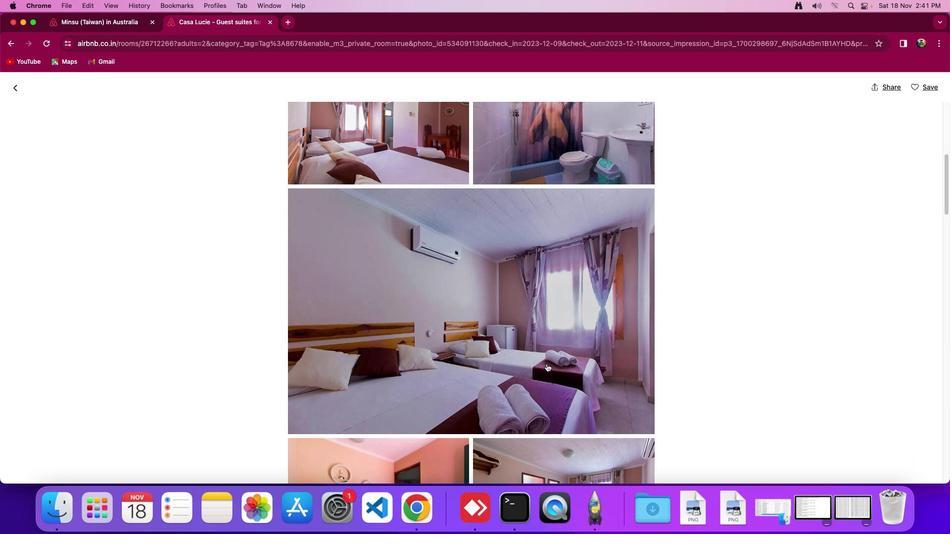 
Action: Mouse scrolled (546, 363) with delta (0, 0)
Screenshot: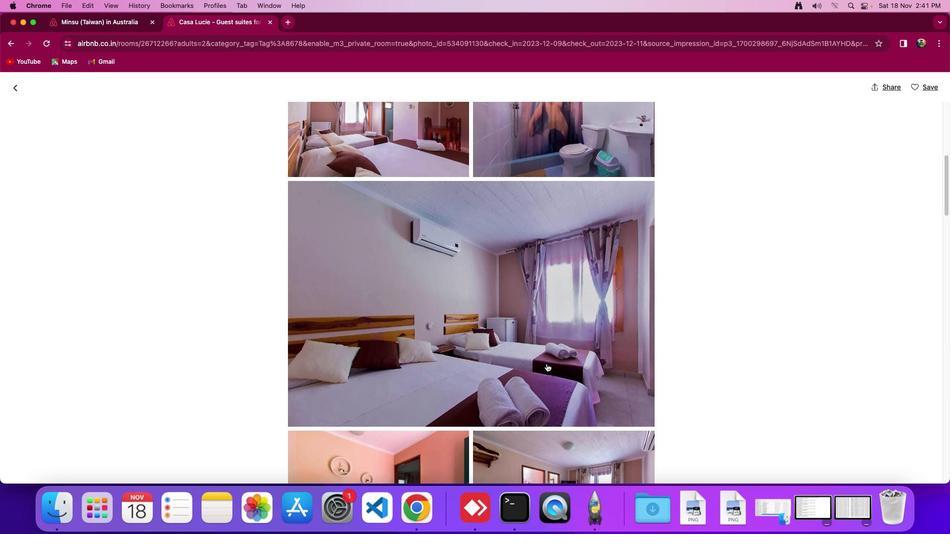 
Action: Mouse scrolled (546, 363) with delta (0, 0)
Screenshot: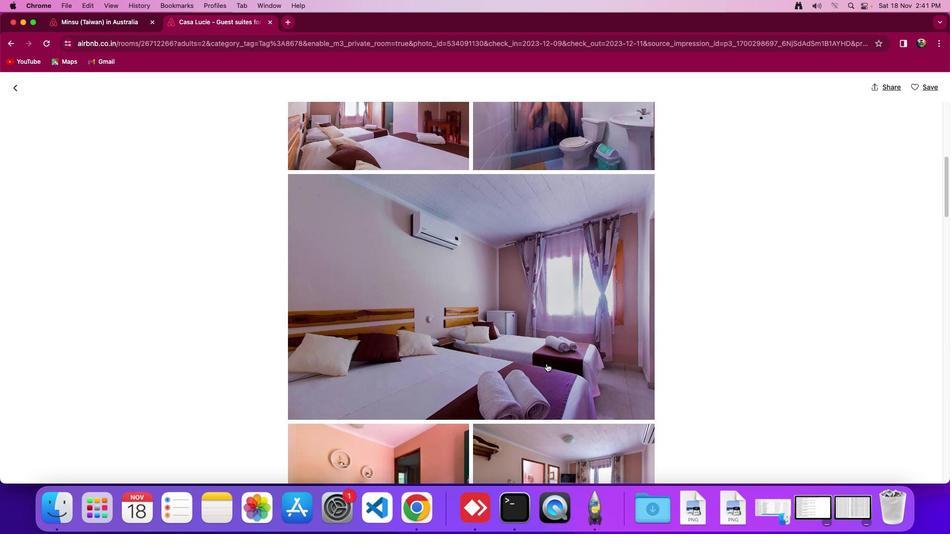 
Action: Mouse scrolled (546, 363) with delta (0, 0)
Screenshot: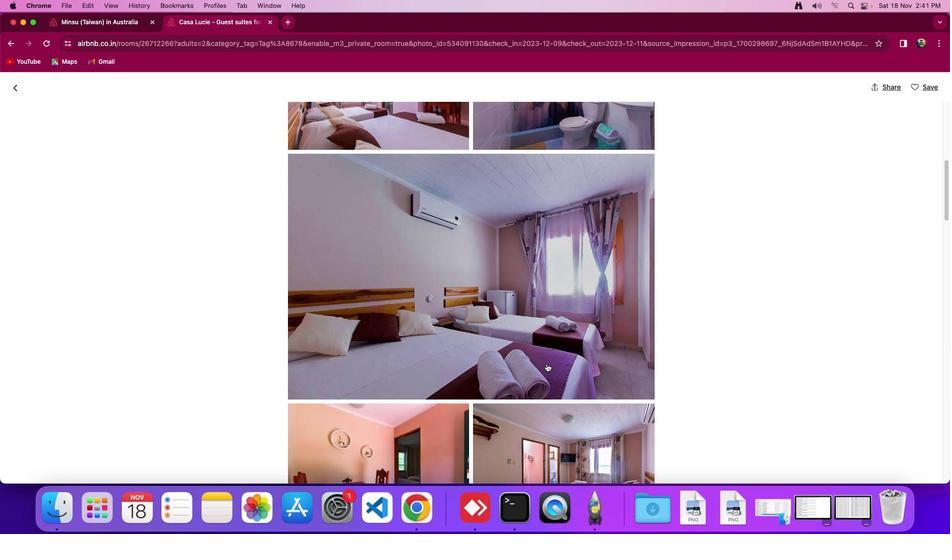 
Action: Mouse scrolled (546, 363) with delta (0, 0)
Screenshot: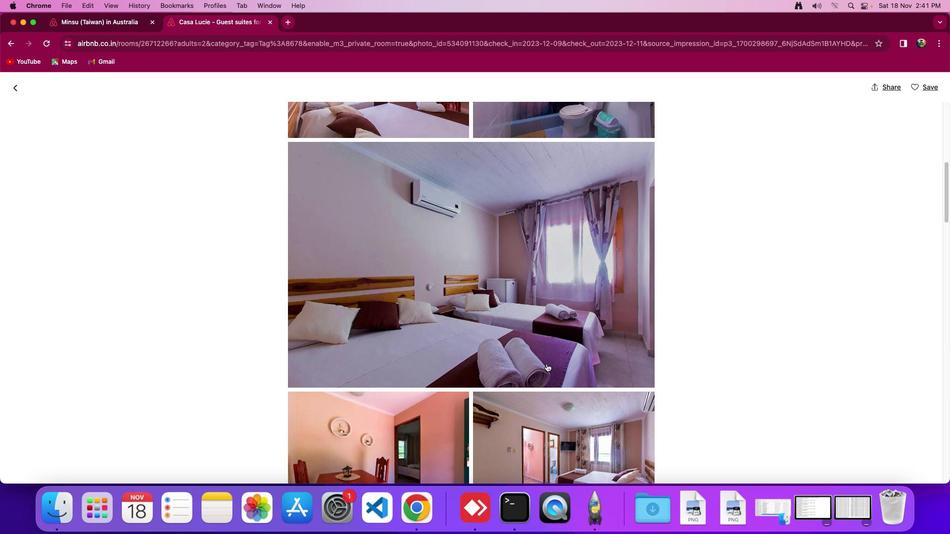 
Action: Mouse scrolled (546, 363) with delta (0, 0)
Screenshot: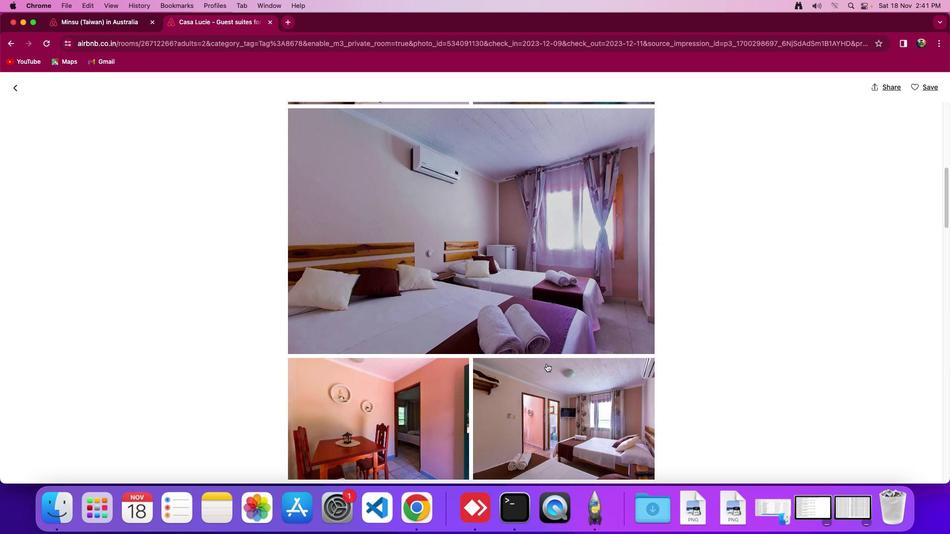 
Action: Mouse scrolled (546, 363) with delta (0, -1)
Screenshot: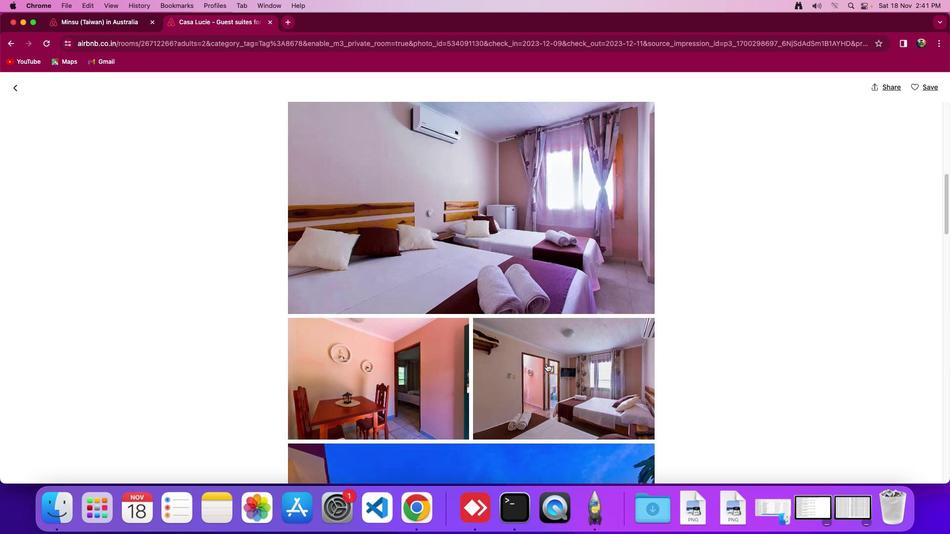 
Action: Mouse scrolled (546, 363) with delta (0, 0)
Screenshot: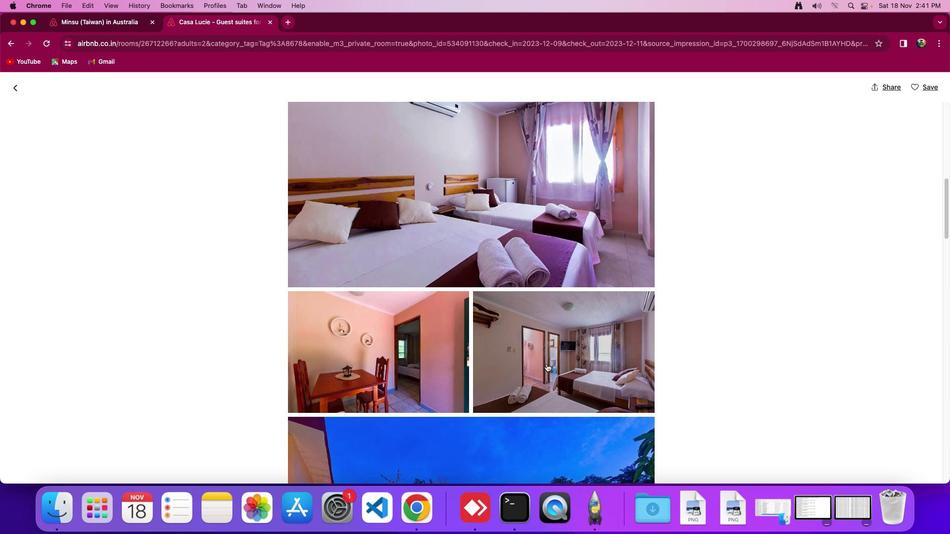 
Action: Mouse scrolled (546, 363) with delta (0, 0)
Screenshot: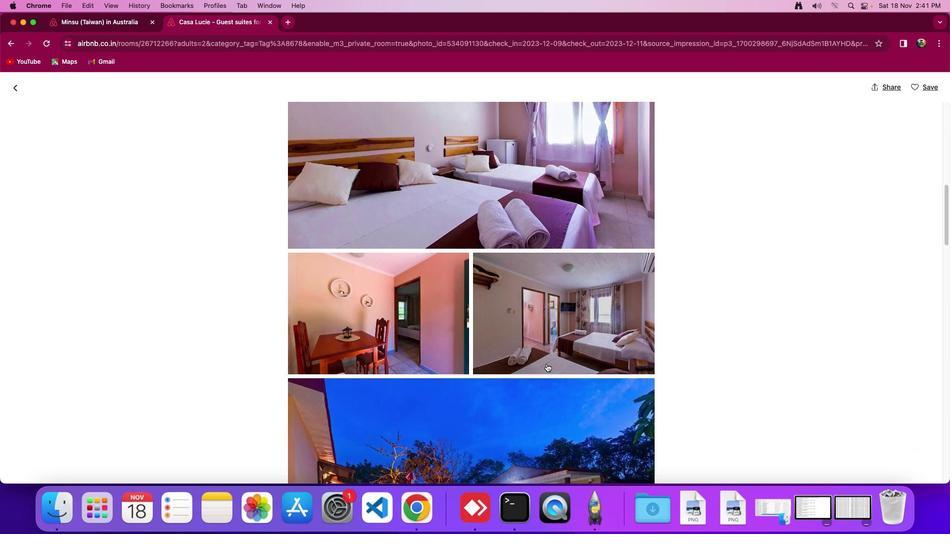 
Action: Mouse scrolled (546, 363) with delta (0, -1)
Screenshot: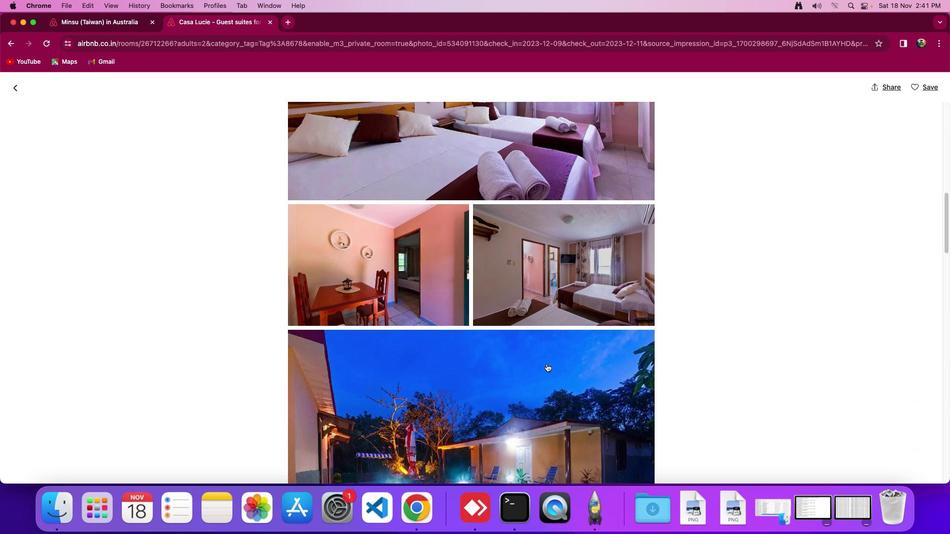 
Action: Mouse scrolled (546, 363) with delta (0, -1)
Screenshot: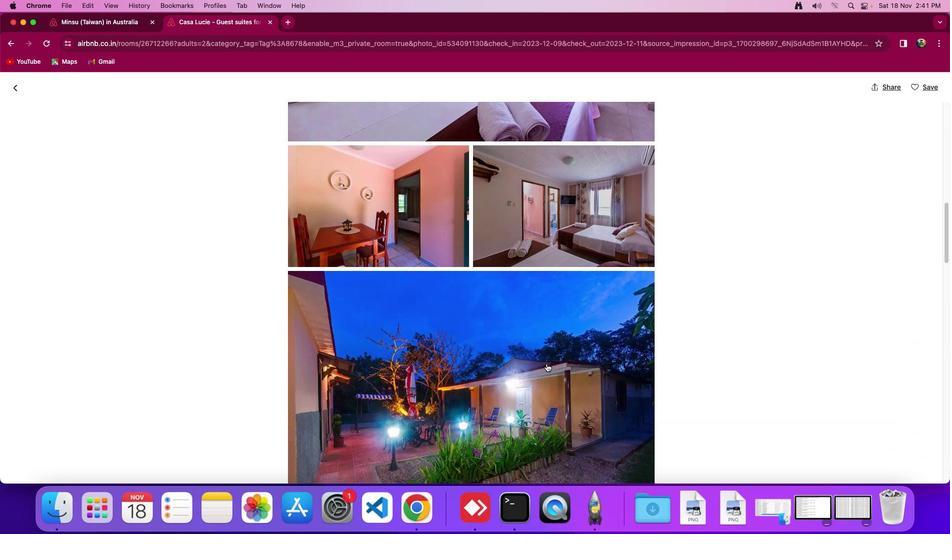 
Action: Mouse scrolled (546, 363) with delta (0, 0)
Screenshot: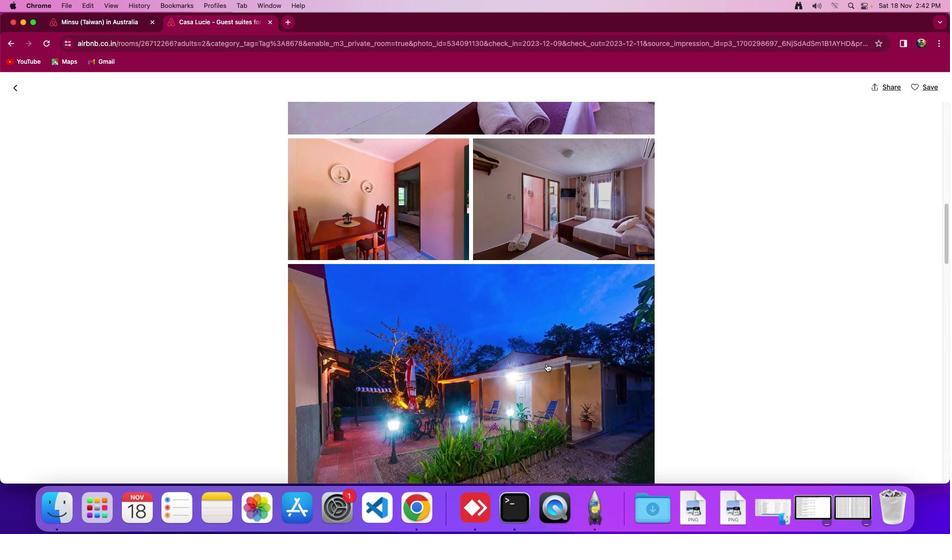 
Action: Mouse scrolled (546, 363) with delta (0, 0)
Screenshot: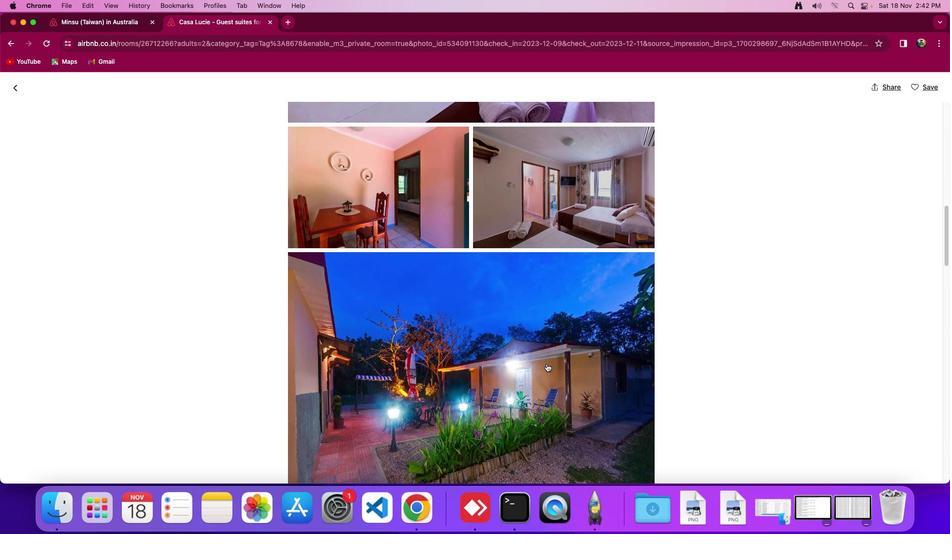 
Action: Mouse scrolled (546, 363) with delta (0, 0)
Screenshot: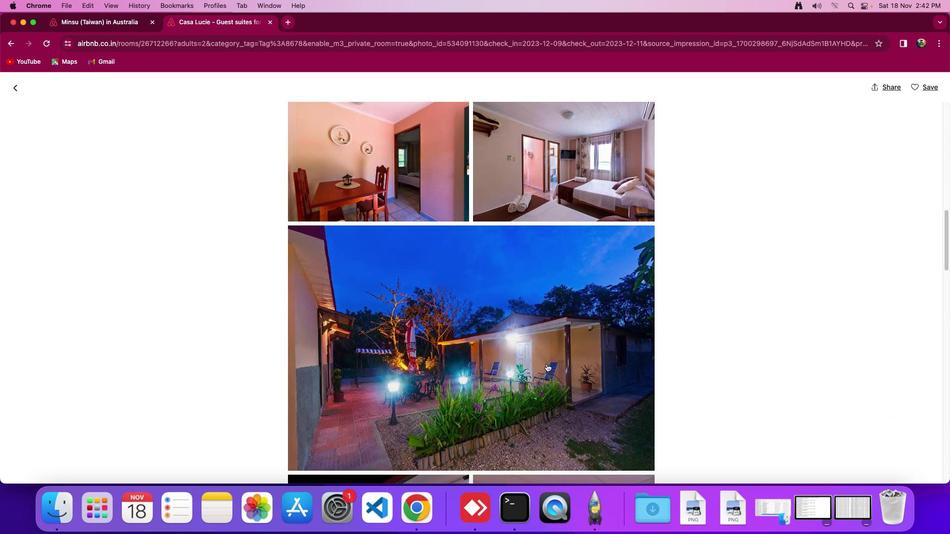 
Action: Mouse moved to (546, 364)
Screenshot: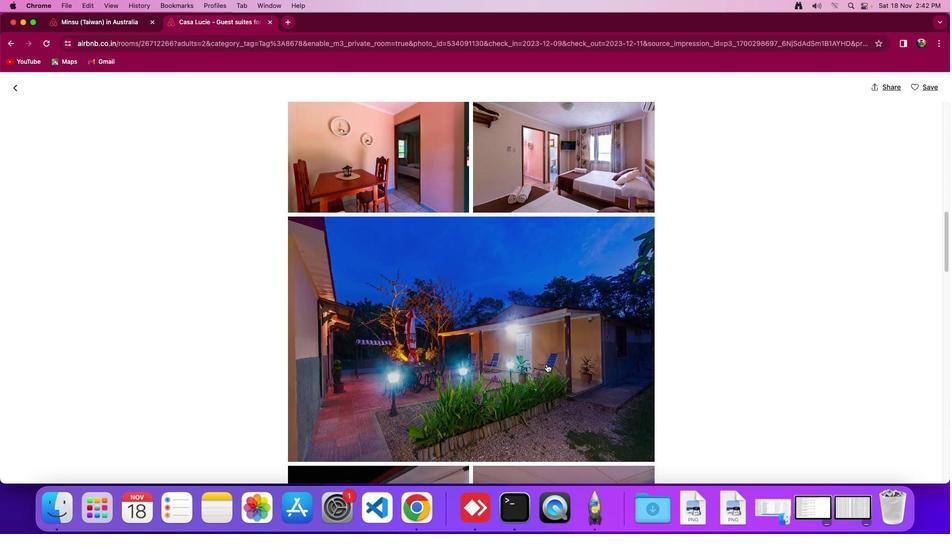 
Action: Mouse scrolled (546, 364) with delta (0, 0)
Screenshot: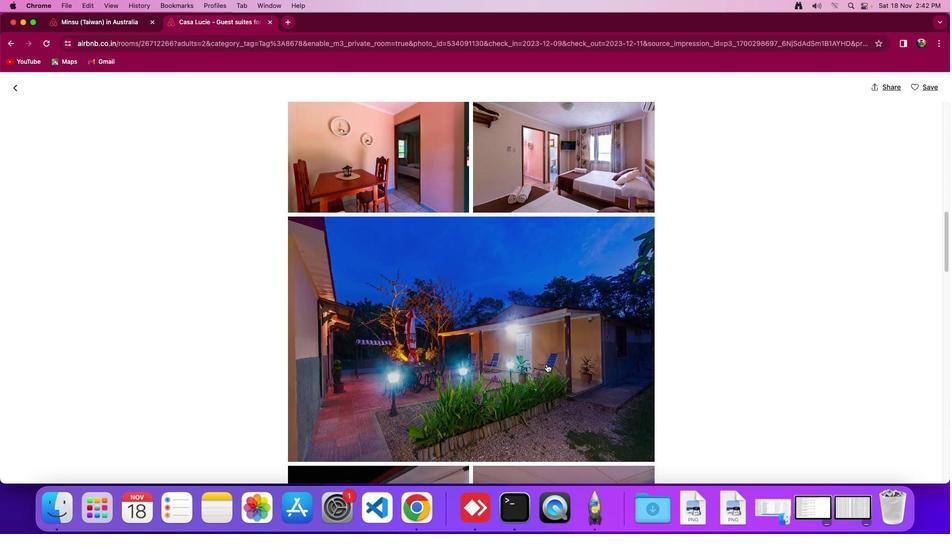 
Action: Mouse scrolled (546, 364) with delta (0, 0)
Screenshot: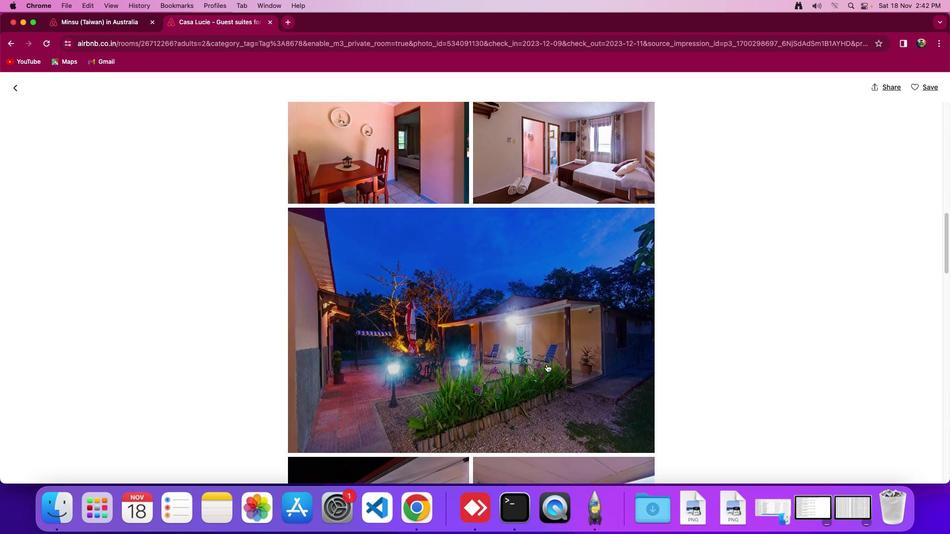 
Action: Mouse scrolled (546, 364) with delta (0, 0)
Screenshot: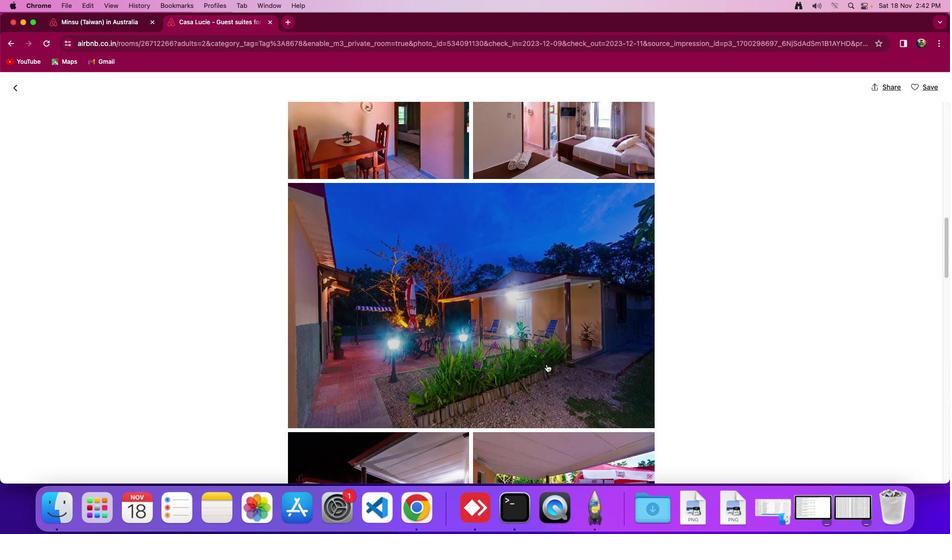 
Action: Mouse scrolled (546, 364) with delta (0, 0)
Screenshot: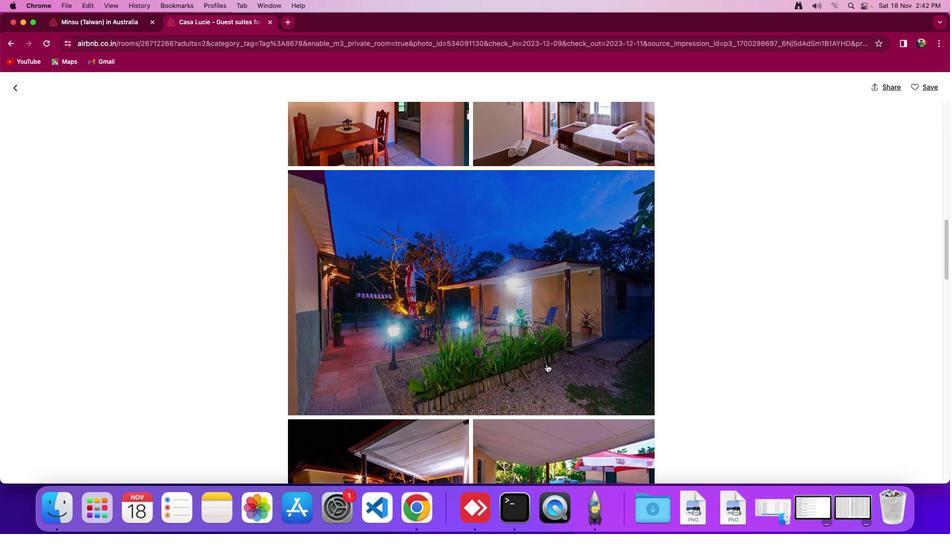 
Action: Mouse scrolled (546, 364) with delta (0, 0)
Screenshot: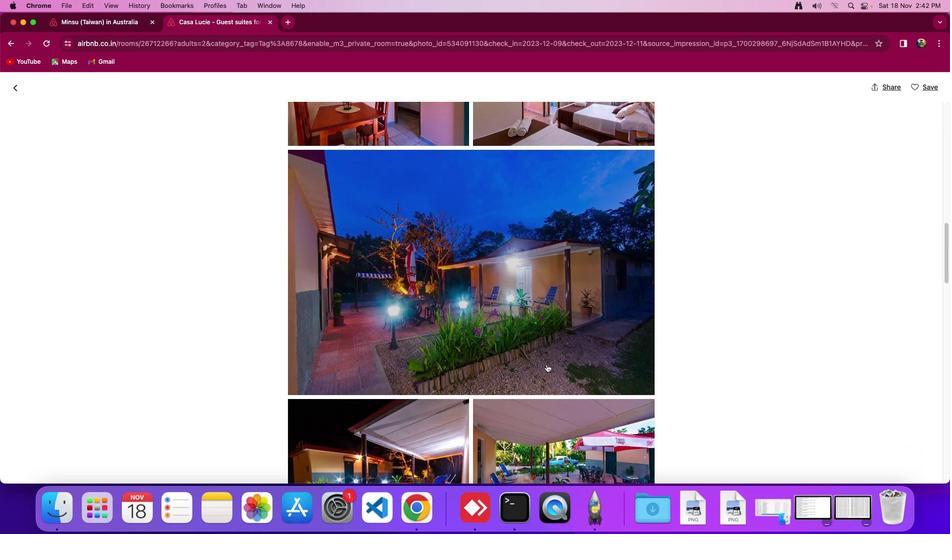 
Action: Mouse scrolled (546, 364) with delta (0, 0)
Screenshot: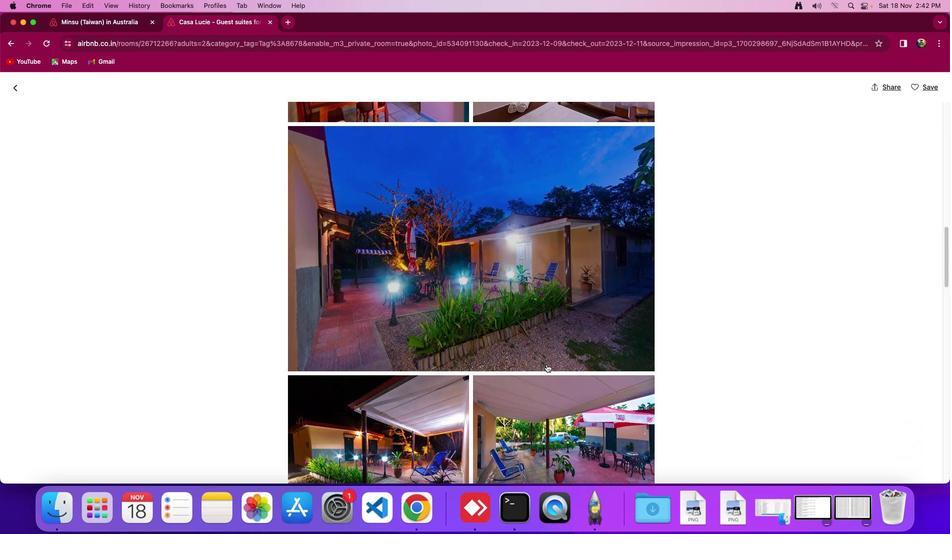 
Action: Mouse scrolled (546, 364) with delta (0, 0)
Screenshot: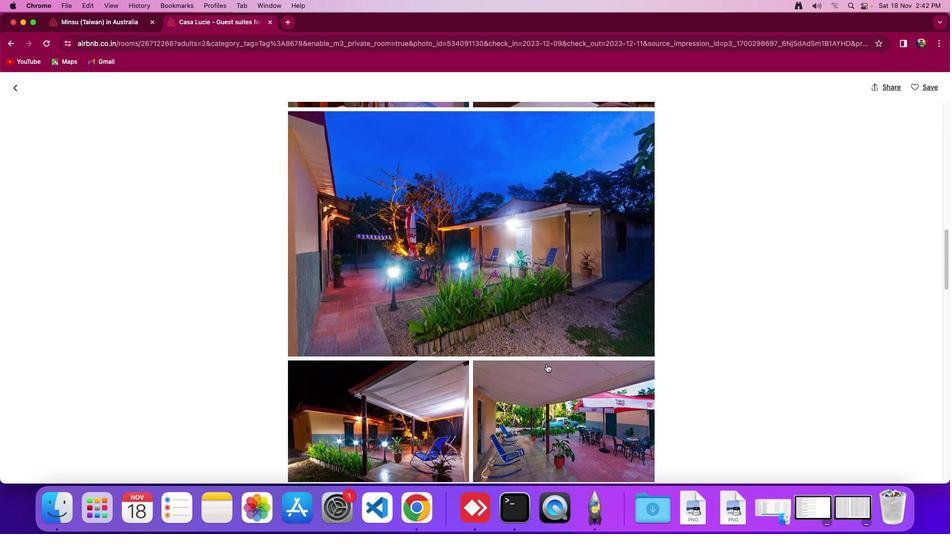 
Action: Mouse scrolled (546, 364) with delta (0, 0)
Screenshot: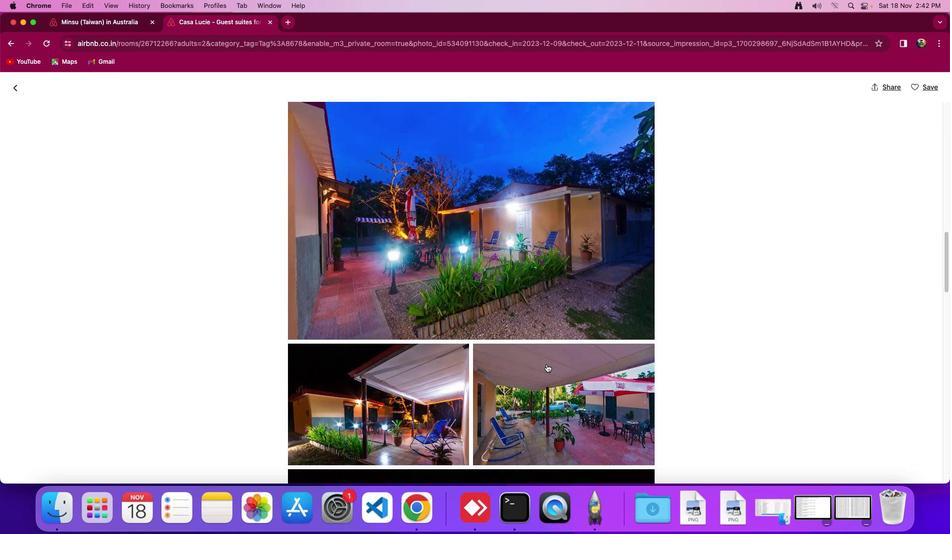 
Action: Mouse scrolled (546, 364) with delta (0, 0)
Screenshot: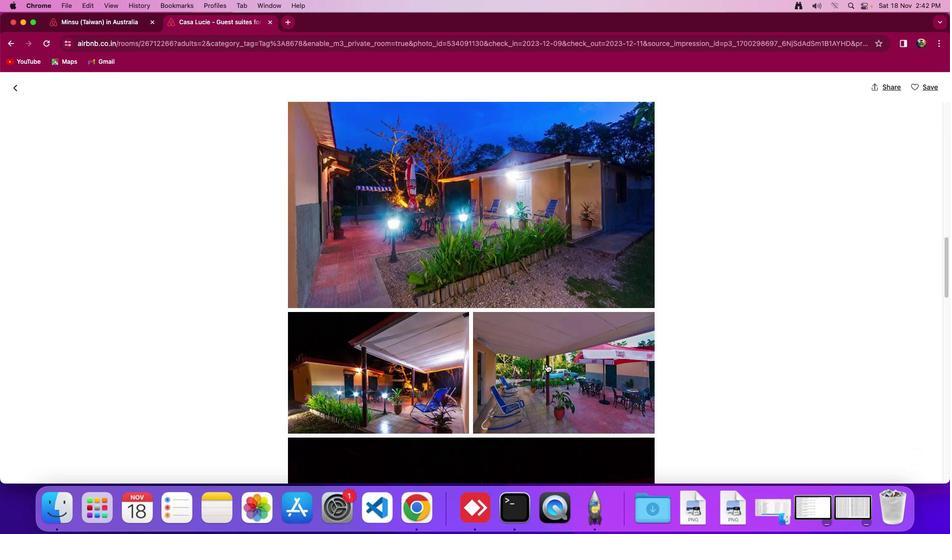 
Action: Mouse moved to (547, 366)
Screenshot: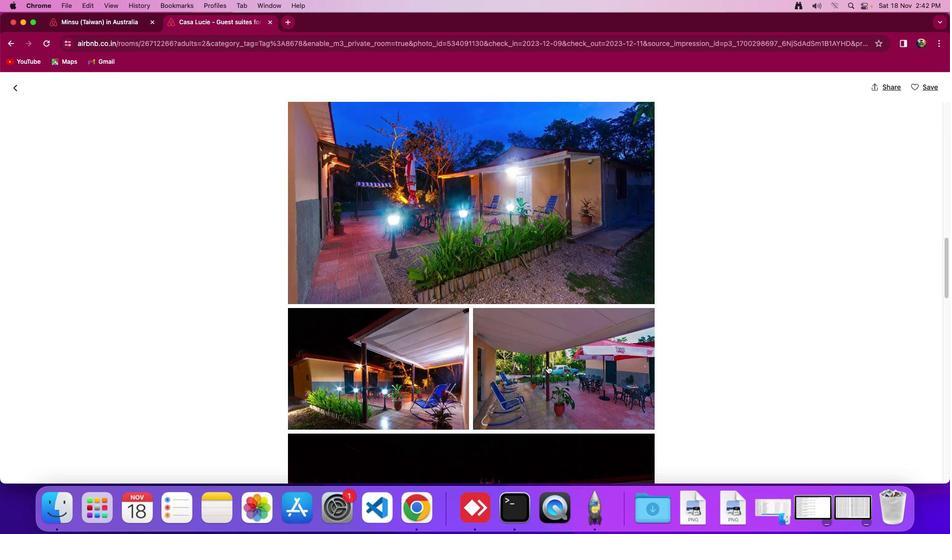 
Action: Mouse scrolled (547, 366) with delta (0, 0)
Screenshot: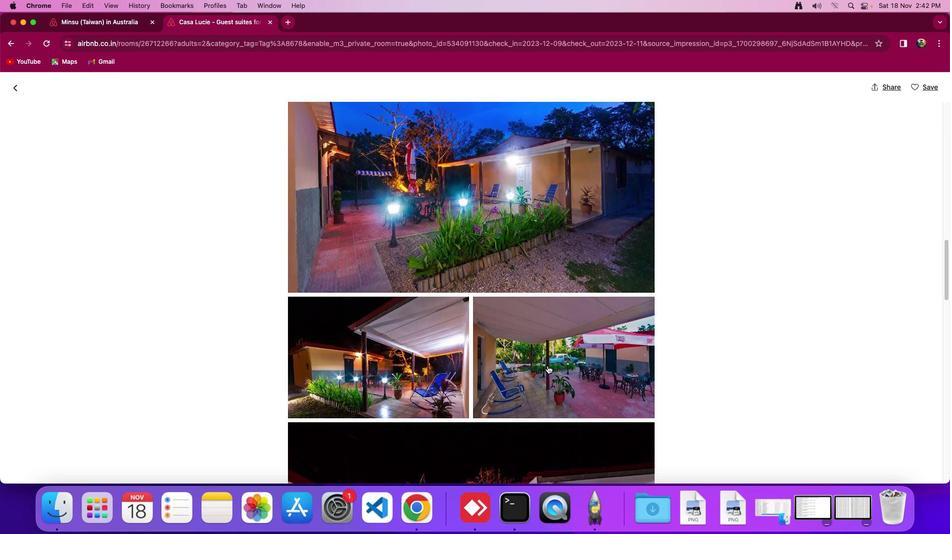 
Action: Mouse scrolled (547, 366) with delta (0, 0)
Screenshot: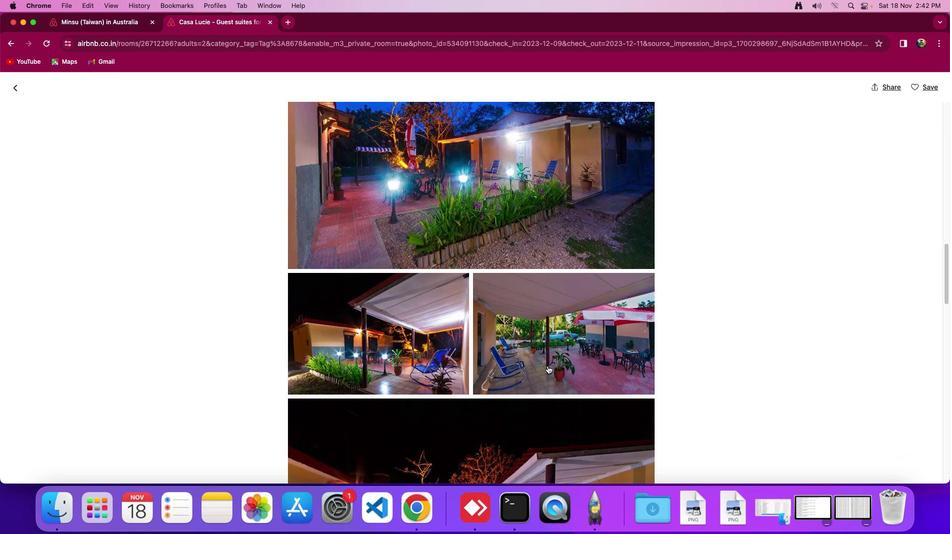 
Action: Mouse scrolled (547, 366) with delta (0, 0)
Screenshot: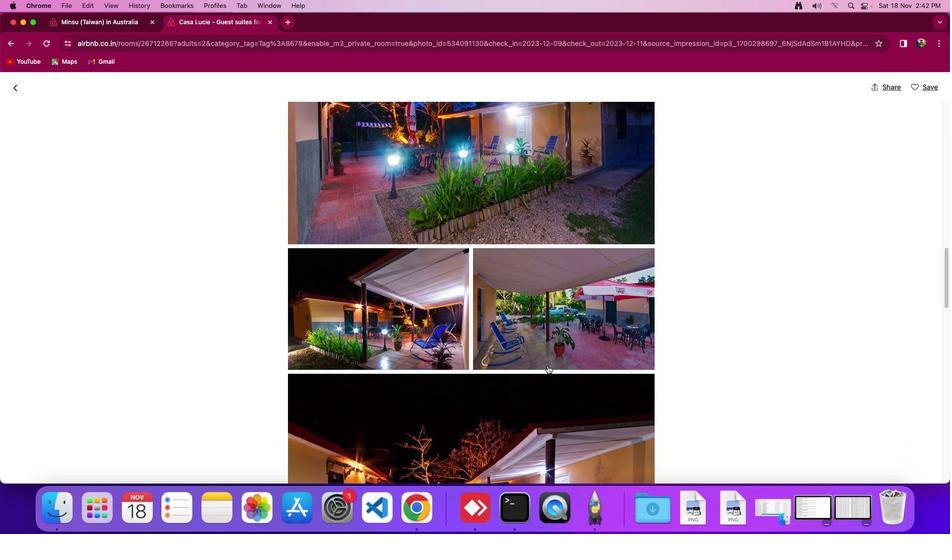 
Action: Mouse scrolled (547, 366) with delta (0, 0)
Screenshot: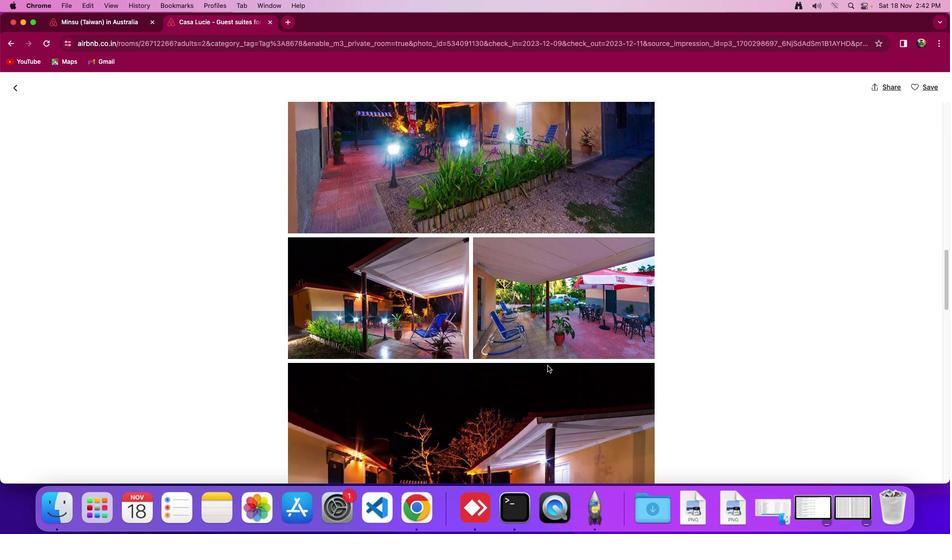 
Action: Mouse scrolled (547, 366) with delta (0, 0)
Screenshot: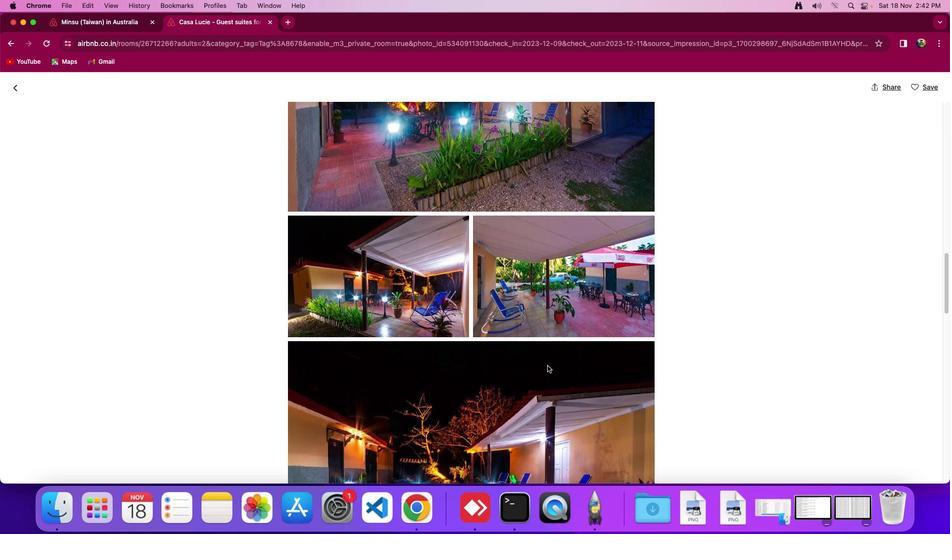 
Action: Mouse scrolled (547, 366) with delta (0, 0)
Screenshot: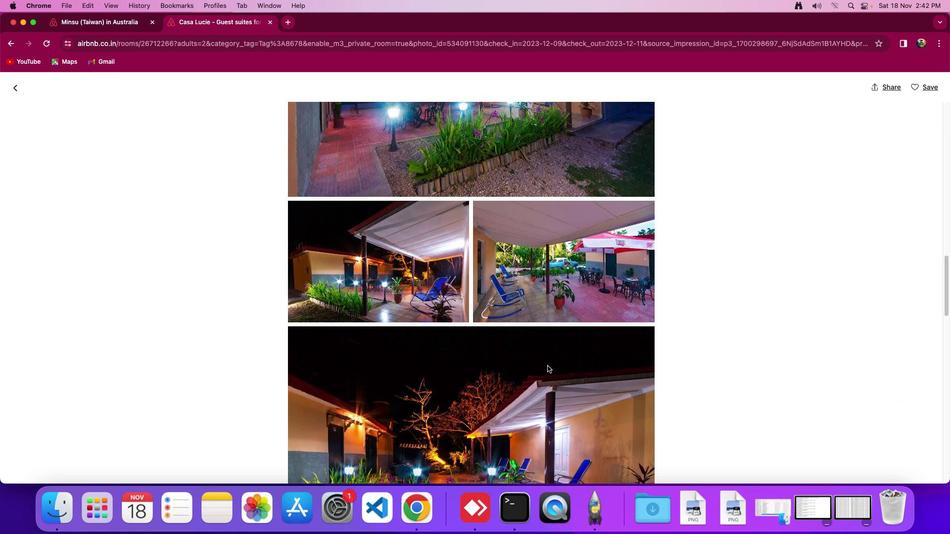 
Action: Mouse scrolled (547, 366) with delta (0, 0)
Screenshot: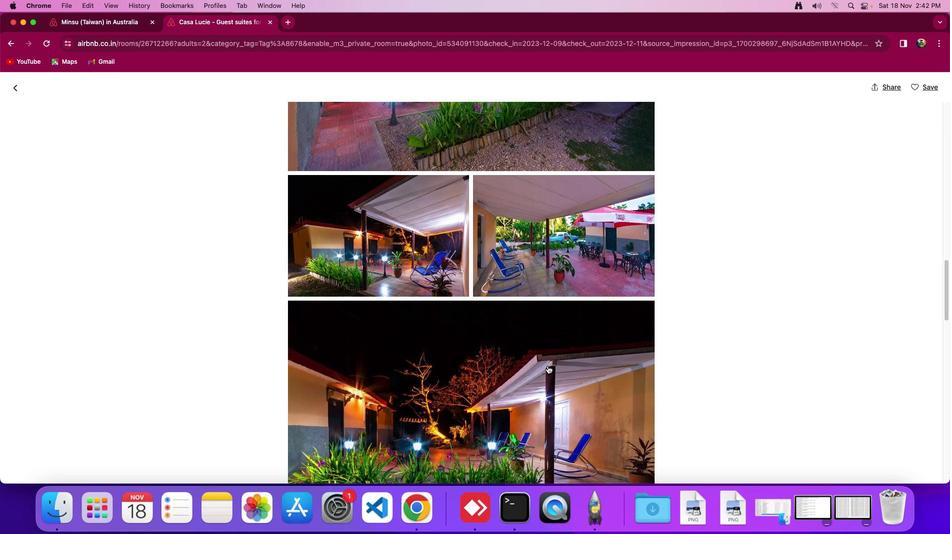 
Action: Mouse scrolled (547, 366) with delta (0, 0)
Screenshot: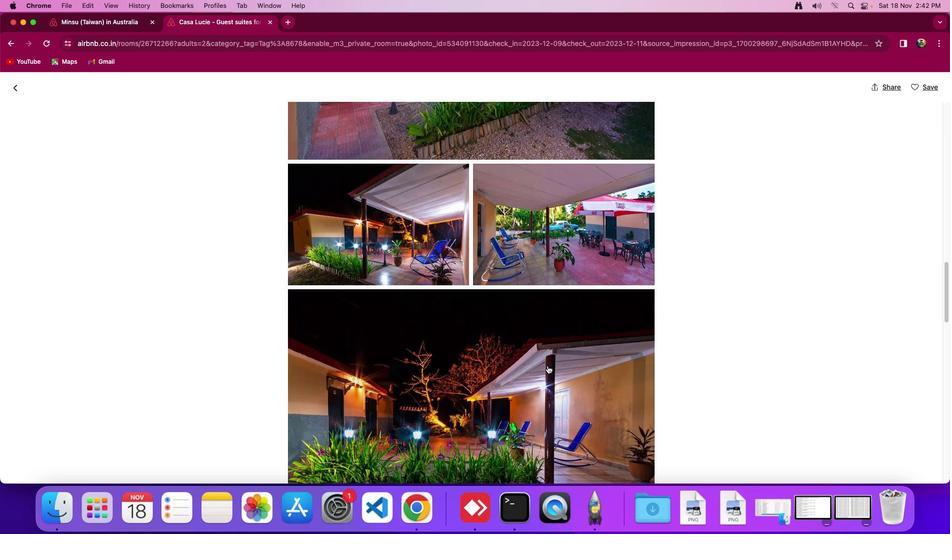 
Action: Mouse moved to (547, 366)
Screenshot: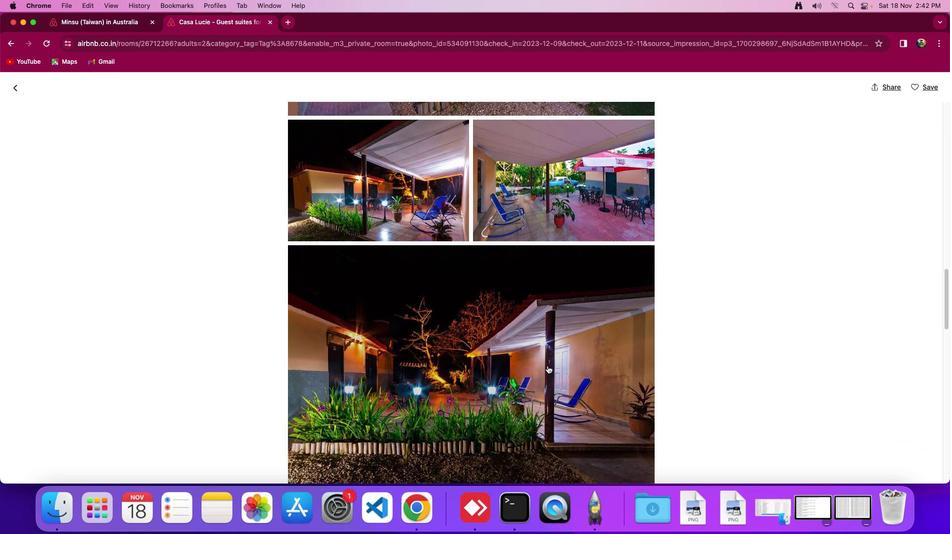 
Action: Mouse scrolled (547, 366) with delta (0, 0)
Screenshot: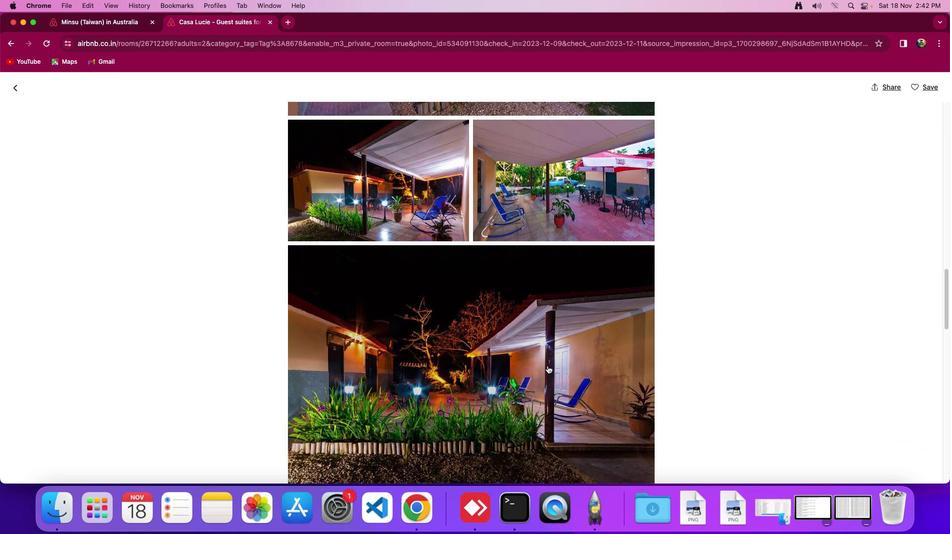 
Action: Mouse scrolled (547, 366) with delta (0, 0)
Screenshot: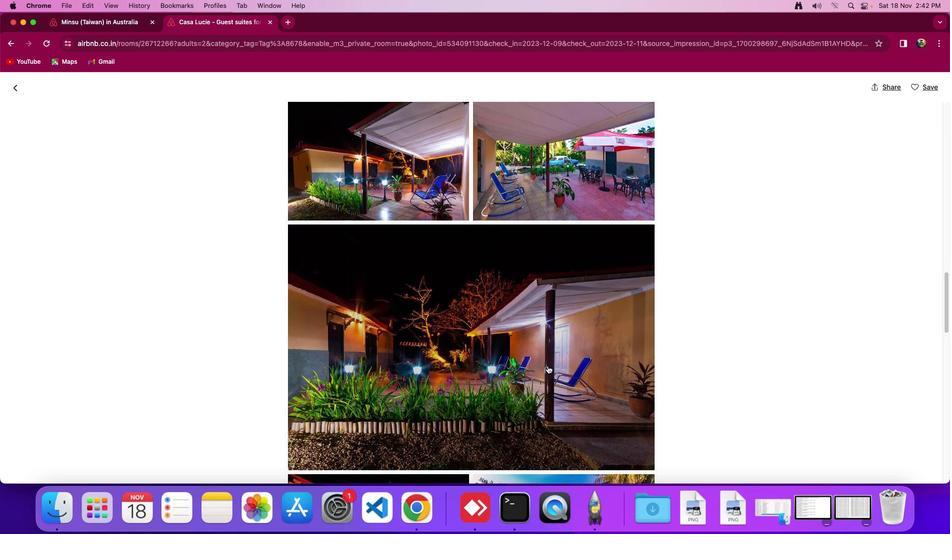 
Action: Mouse scrolled (547, 366) with delta (0, 0)
Screenshot: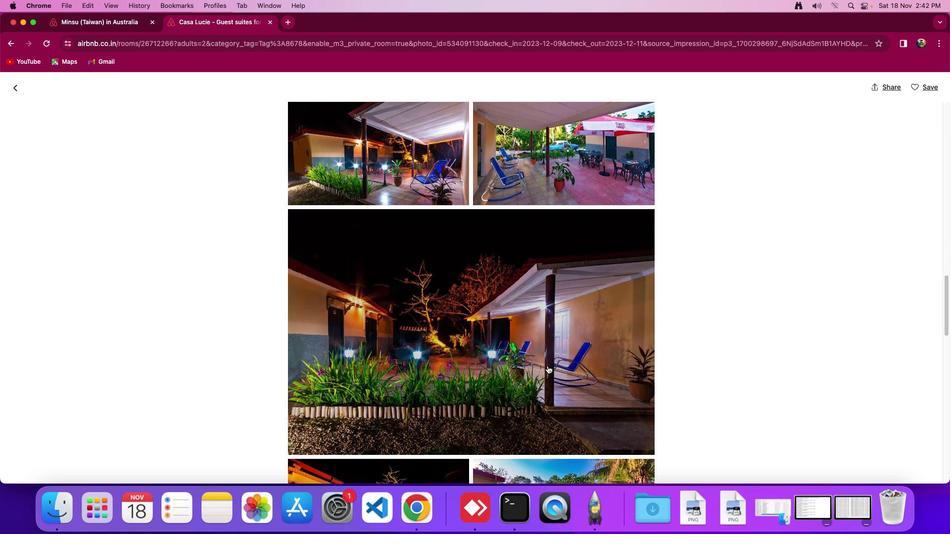 
Action: Mouse scrolled (547, 366) with delta (0, 0)
Screenshot: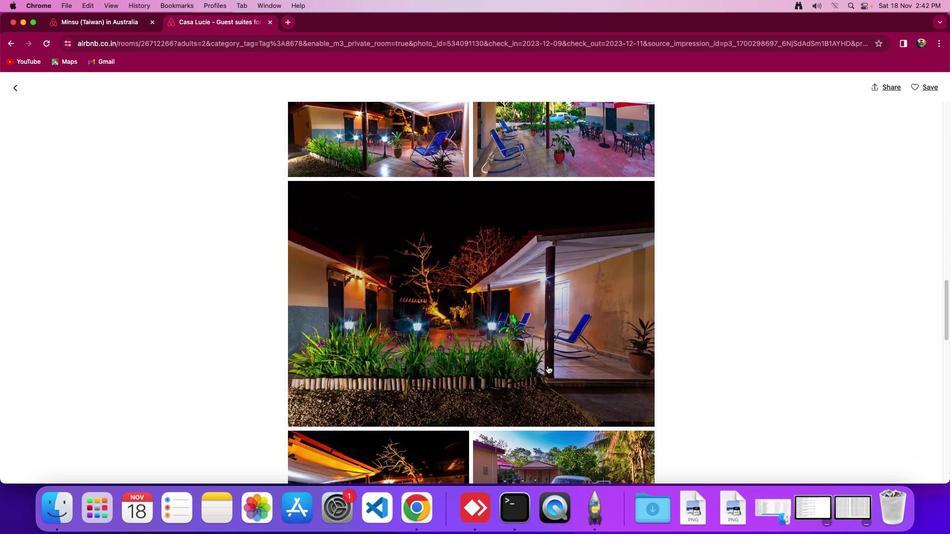 
Action: Mouse scrolled (547, 366) with delta (0, 0)
Screenshot: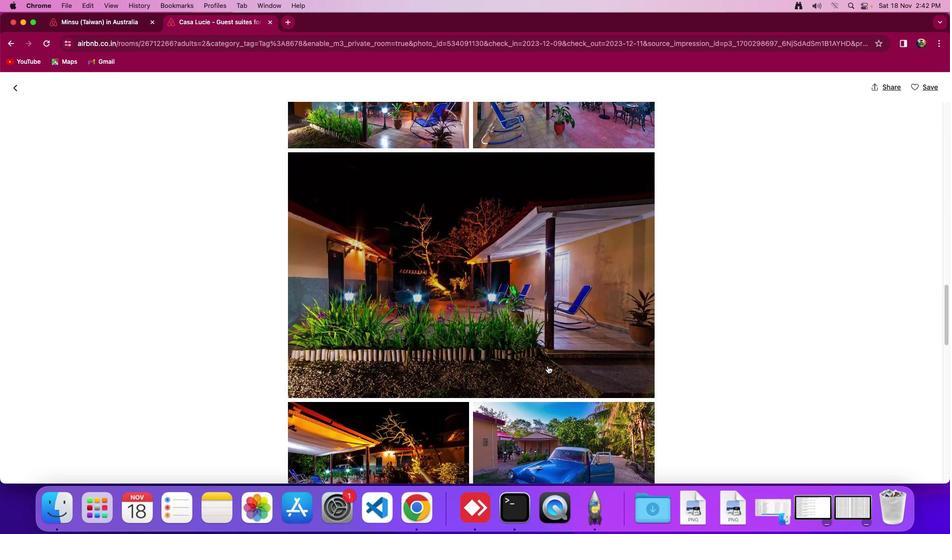 
Action: Mouse scrolled (547, 366) with delta (0, 0)
Screenshot: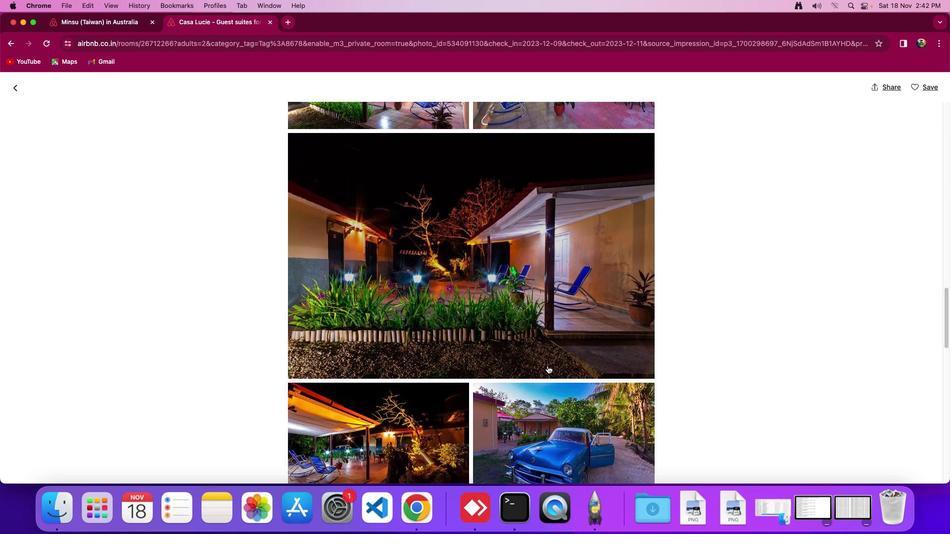 
Action: Mouse scrolled (547, 366) with delta (0, -1)
Screenshot: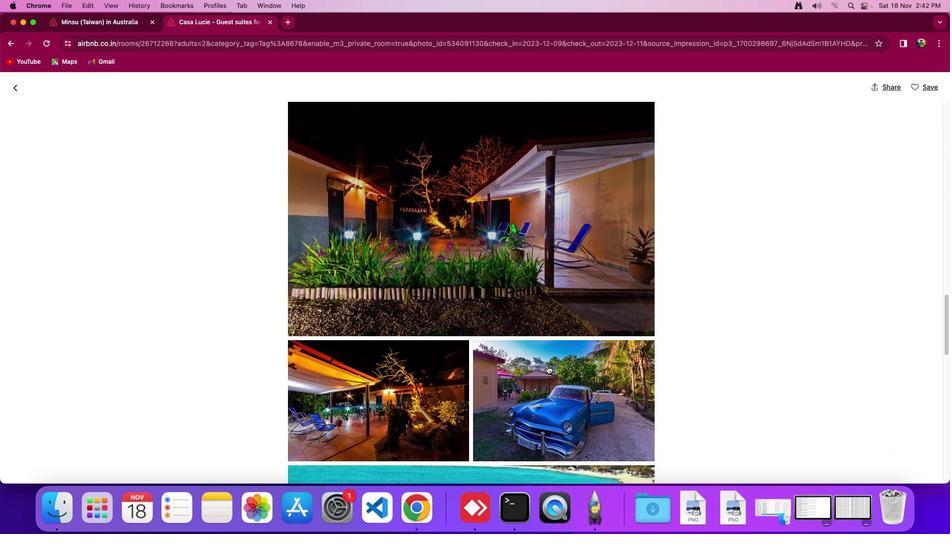 
Action: Mouse scrolled (547, 366) with delta (0, 0)
Screenshot: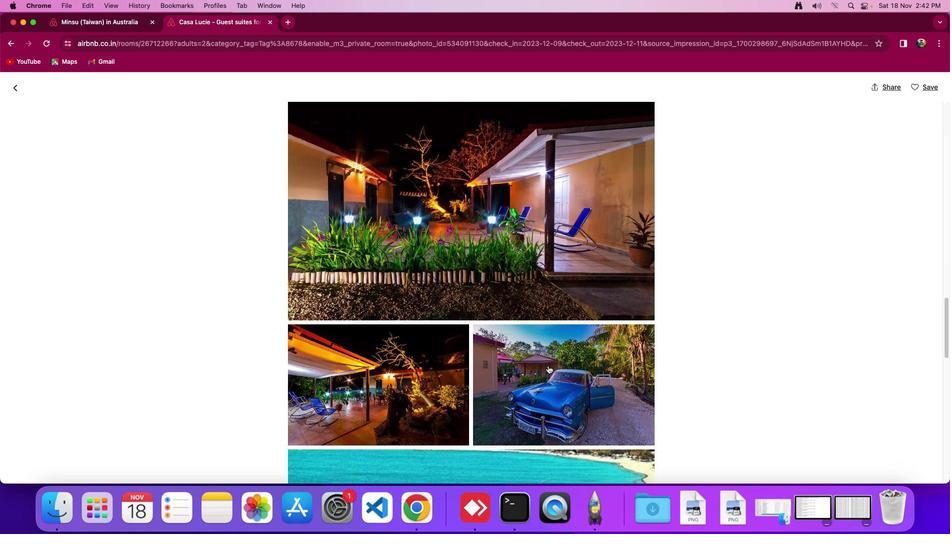 
Action: Mouse moved to (547, 366)
Screenshot: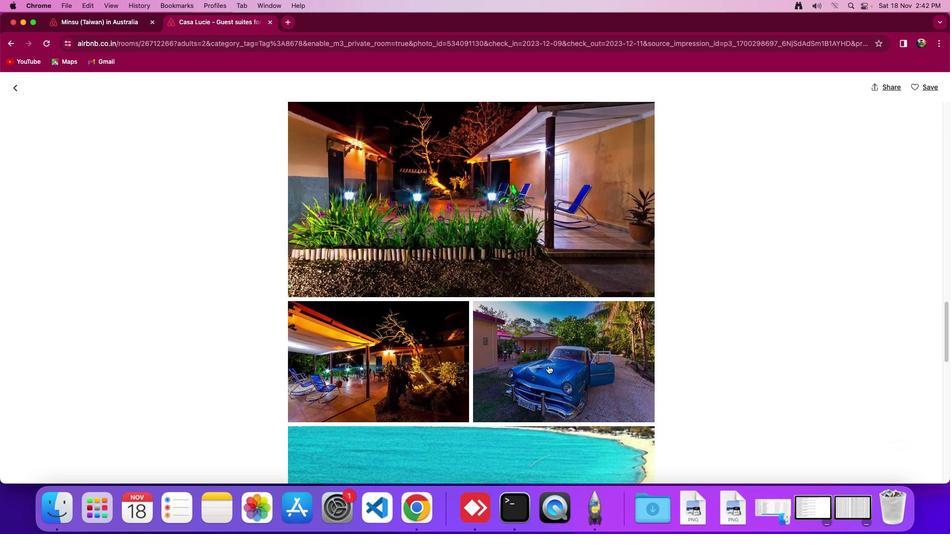 
Action: Mouse scrolled (547, 366) with delta (0, 0)
Screenshot: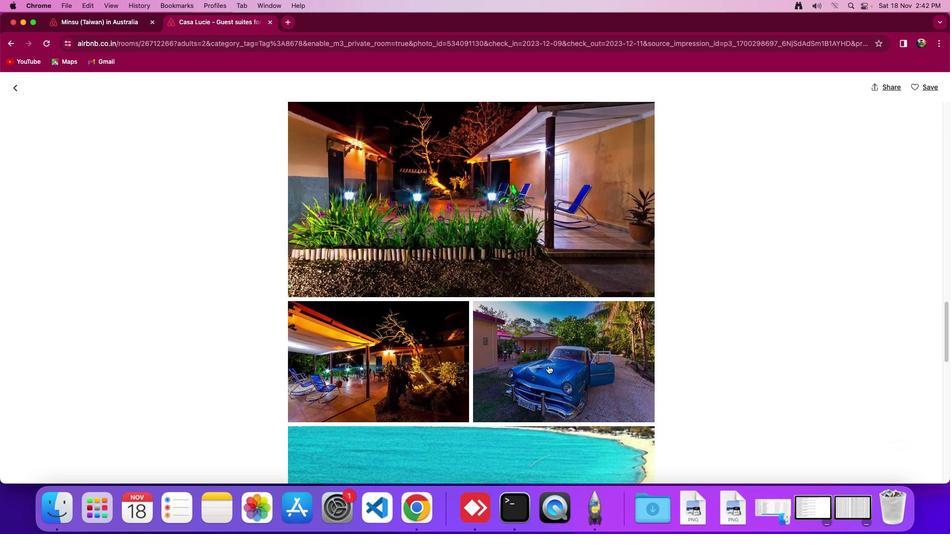 
Action: Mouse scrolled (547, 366) with delta (0, 0)
Screenshot: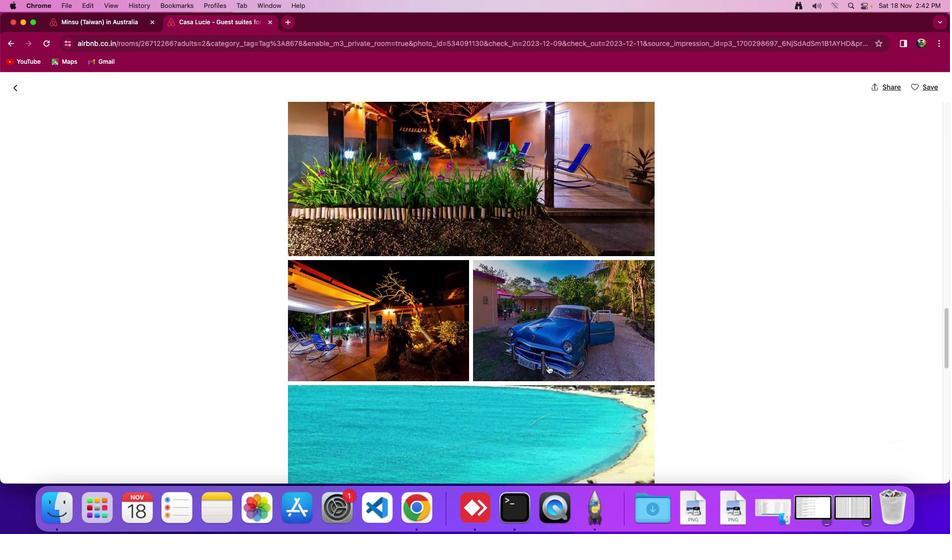 
Action: Mouse scrolled (547, 366) with delta (0, 0)
Screenshot: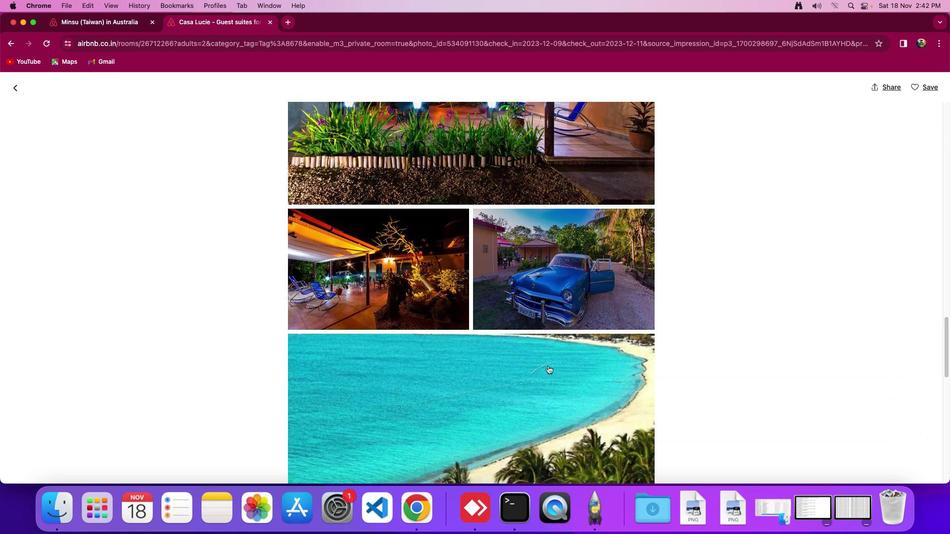 
Action: Mouse scrolled (547, 366) with delta (0, 0)
Screenshot: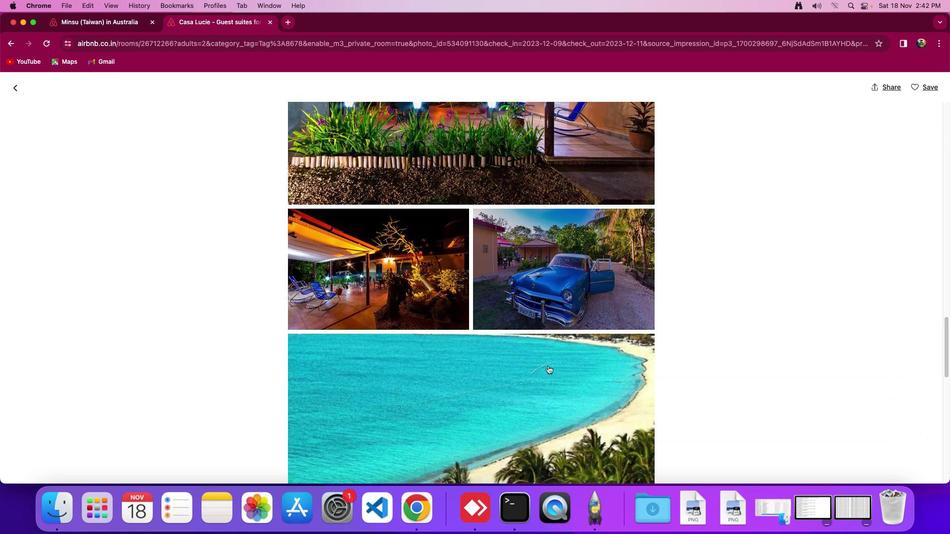 
Action: Mouse scrolled (547, 366) with delta (0, -1)
Screenshot: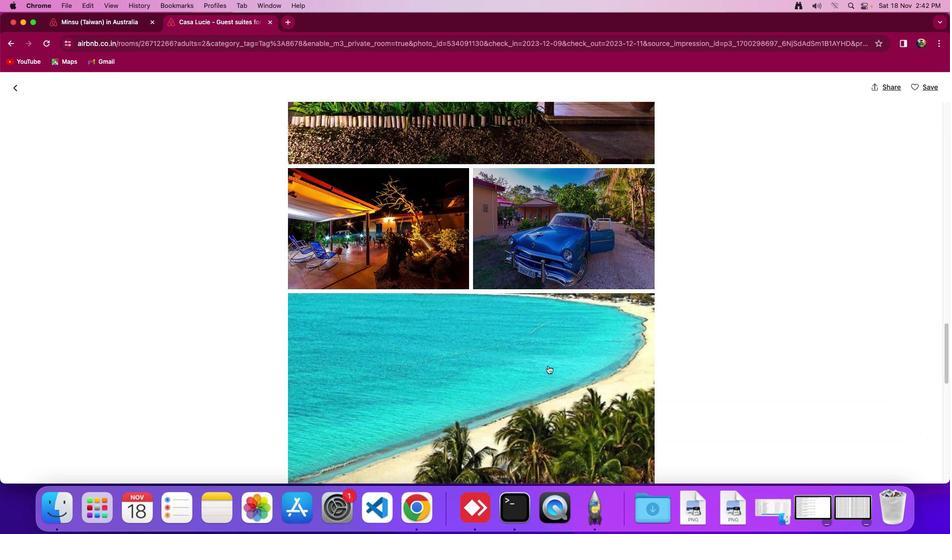 
Action: Mouse scrolled (547, 366) with delta (0, 0)
Screenshot: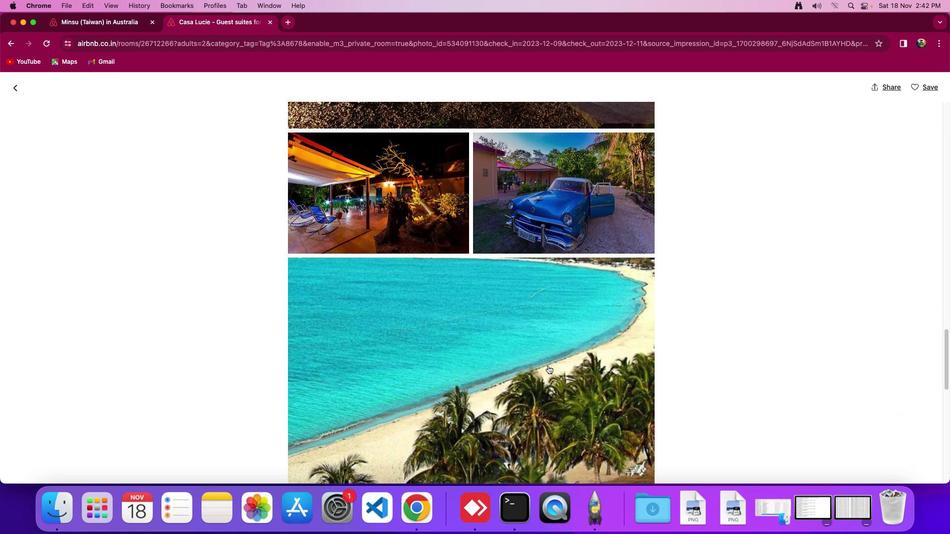 
Action: Mouse scrolled (547, 366) with delta (0, 0)
Screenshot: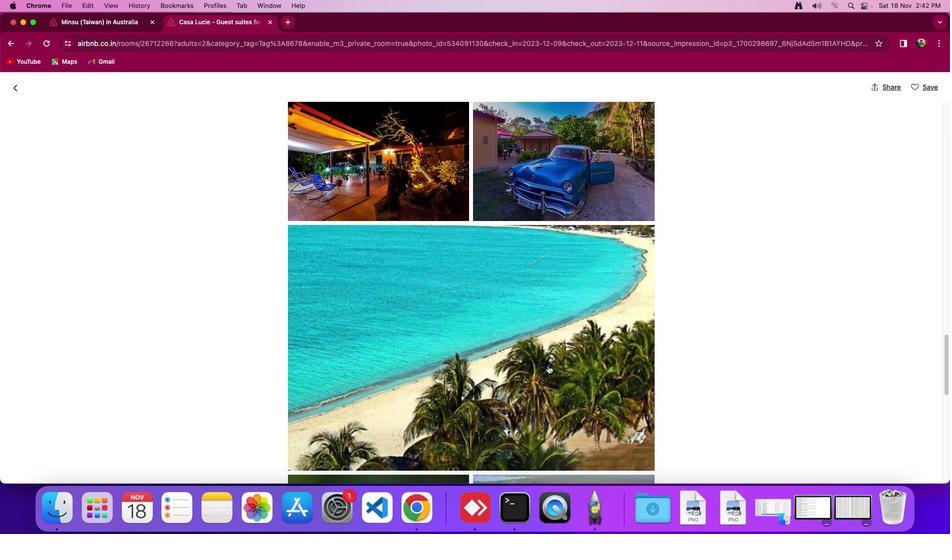 
Action: Mouse scrolled (547, 366) with delta (0, -1)
Screenshot: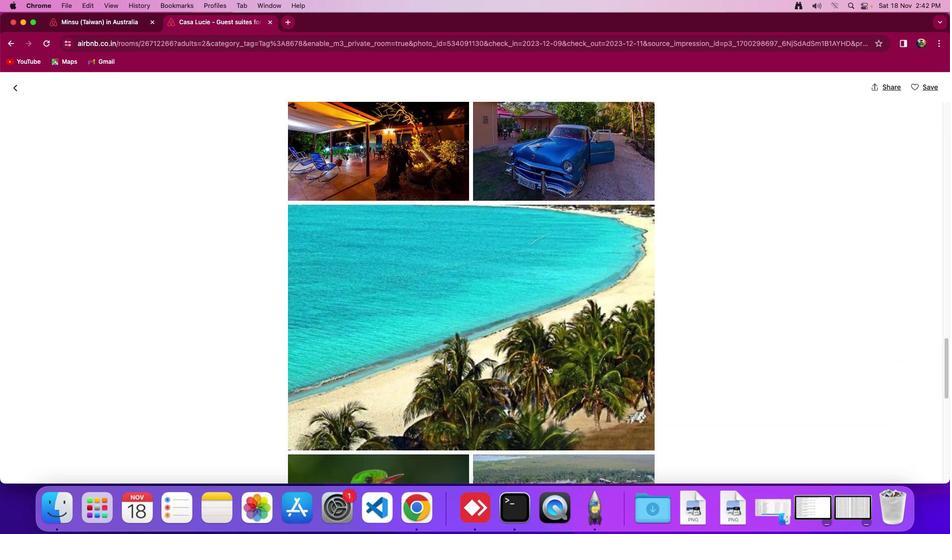 
Action: Mouse scrolled (547, 366) with delta (0, 0)
Screenshot: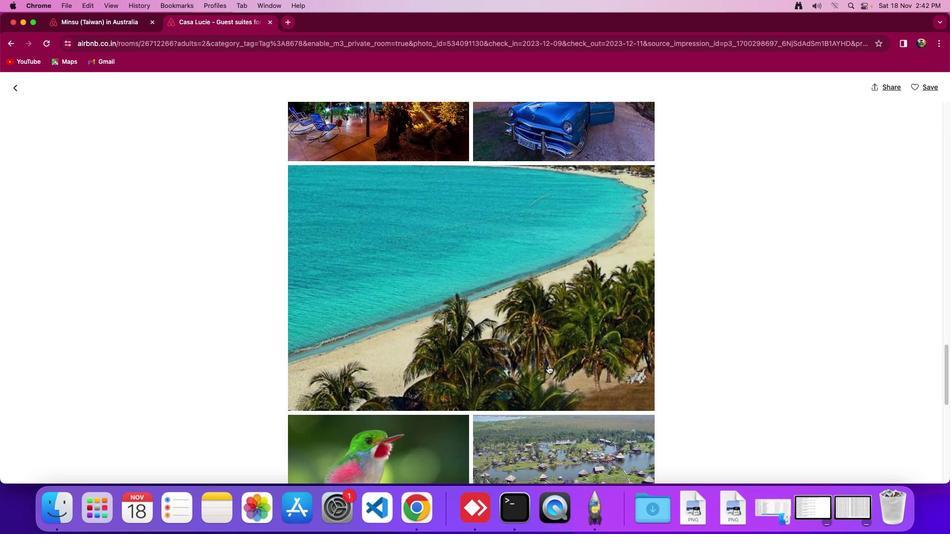 
Action: Mouse scrolled (547, 366) with delta (0, 0)
Screenshot: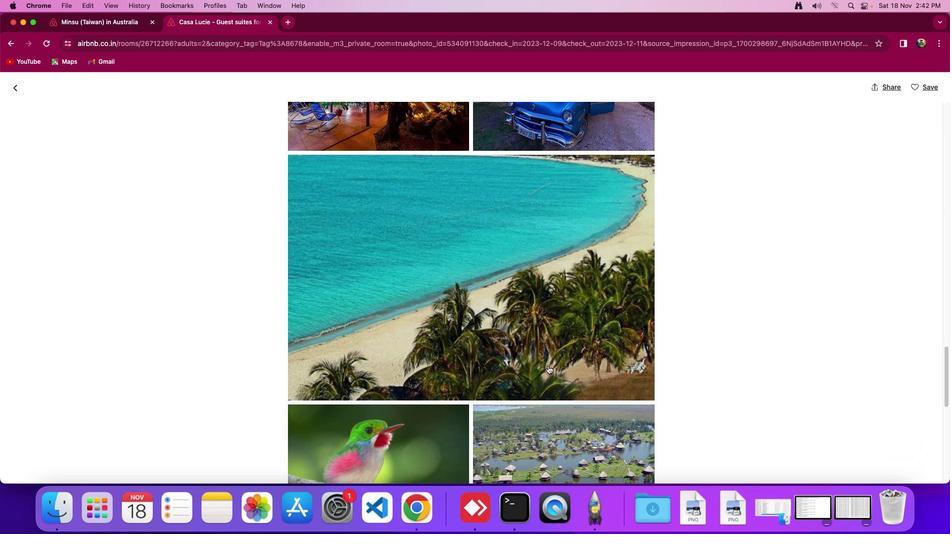 
Action: Mouse scrolled (547, 366) with delta (0, -1)
Screenshot: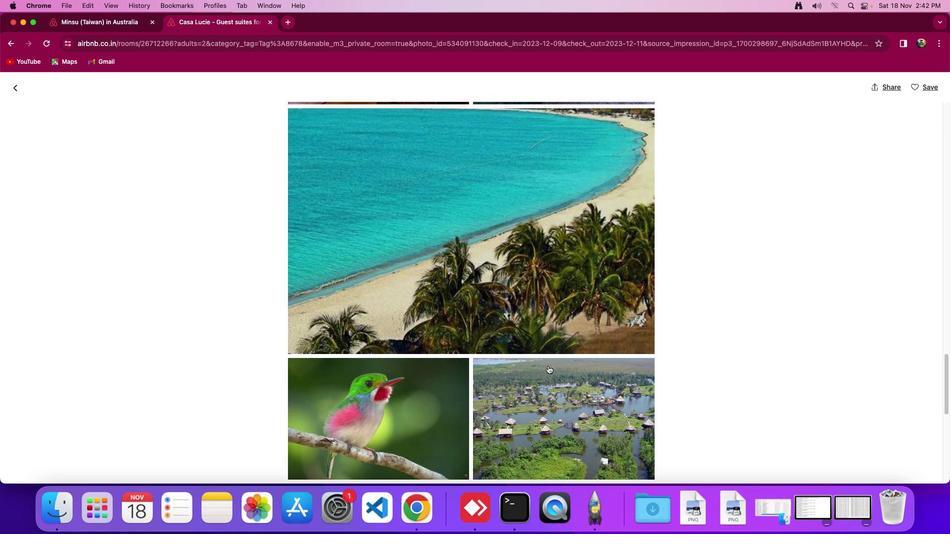 
Action: Mouse scrolled (547, 366) with delta (0, 0)
Screenshot: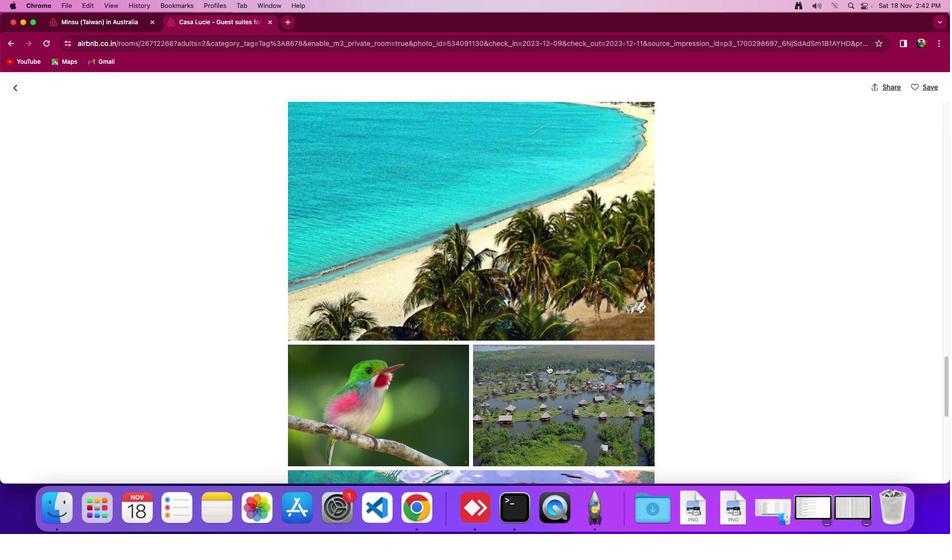 
Action: Mouse scrolled (547, 366) with delta (0, 0)
Screenshot: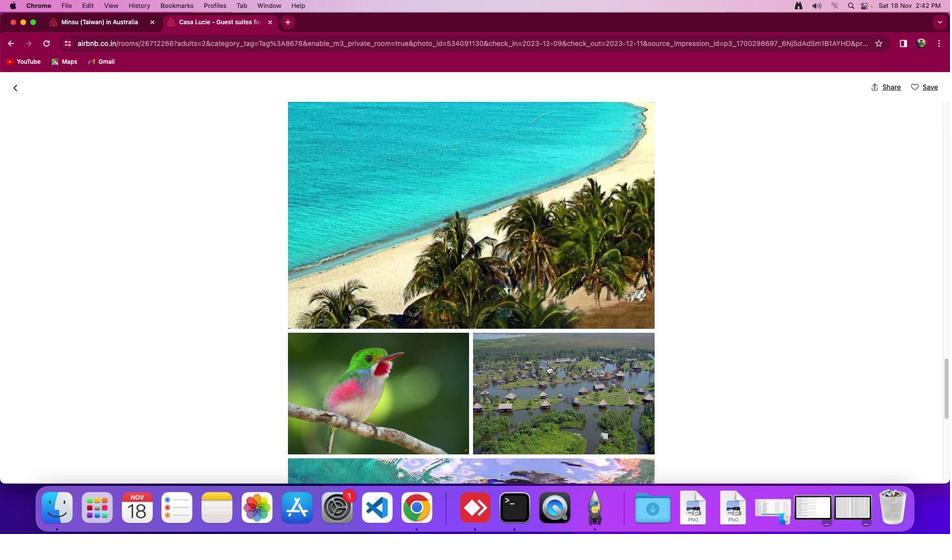 
Action: Mouse scrolled (547, 366) with delta (0, 0)
Screenshot: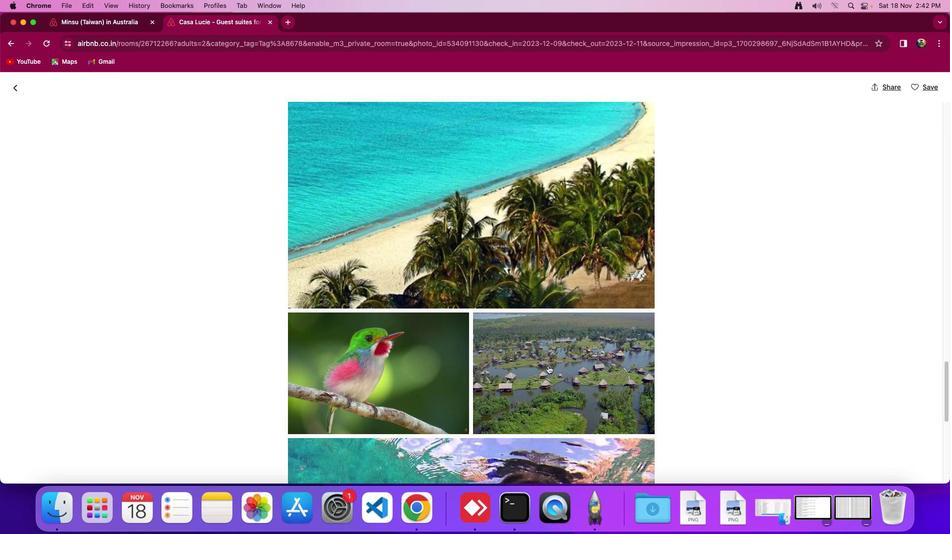 
Action: Mouse scrolled (547, 366) with delta (0, 0)
Screenshot: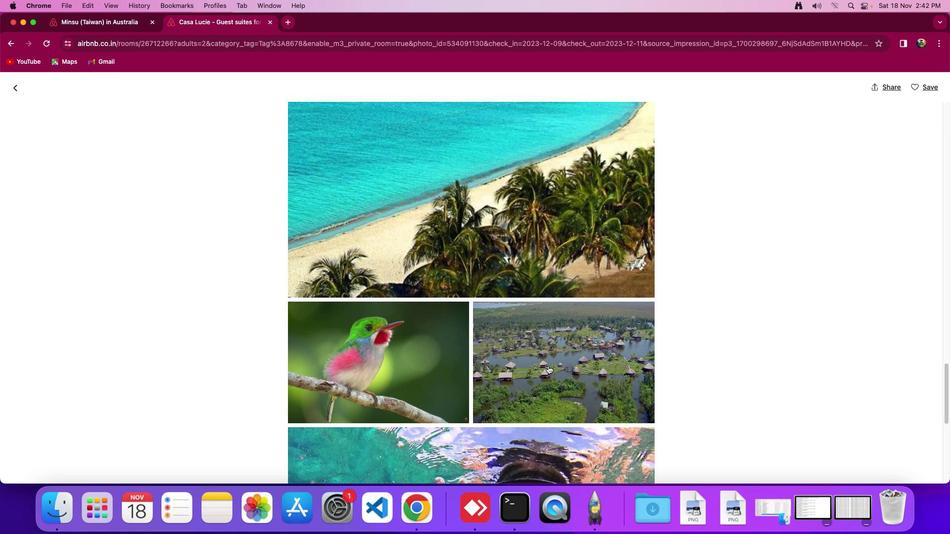 
Action: Mouse scrolled (547, 366) with delta (0, 0)
Screenshot: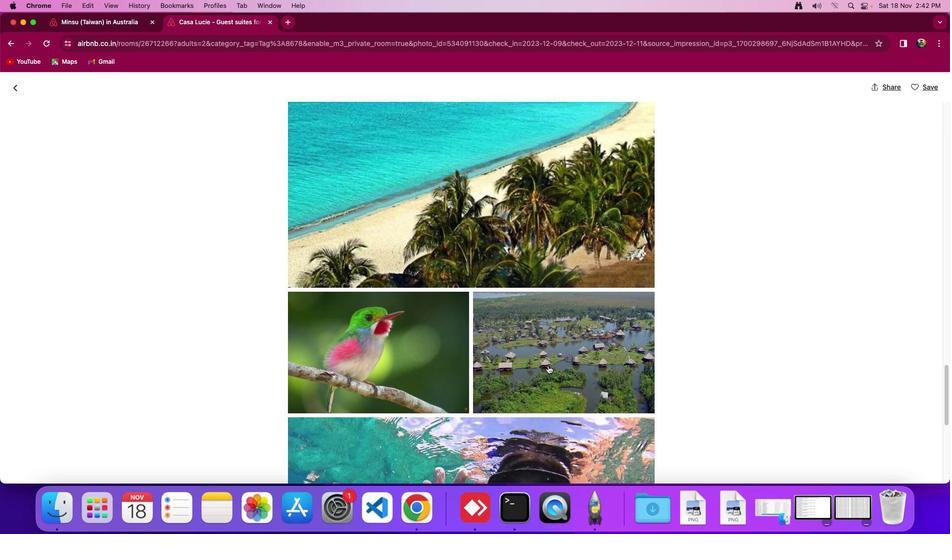 
Action: Mouse scrolled (547, 366) with delta (0, 0)
Screenshot: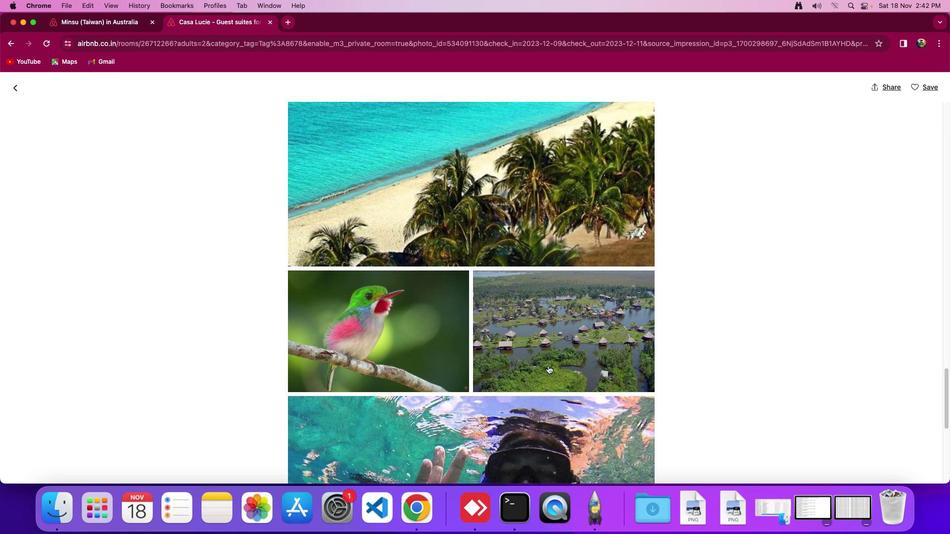 
Action: Mouse scrolled (547, 366) with delta (0, 0)
Screenshot: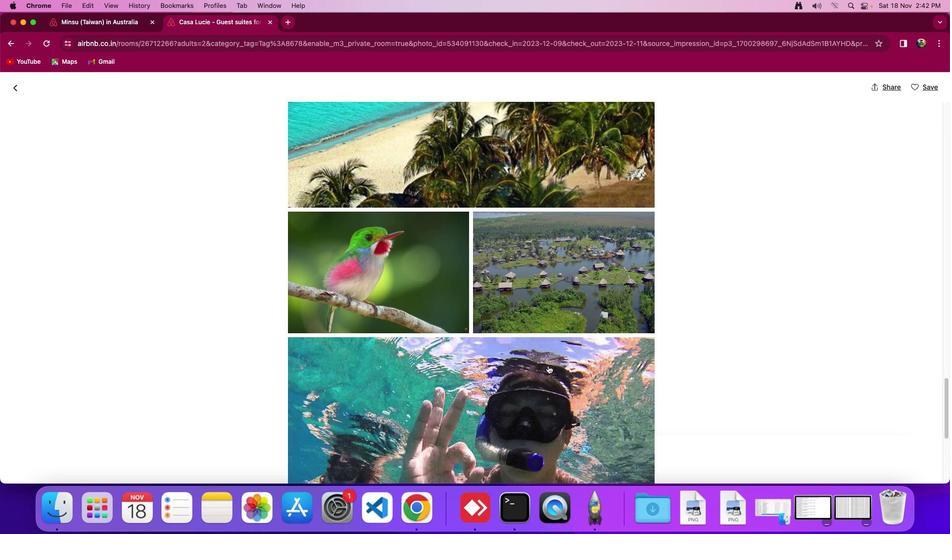 
Action: Mouse scrolled (547, 366) with delta (0, 0)
Screenshot: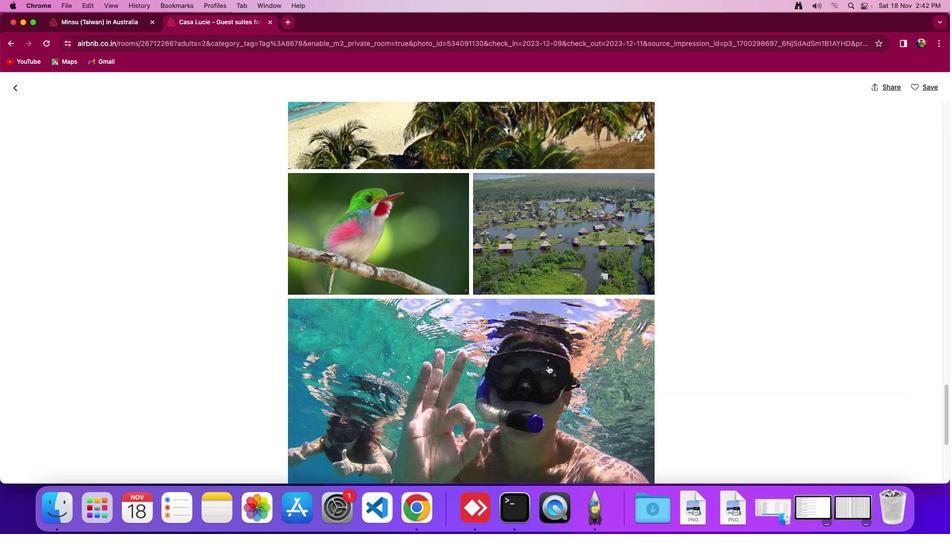 
Action: Mouse scrolled (547, 366) with delta (0, -1)
Screenshot: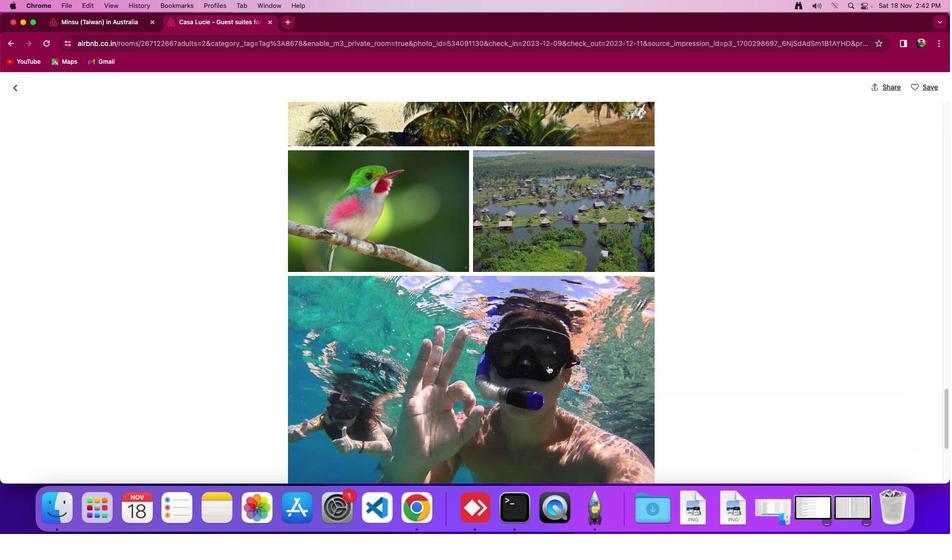 
Action: Mouse scrolled (547, 366) with delta (0, 0)
Screenshot: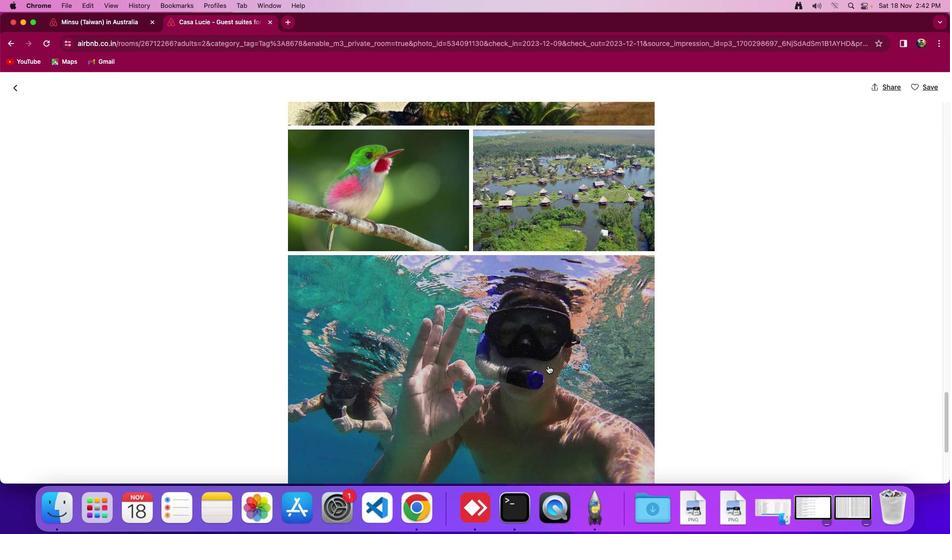 
Action: Mouse scrolled (547, 366) with delta (0, 0)
Screenshot: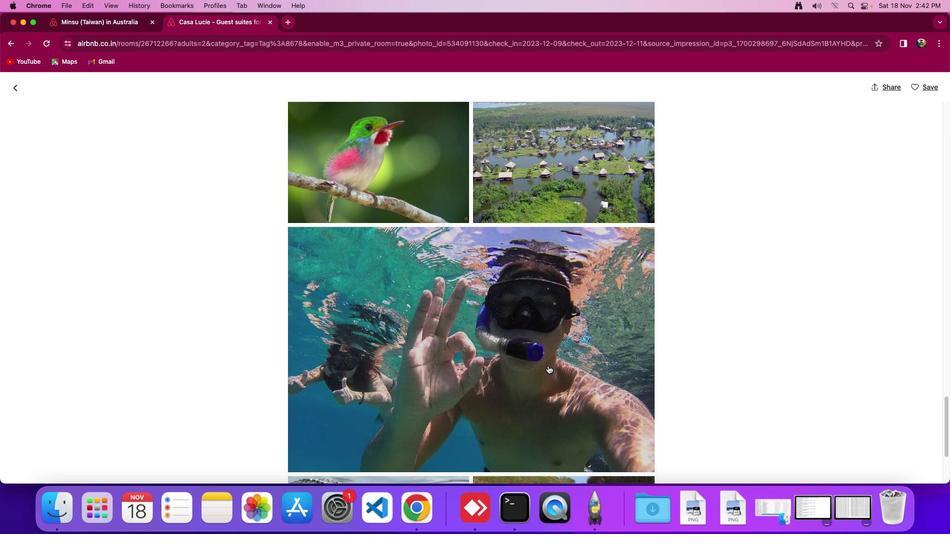 
Action: Mouse scrolled (547, 366) with delta (0, -1)
Screenshot: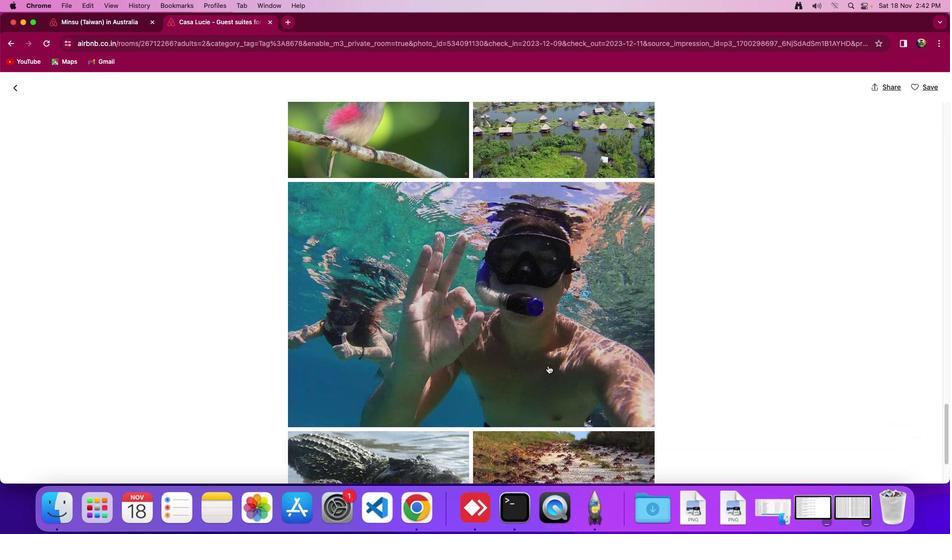 
Action: Mouse scrolled (547, 366) with delta (0, -1)
Screenshot: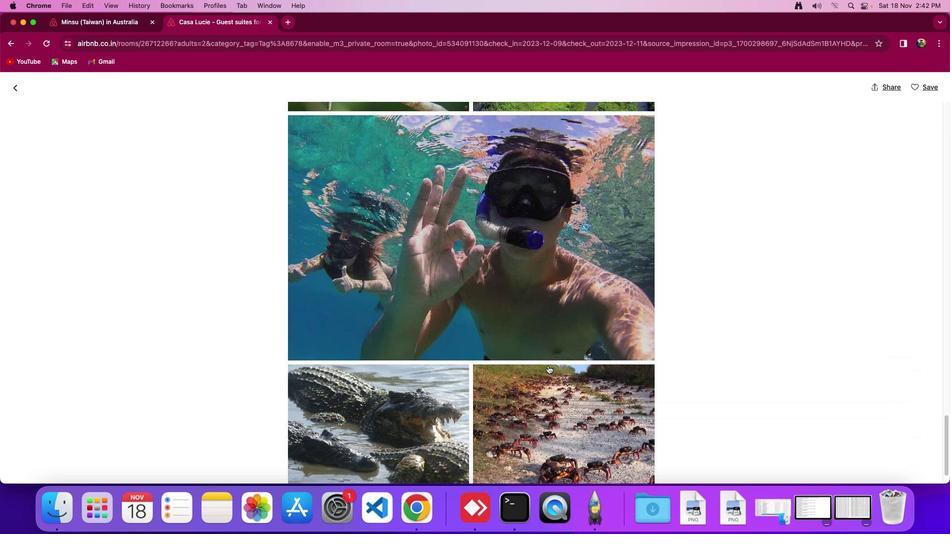 
Action: Mouse scrolled (547, 366) with delta (0, 0)
Screenshot: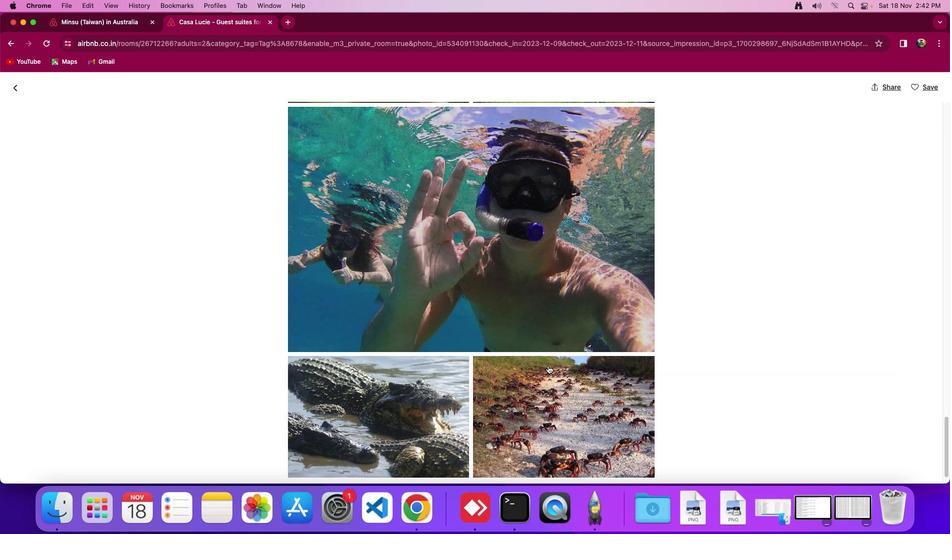
Action: Mouse scrolled (547, 366) with delta (0, 0)
Screenshot: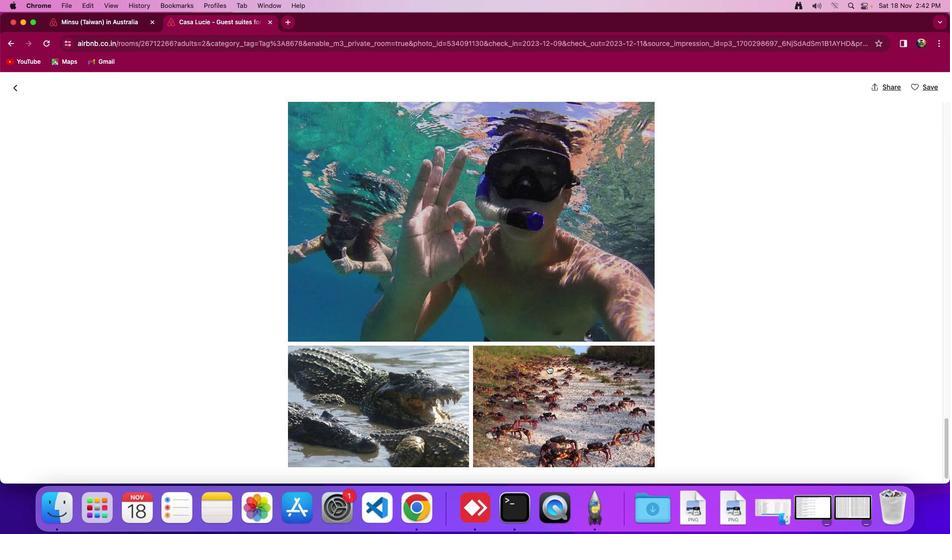 
Action: Mouse scrolled (547, 366) with delta (0, 0)
Screenshot: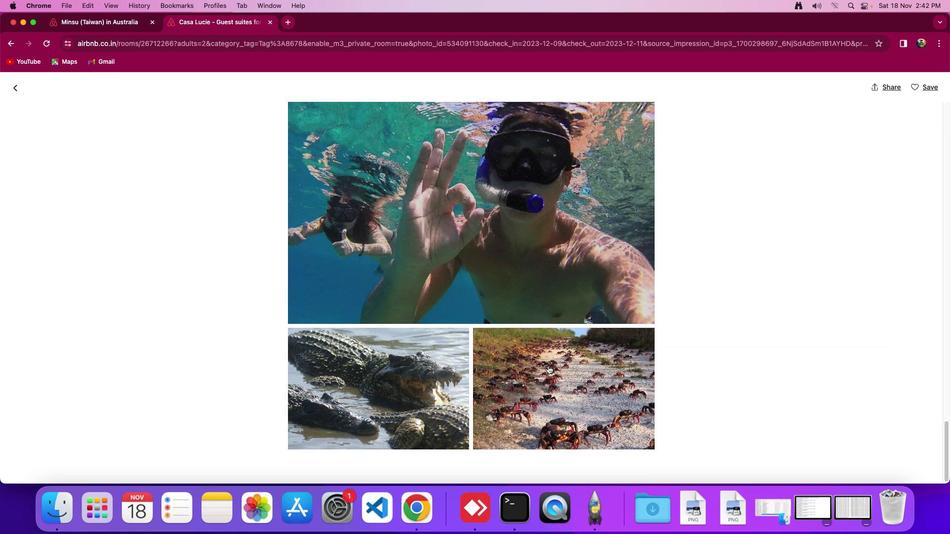 
Action: Mouse moved to (515, 319)
Screenshot: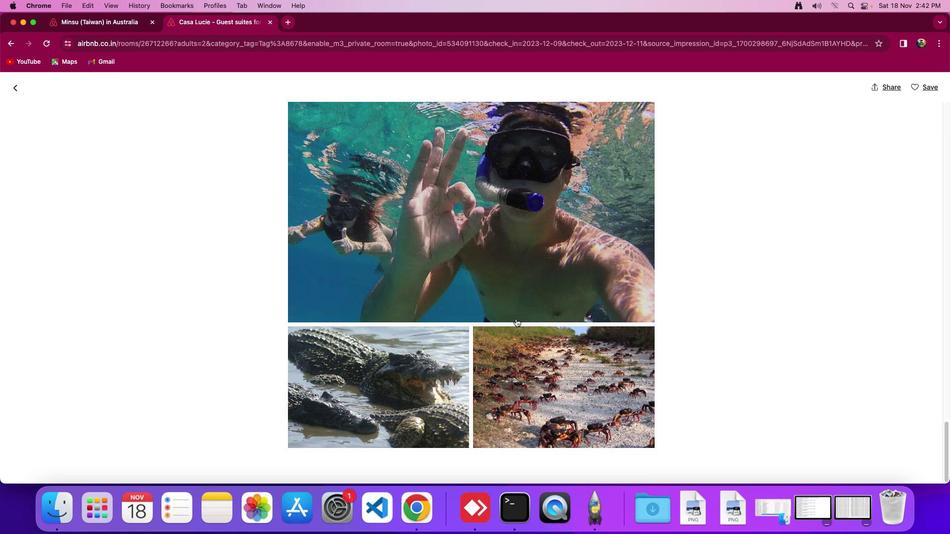 
Action: Mouse scrolled (515, 319) with delta (0, 0)
Screenshot: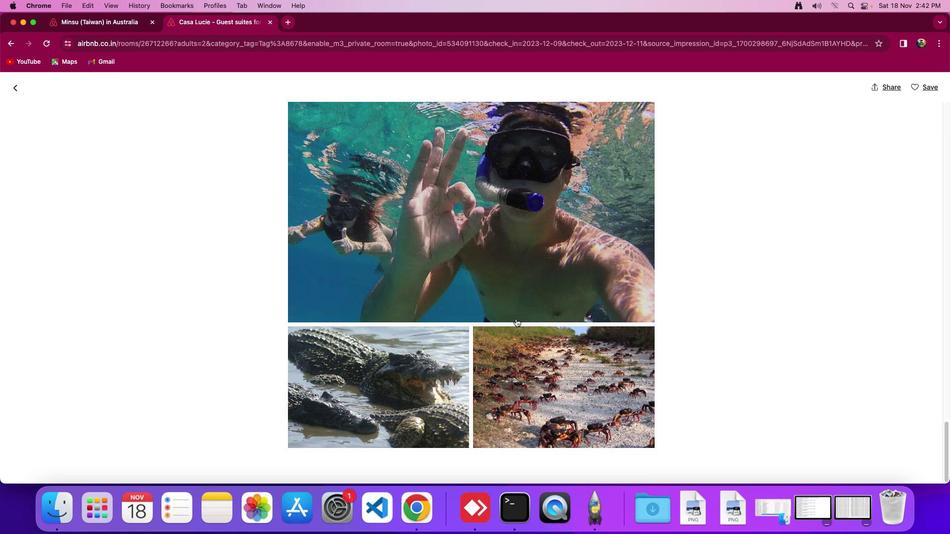 
Action: Mouse moved to (515, 318)
Screenshot: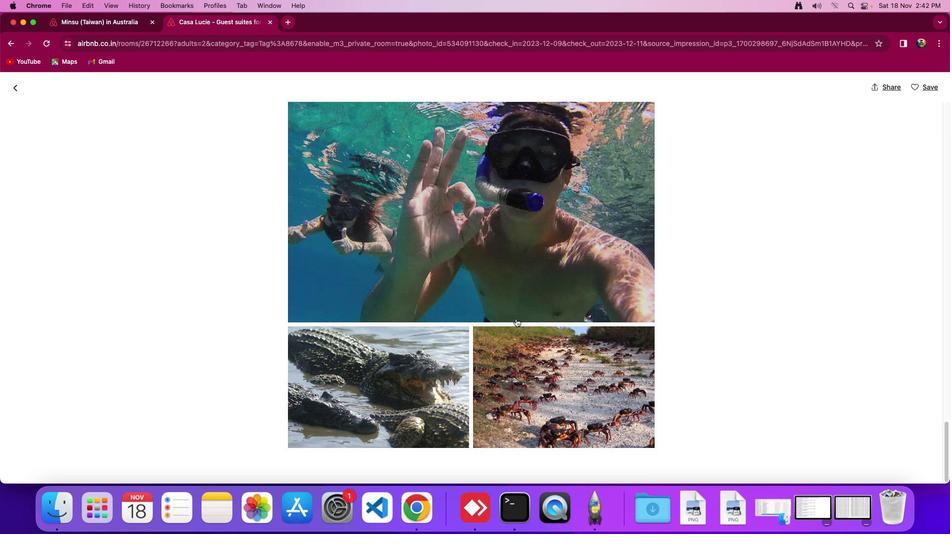 
Action: Mouse scrolled (515, 318) with delta (0, 0)
Screenshot: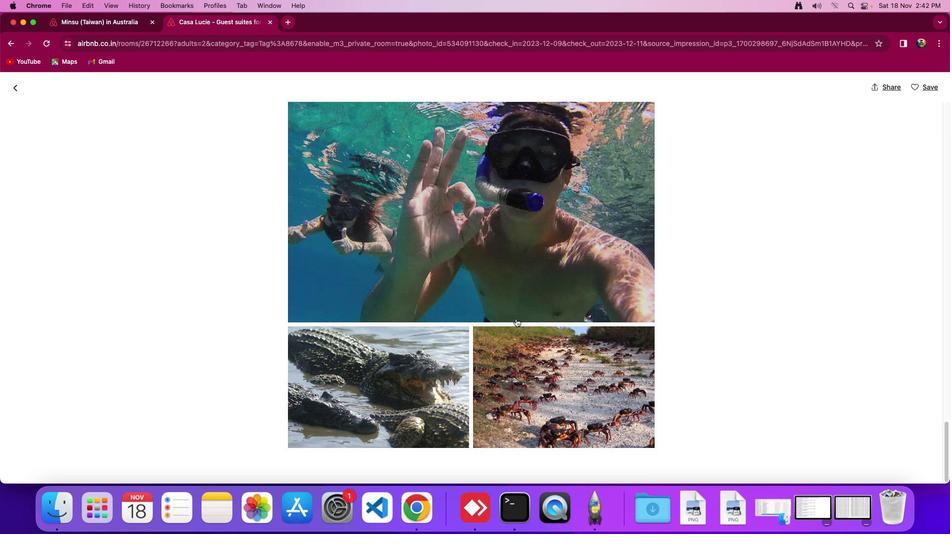 
Action: Mouse moved to (515, 318)
Screenshot: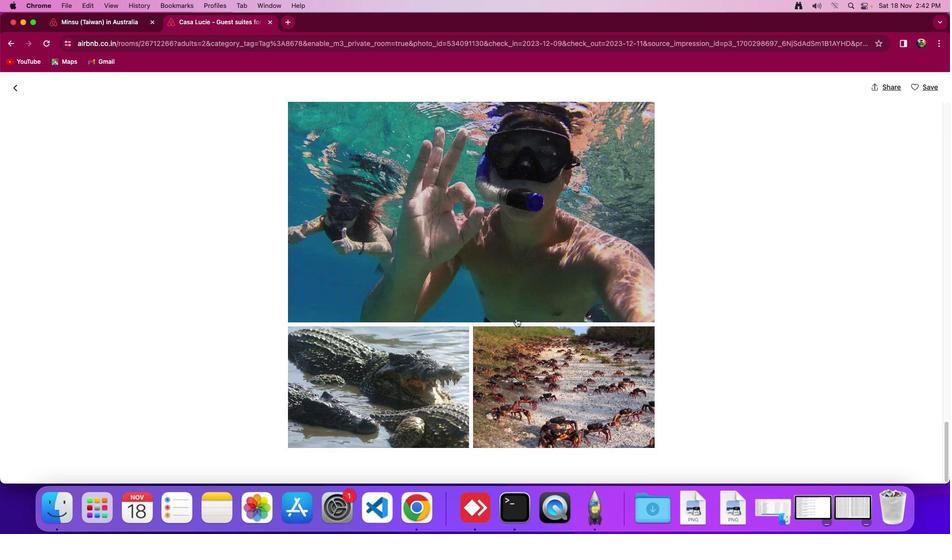 
Action: Mouse scrolled (515, 318) with delta (0, -1)
Screenshot: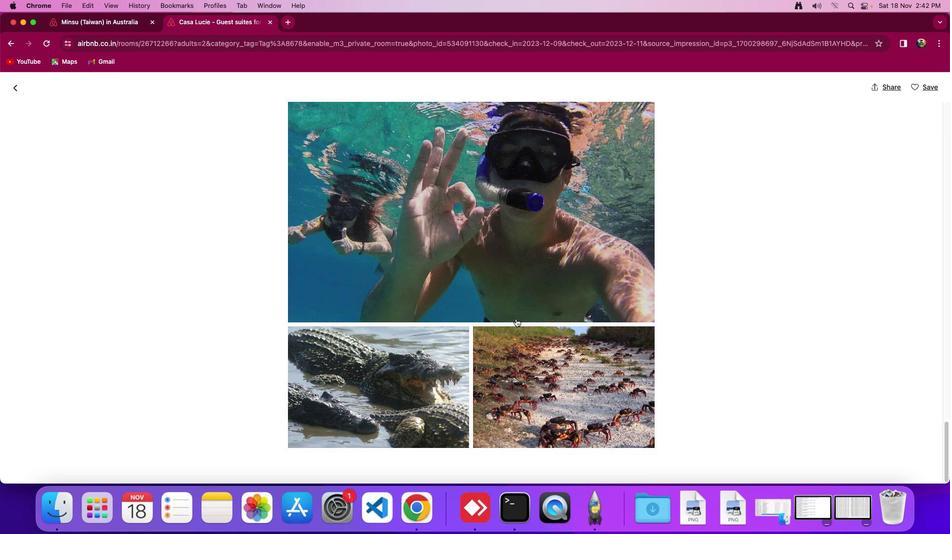 
Action: Mouse moved to (515, 318)
Screenshot: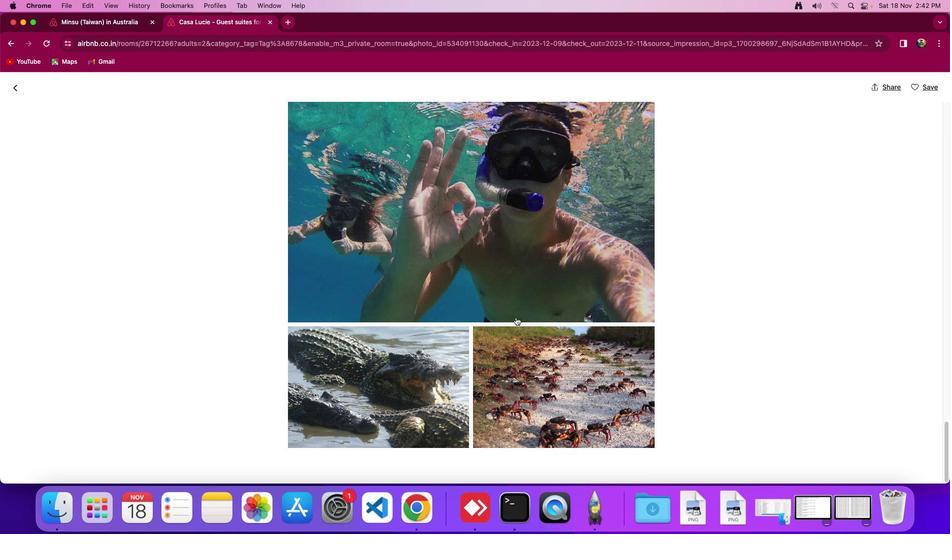 
Action: Mouse scrolled (515, 318) with delta (0, 0)
Screenshot: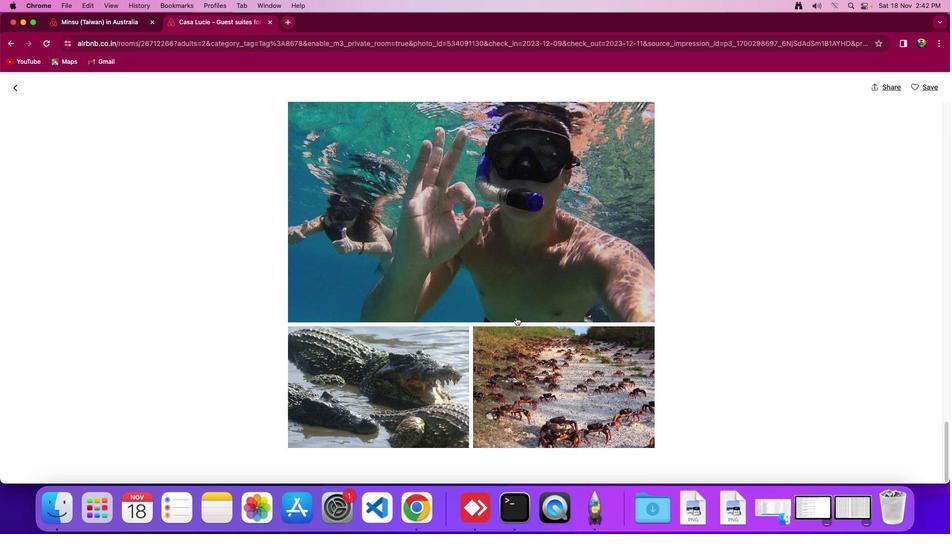
Action: Mouse moved to (515, 318)
Screenshot: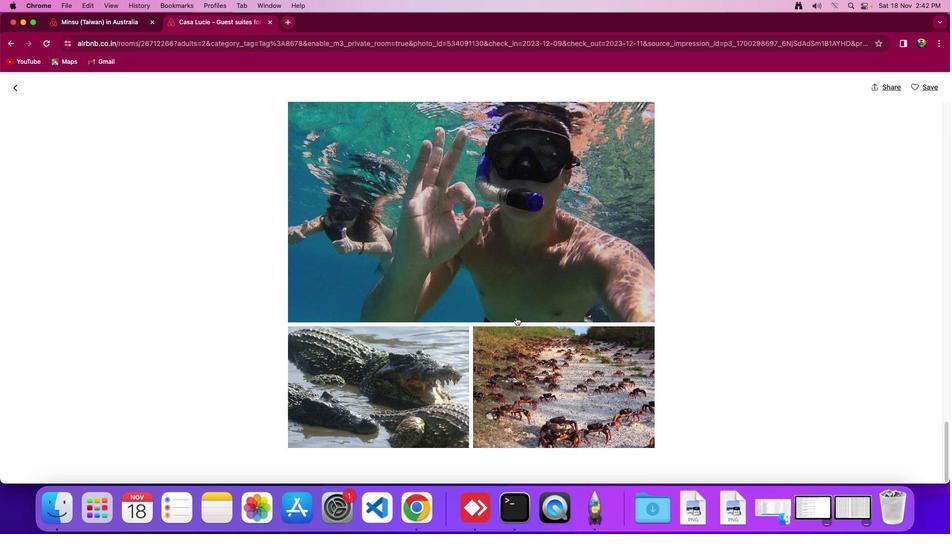 
Action: Mouse scrolled (515, 318) with delta (0, 0)
Screenshot: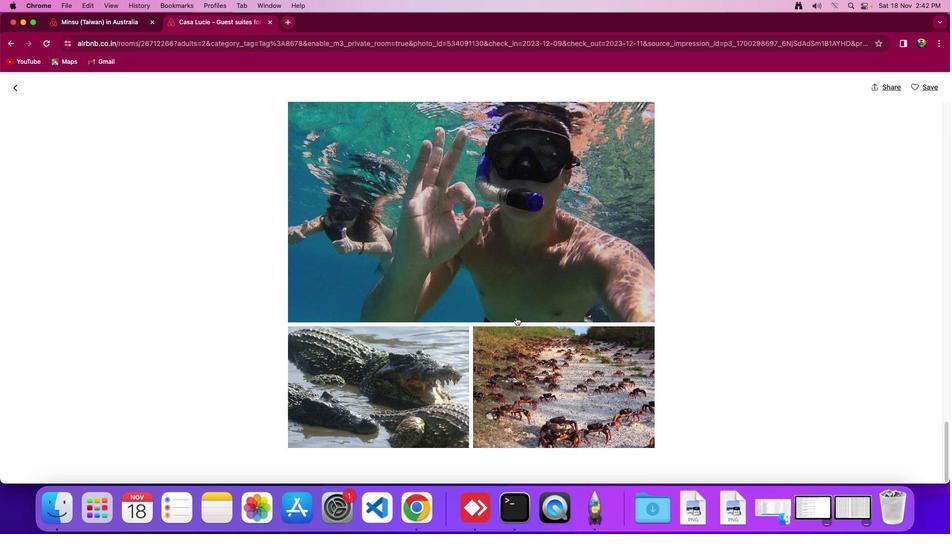 
Action: Mouse moved to (515, 317)
Screenshot: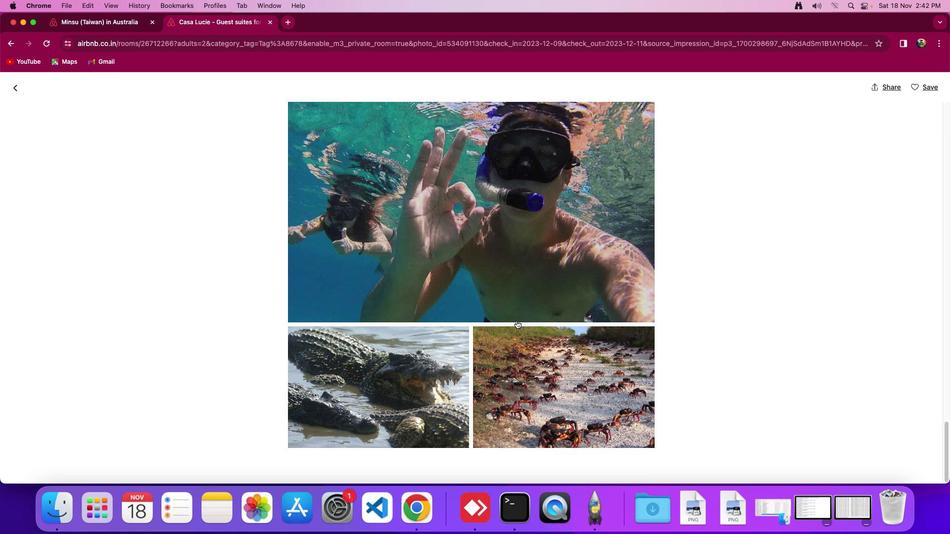 
Action: Mouse scrolled (515, 317) with delta (0, -1)
Screenshot: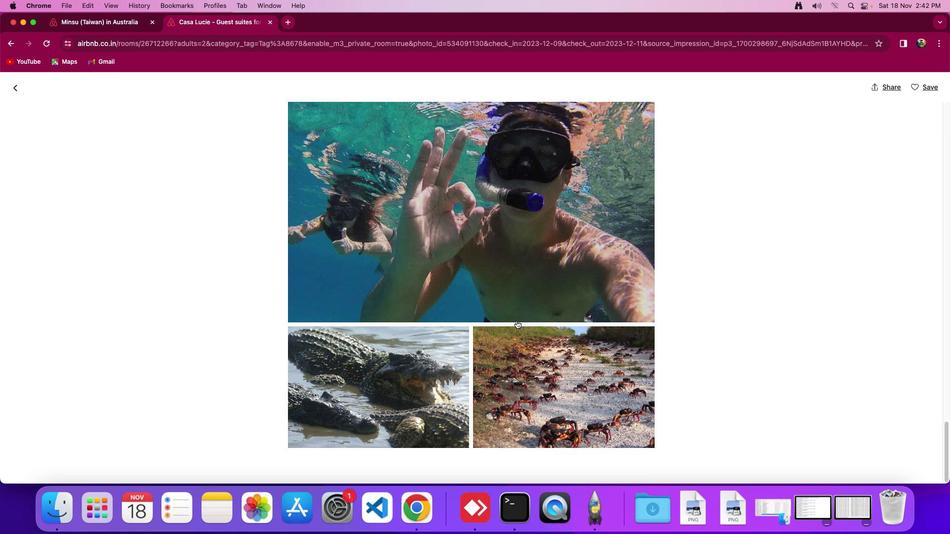 
Action: Mouse moved to (18, 87)
Screenshot: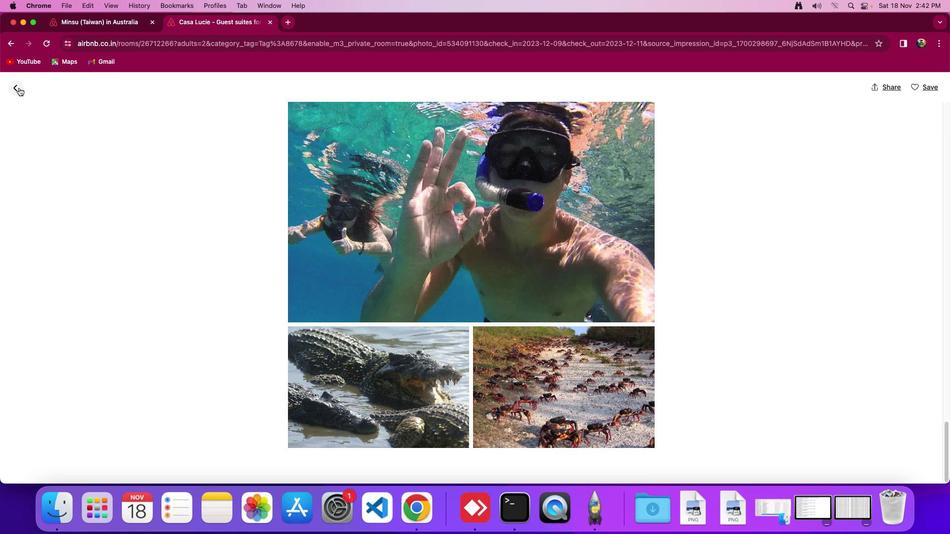 
Action: Mouse pressed left at (18, 87)
Screenshot: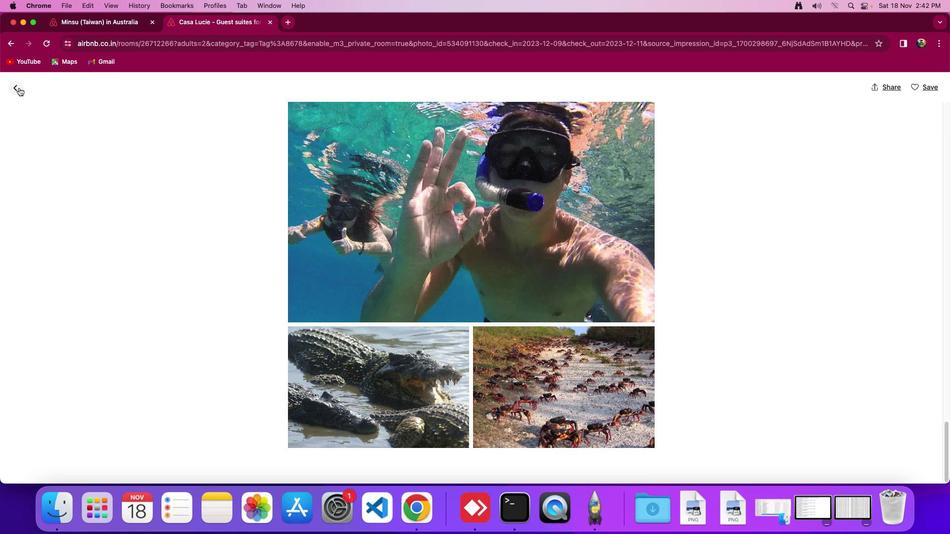 
Action: Mouse moved to (379, 251)
Screenshot: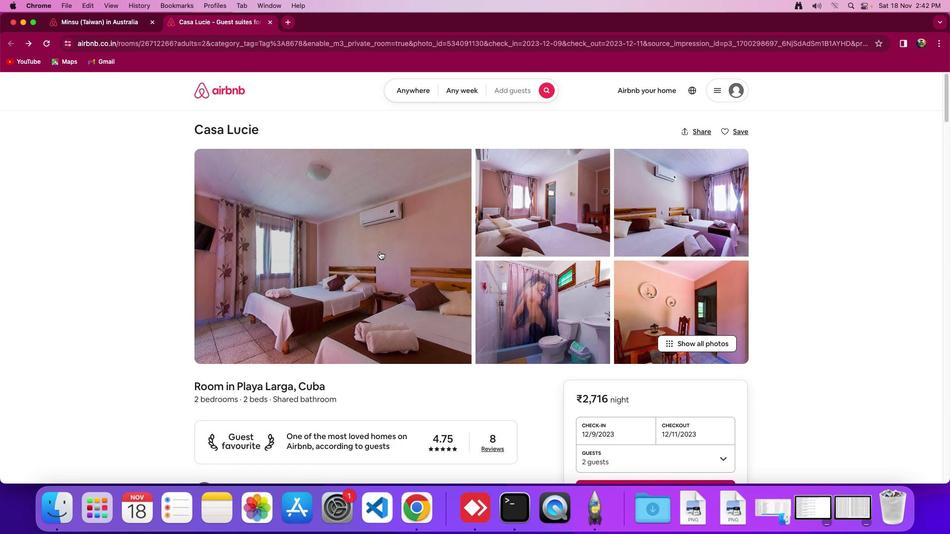 
Action: Mouse scrolled (379, 251) with delta (0, 0)
Screenshot: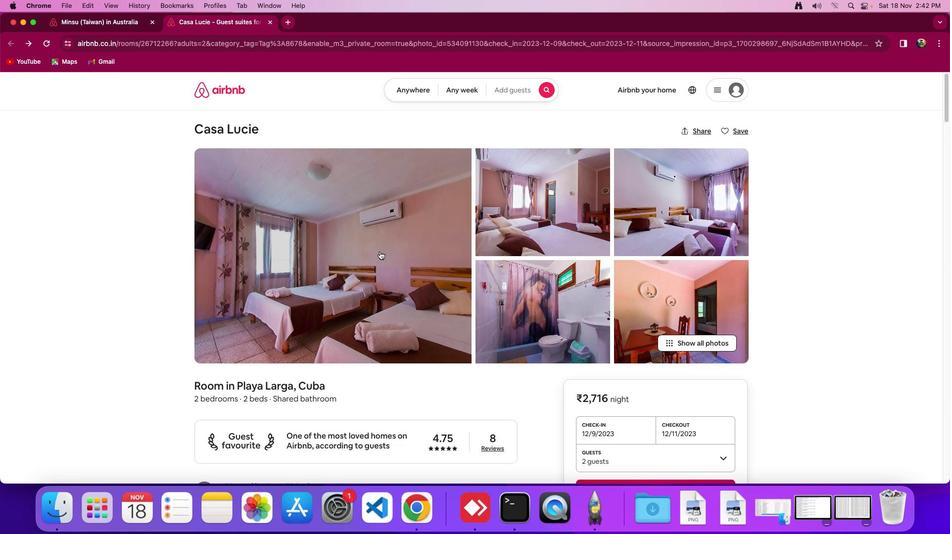
Action: Mouse scrolled (379, 251) with delta (0, 0)
Screenshot: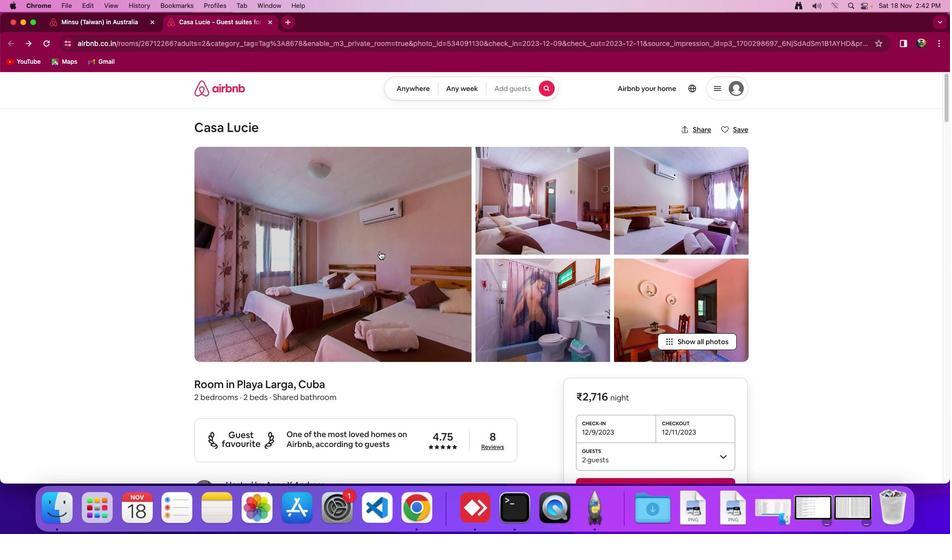 
Action: Mouse moved to (379, 251)
Screenshot: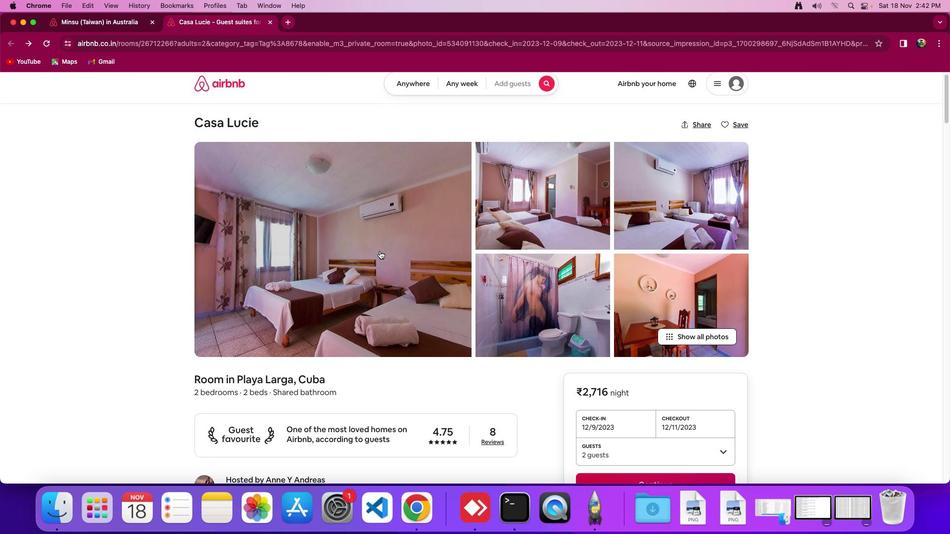 
Action: Mouse scrolled (379, 251) with delta (0, 0)
Screenshot: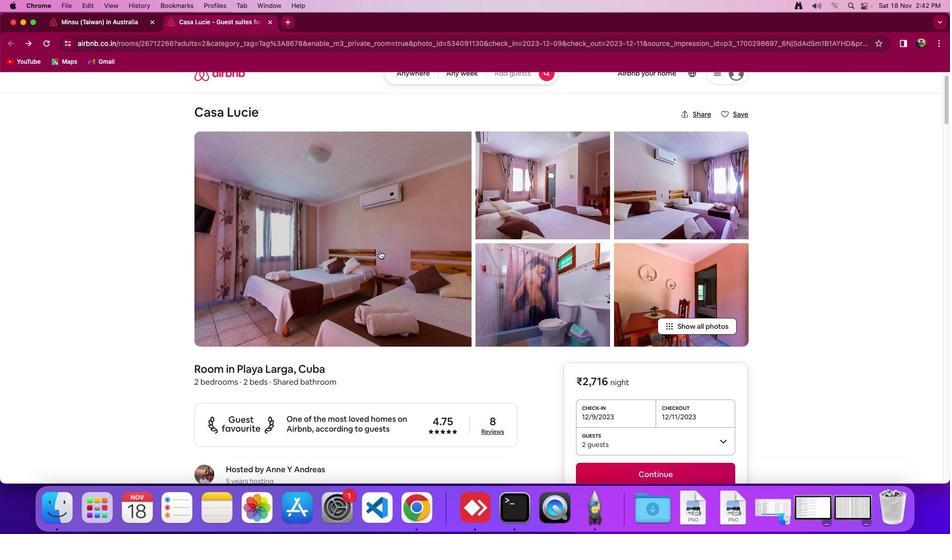 
Action: Mouse moved to (380, 251)
Screenshot: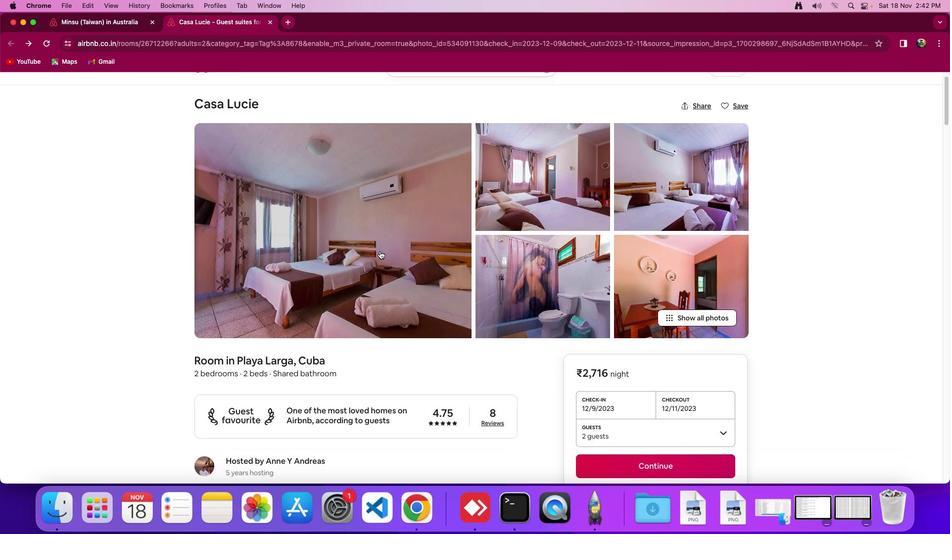 
Action: Mouse scrolled (380, 251) with delta (0, 0)
Screenshot: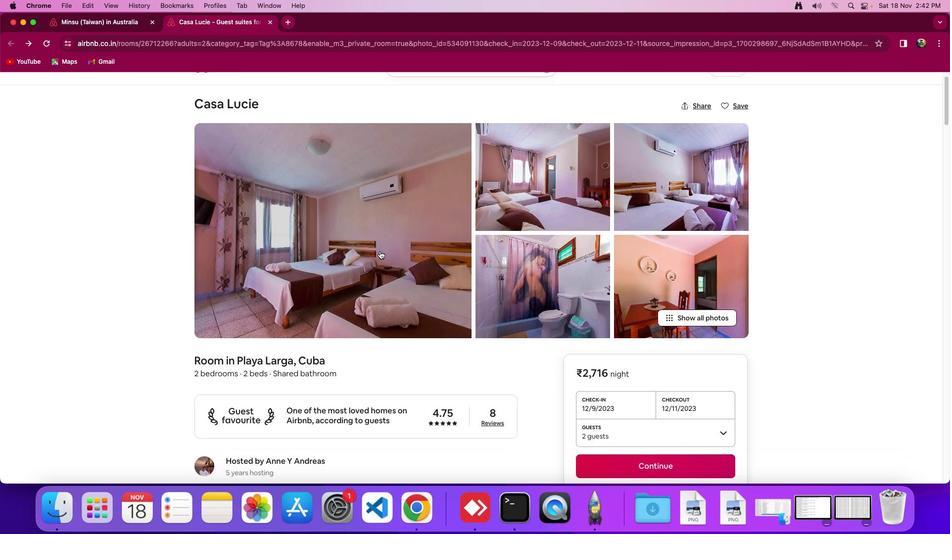 
Action: Mouse scrolled (380, 251) with delta (0, -1)
Screenshot: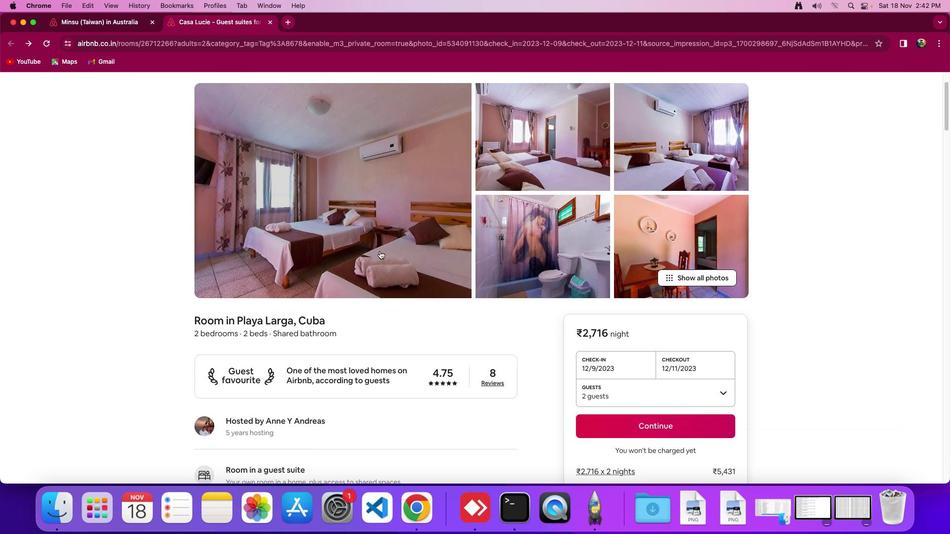 
Action: Mouse scrolled (380, 251) with delta (0, 0)
Screenshot: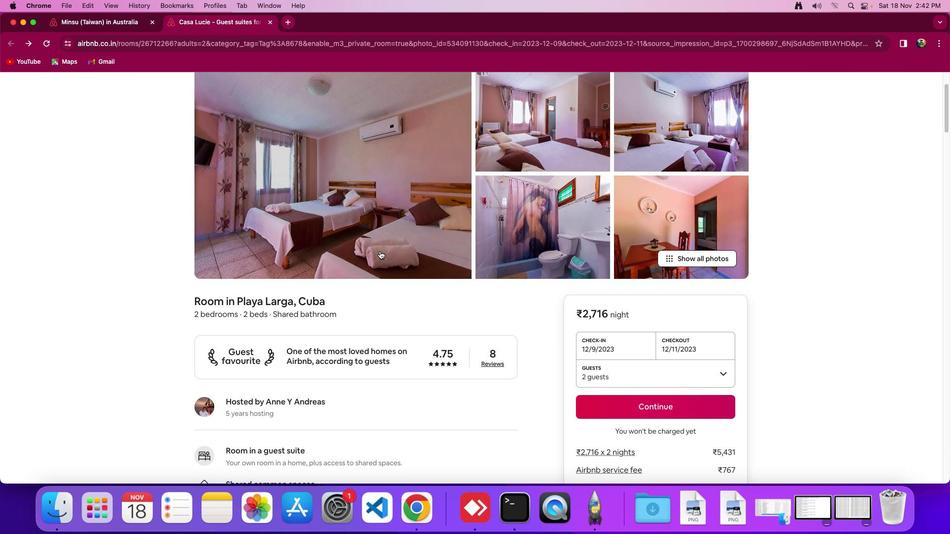 
Action: Mouse moved to (380, 251)
Screenshot: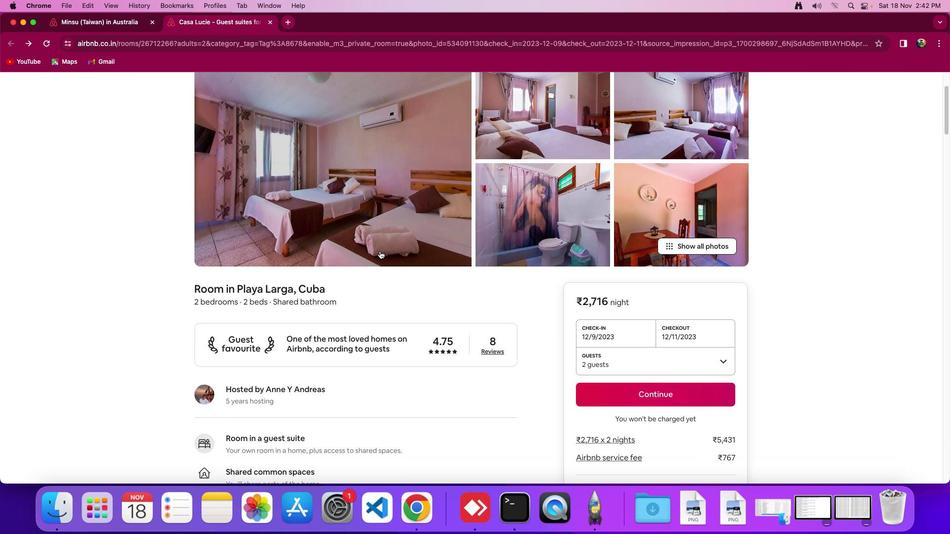 
Action: Mouse scrolled (380, 251) with delta (0, 0)
Screenshot: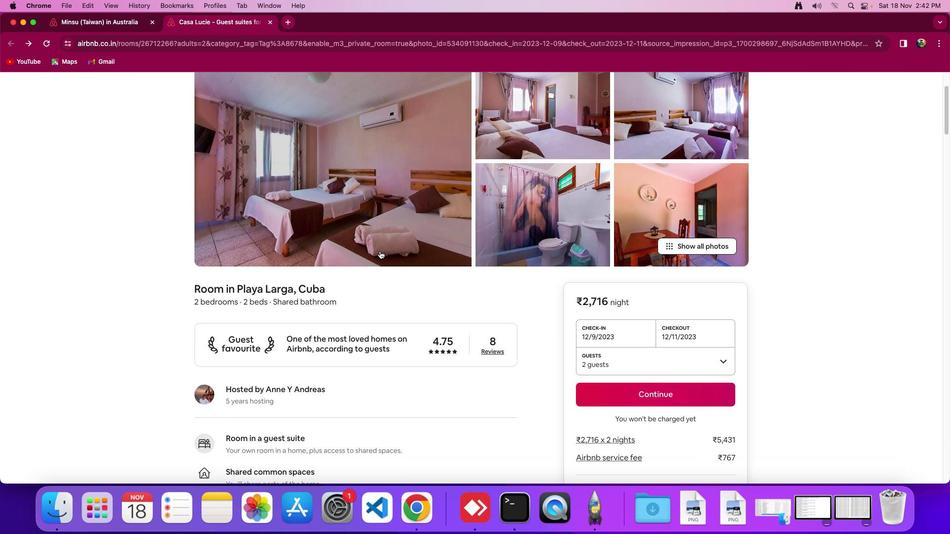 
Action: Mouse scrolled (380, 251) with delta (0, 0)
Screenshot: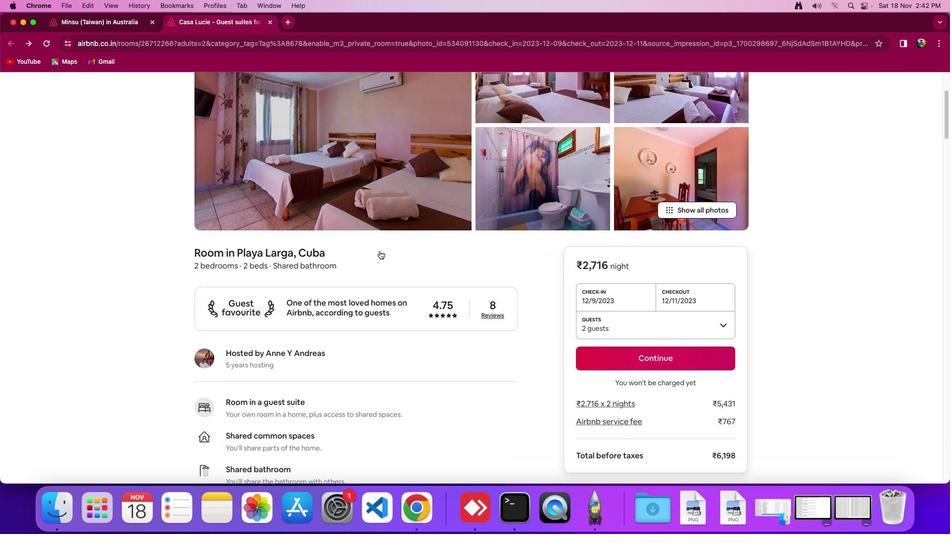 
Action: Mouse scrolled (380, 251) with delta (0, -1)
Screenshot: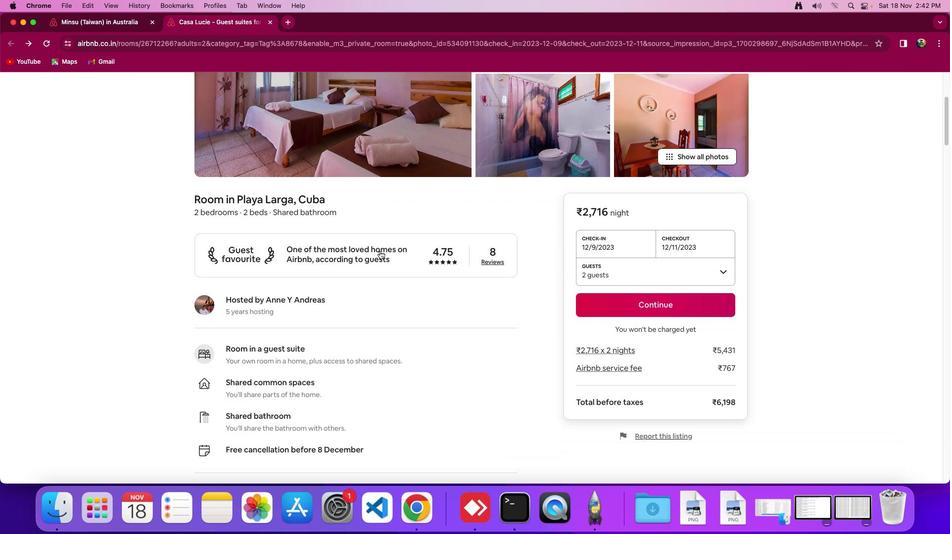 
Action: Mouse scrolled (380, 251) with delta (0, 0)
Screenshot: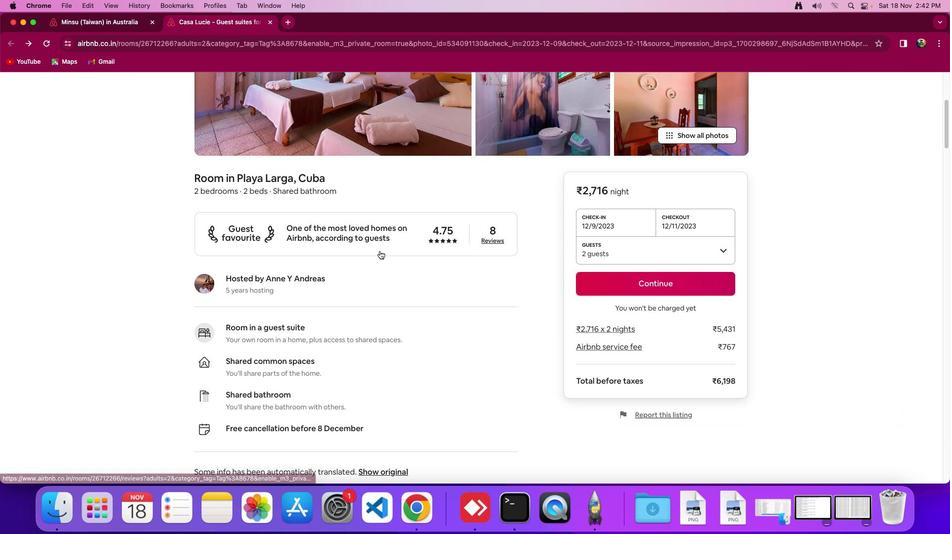 
Action: Mouse scrolled (380, 251) with delta (0, 0)
Screenshot: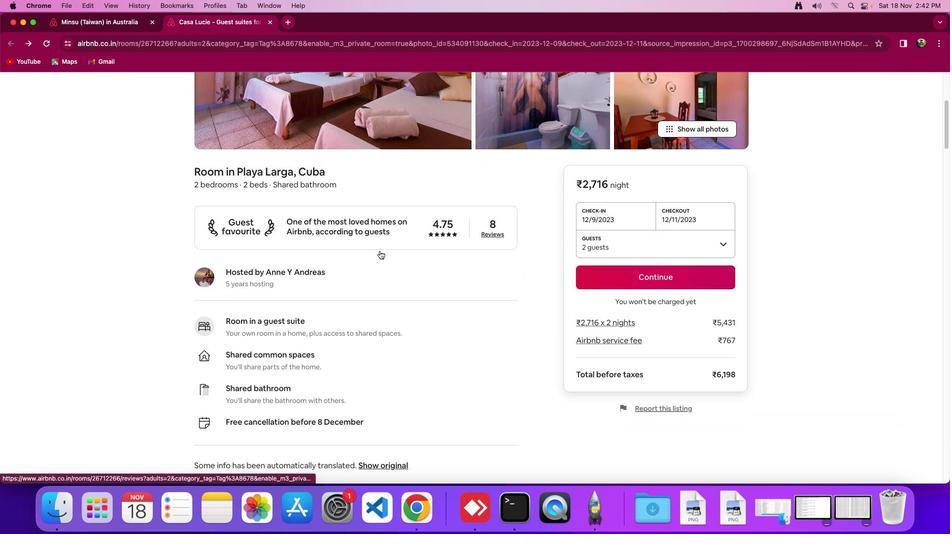 
Action: Mouse scrolled (380, 251) with delta (0, 0)
Screenshot: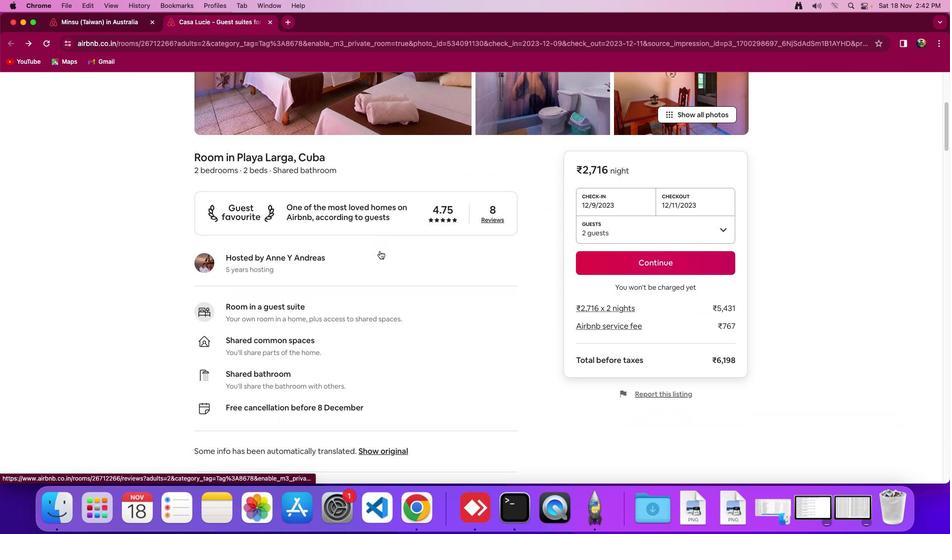 
Action: Mouse scrolled (380, 251) with delta (0, 0)
Screenshot: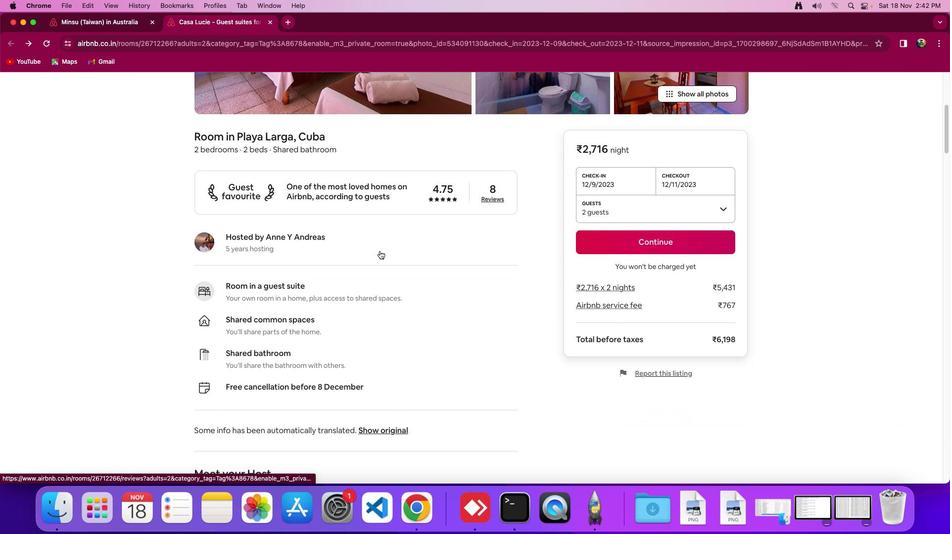 
Action: Mouse scrolled (380, 251) with delta (0, 0)
Screenshot: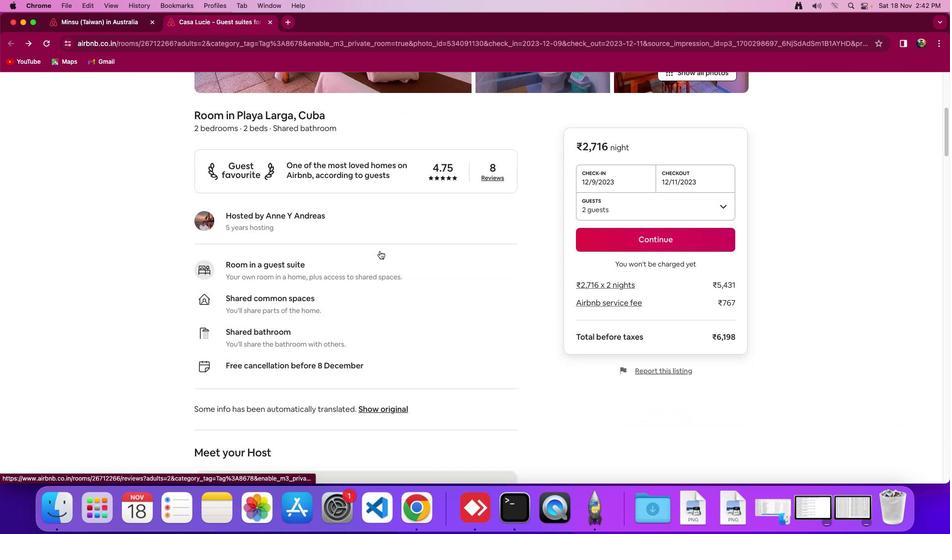 
Action: Mouse scrolled (380, 251) with delta (0, -1)
Screenshot: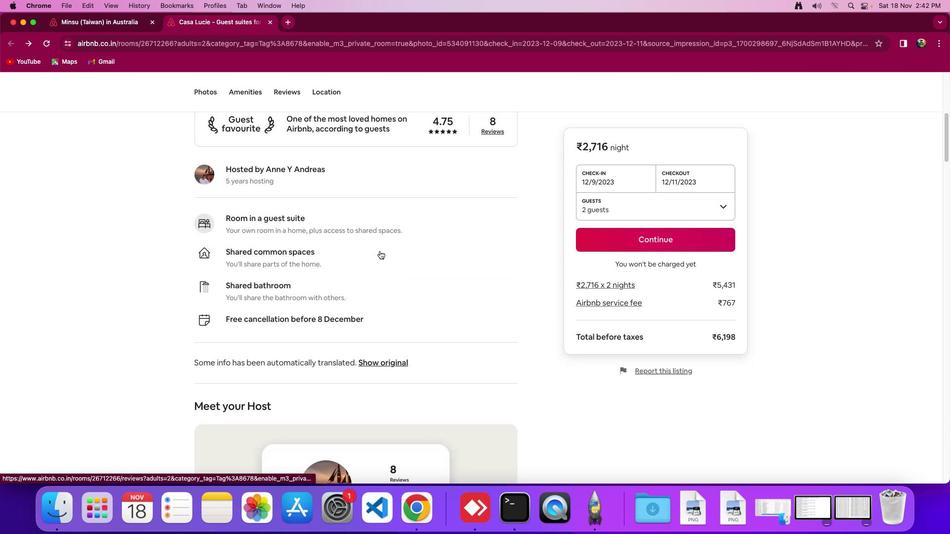 
Action: Mouse scrolled (380, 251) with delta (0, 0)
Screenshot: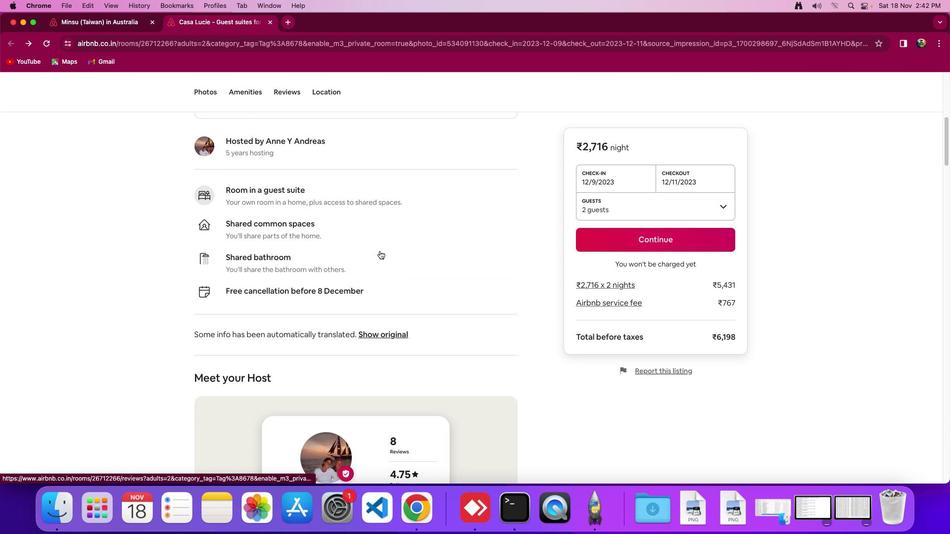 
Action: Mouse scrolled (380, 251) with delta (0, 0)
Screenshot: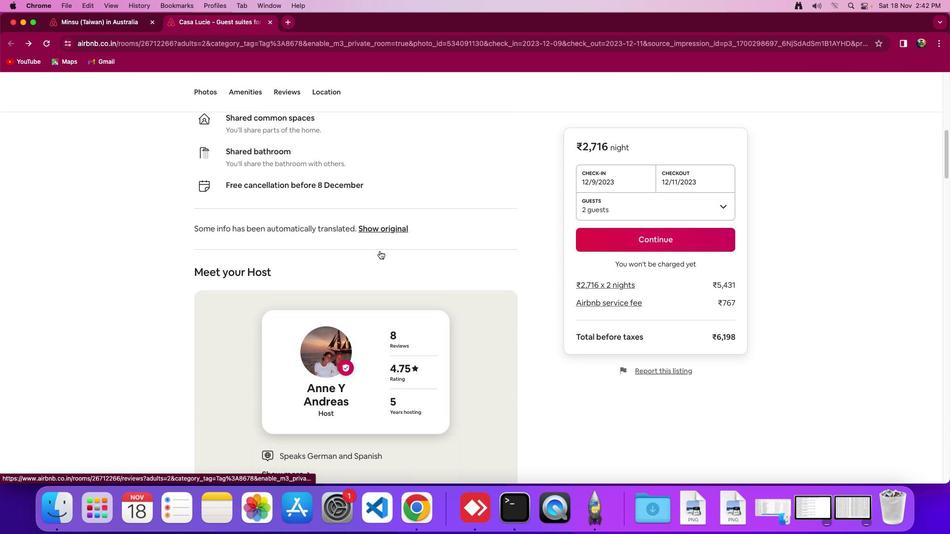 
Action: Mouse scrolled (380, 251) with delta (0, -1)
Screenshot: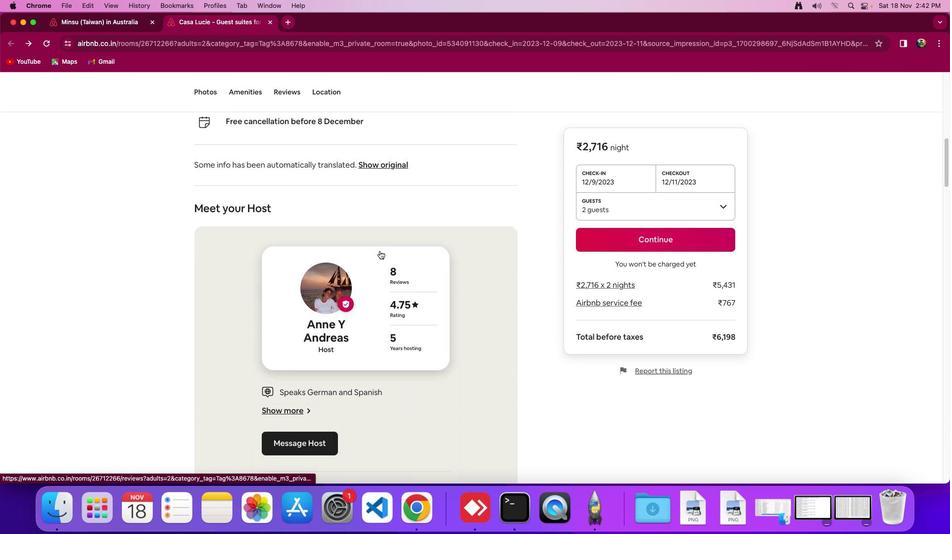 
Action: Mouse scrolled (380, 251) with delta (0, -2)
Screenshot: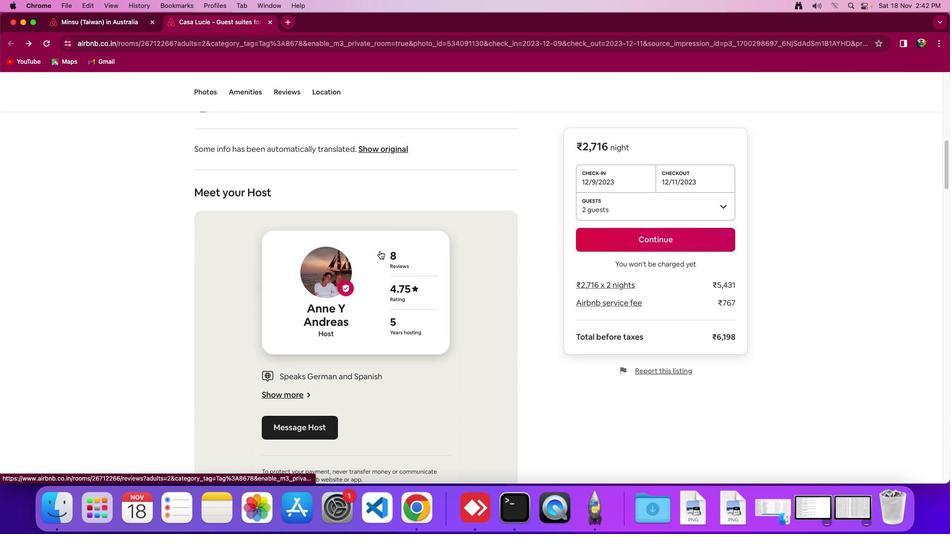 
Action: Mouse scrolled (380, 251) with delta (0, 0)
Screenshot: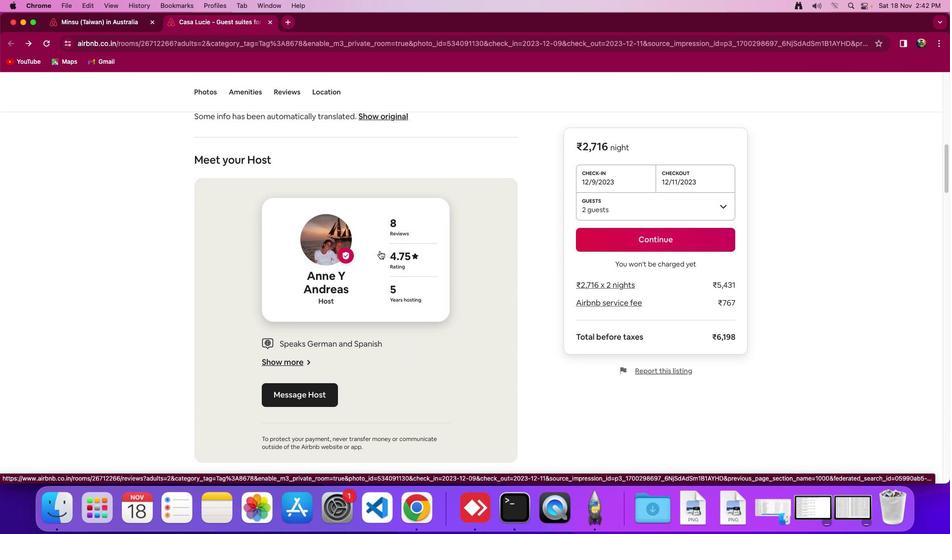 
Action: Mouse scrolled (380, 251) with delta (0, 0)
Screenshot: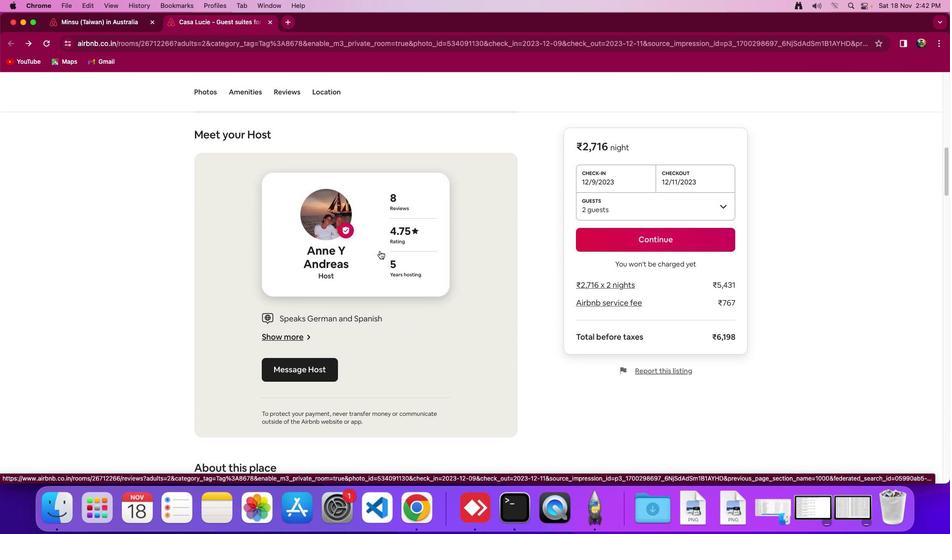 
Action: Mouse scrolled (380, 251) with delta (0, -1)
Screenshot: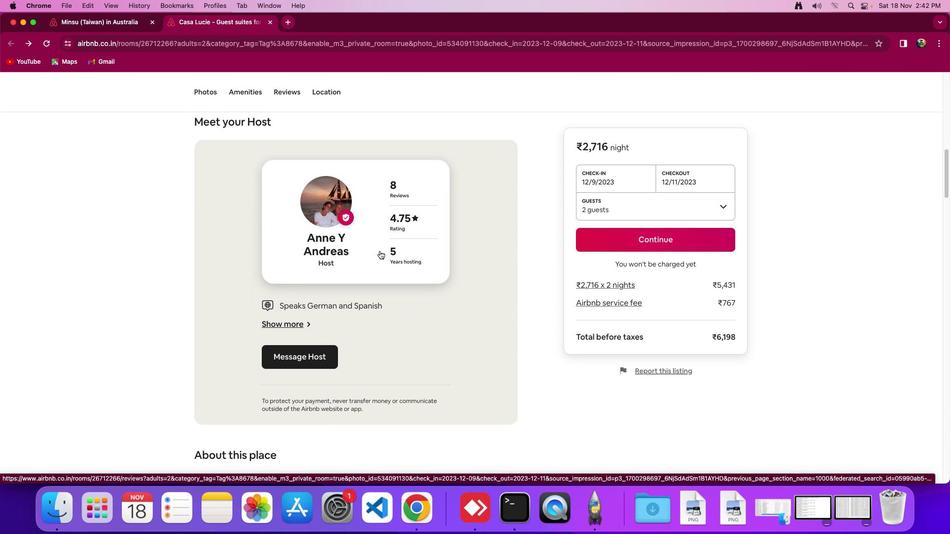 
Action: Mouse moved to (380, 252)
Screenshot: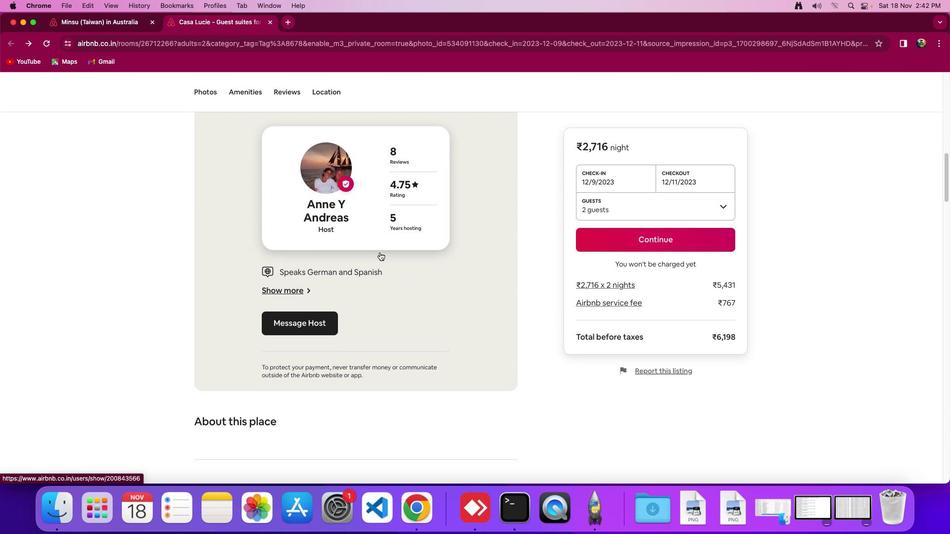 
Action: Mouse scrolled (380, 252) with delta (0, 0)
Screenshot: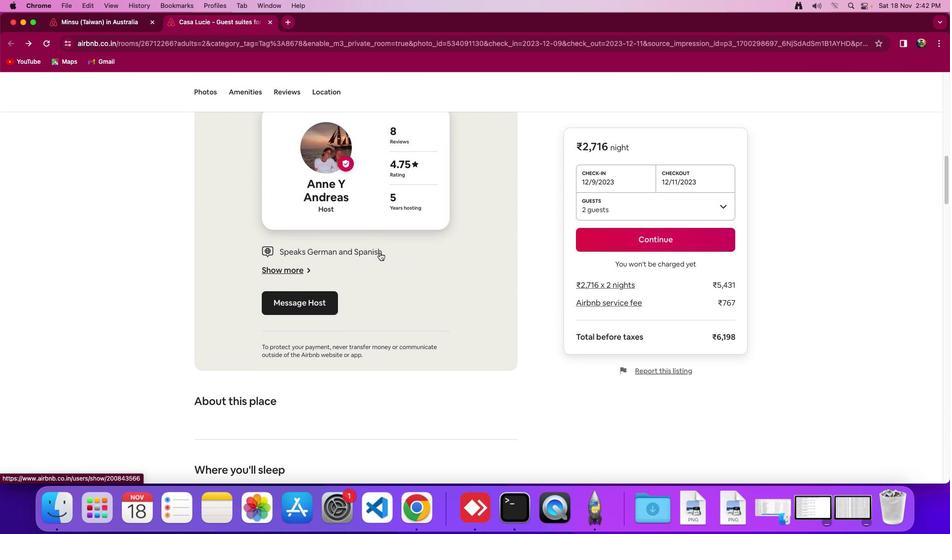 
Action: Mouse scrolled (380, 252) with delta (0, 0)
Screenshot: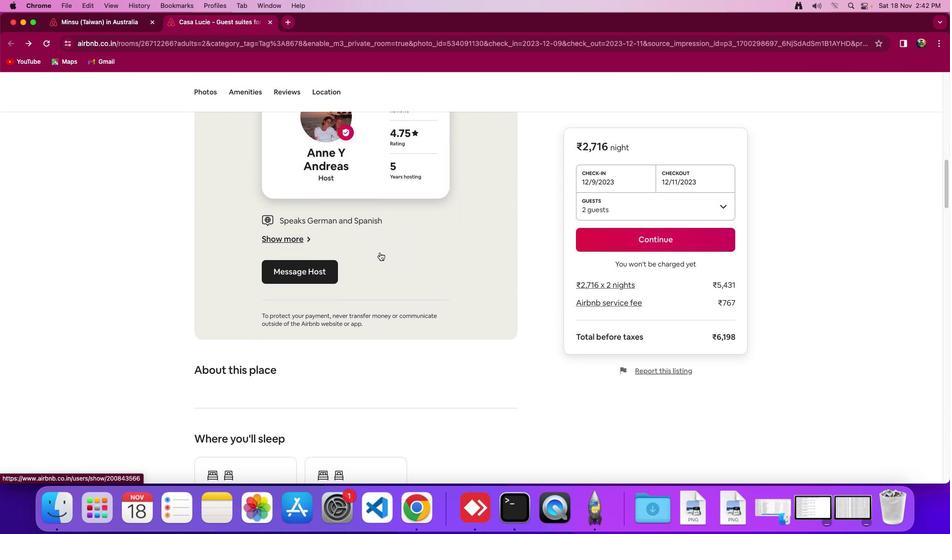 
Action: Mouse scrolled (380, 252) with delta (0, -1)
Screenshot: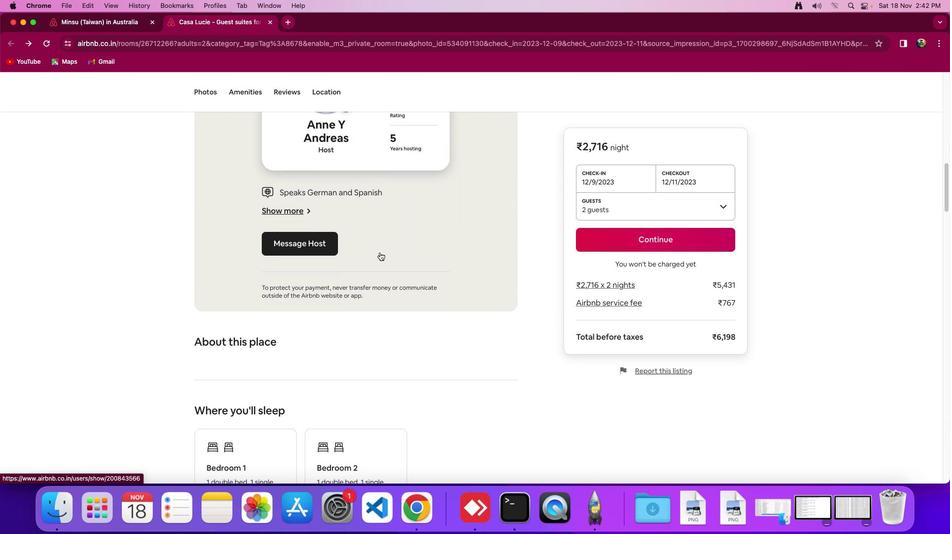 
Action: Mouse scrolled (380, 252) with delta (0, -1)
Screenshot: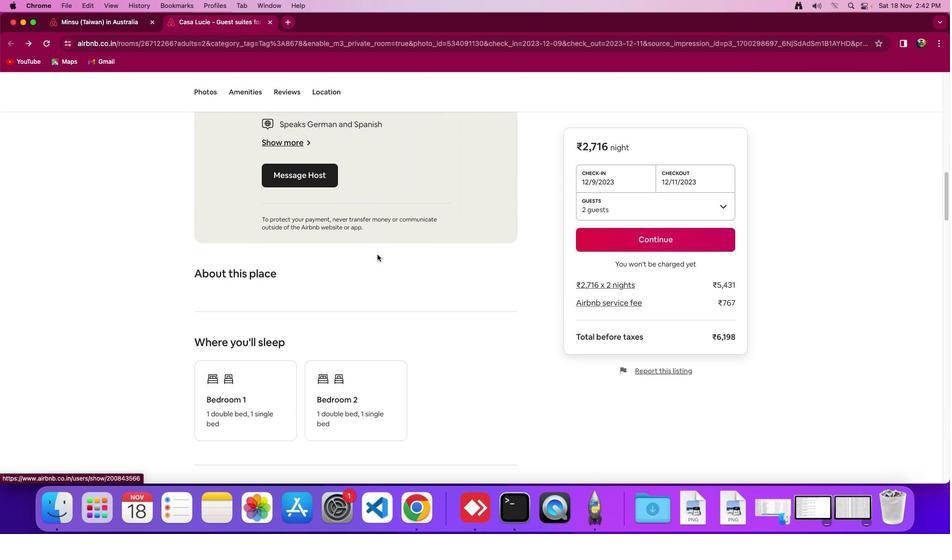 
Action: Mouse moved to (283, 319)
Screenshot: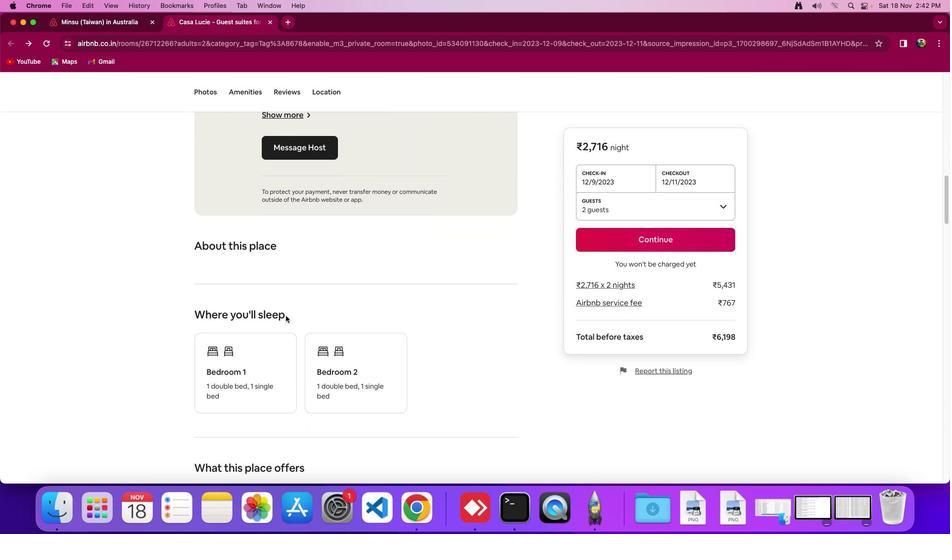 
Action: Mouse scrolled (283, 319) with delta (0, 0)
Screenshot: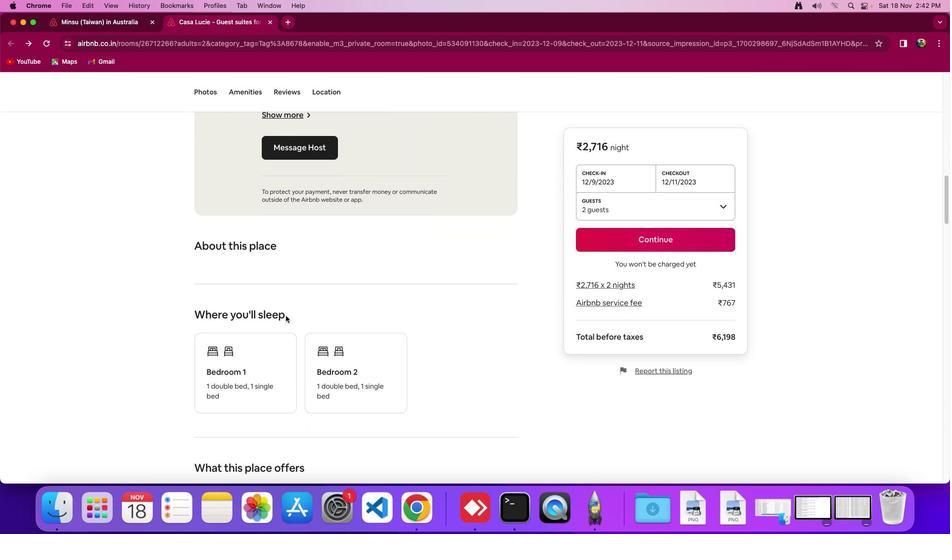 
Action: Mouse moved to (283, 319)
Screenshot: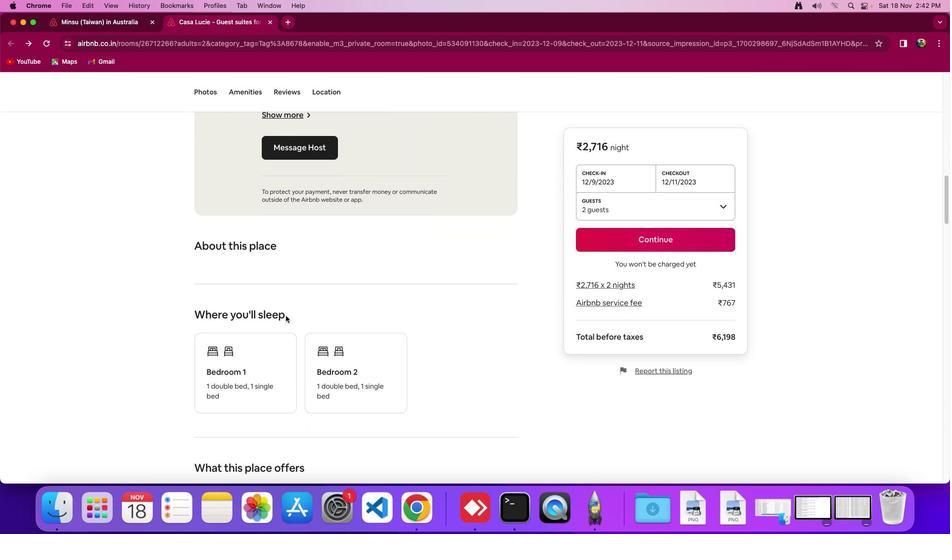 
Action: Mouse scrolled (283, 319) with delta (0, 0)
Screenshot: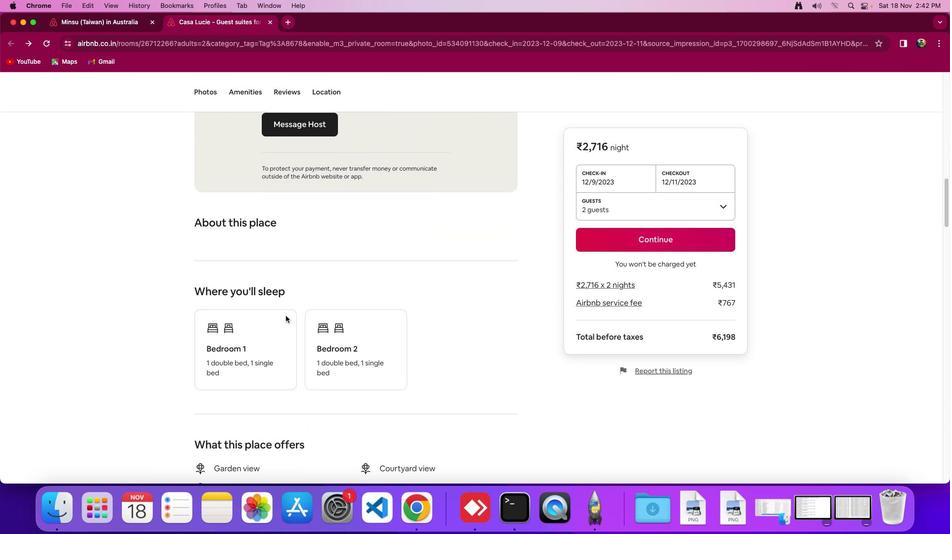 
Action: Mouse moved to (284, 318)
Screenshot: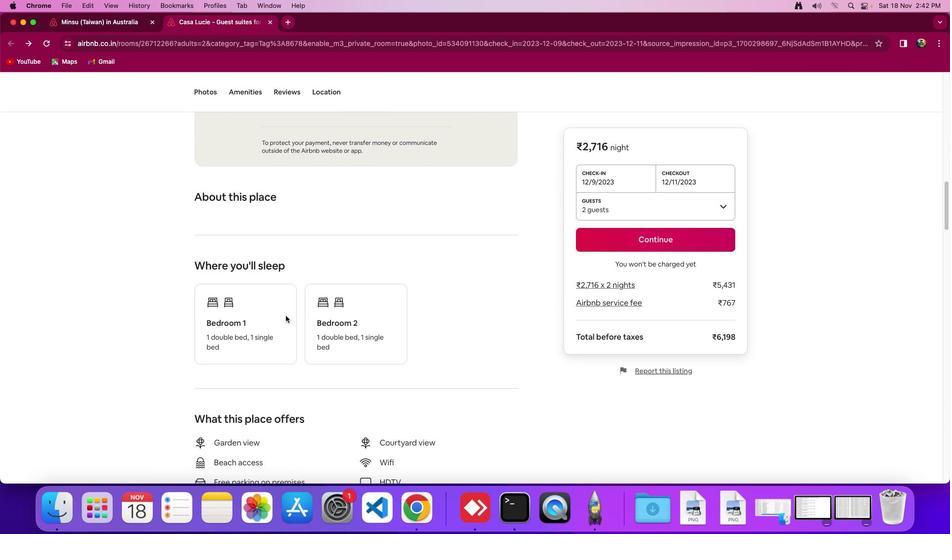 
Action: Mouse scrolled (284, 318) with delta (0, -1)
Screenshot: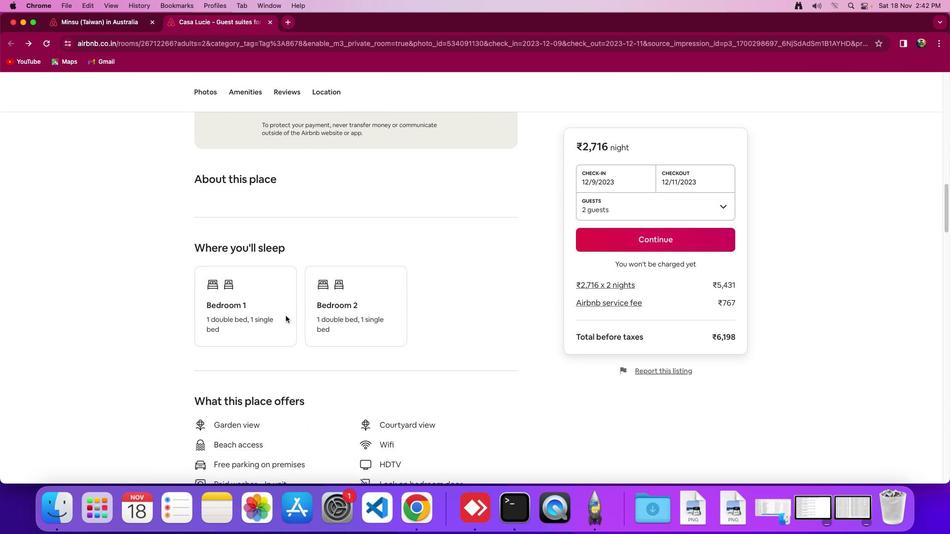
Action: Mouse moved to (286, 316)
Screenshot: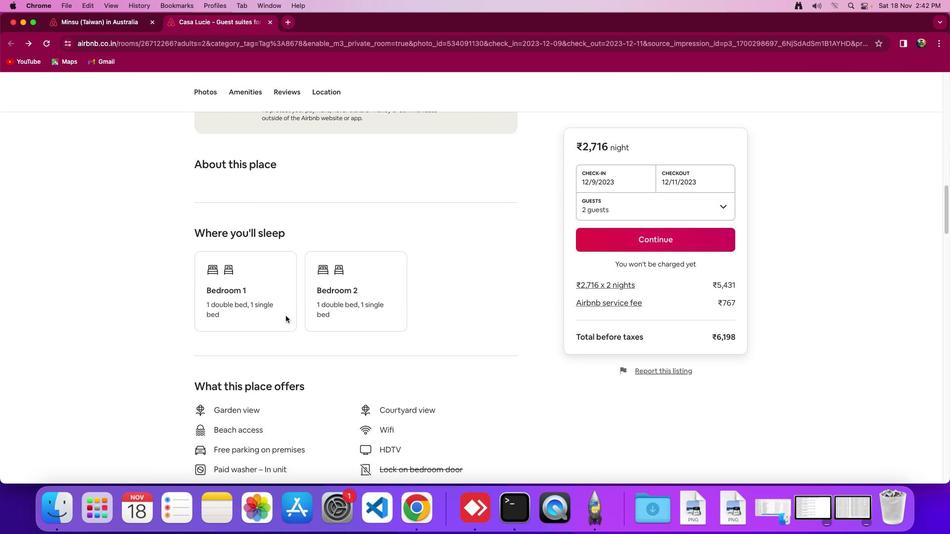 
Action: Mouse scrolled (286, 316) with delta (0, 0)
Screenshot: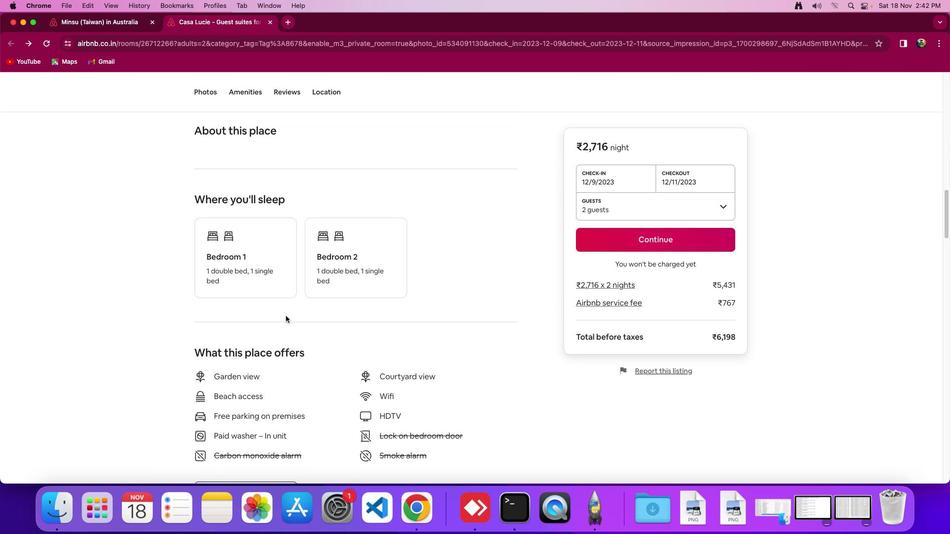 
Action: Mouse moved to (286, 316)
Screenshot: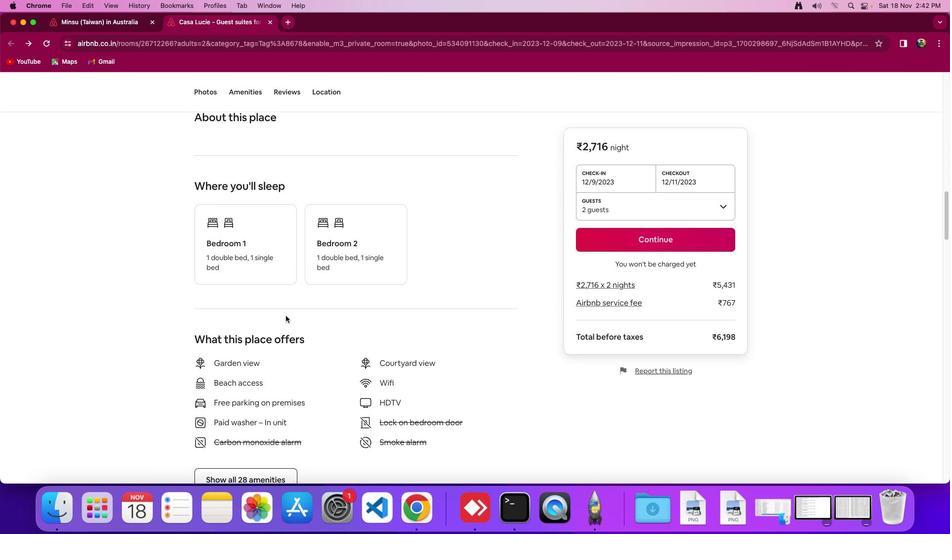 
Action: Mouse scrolled (286, 316) with delta (0, 0)
Screenshot: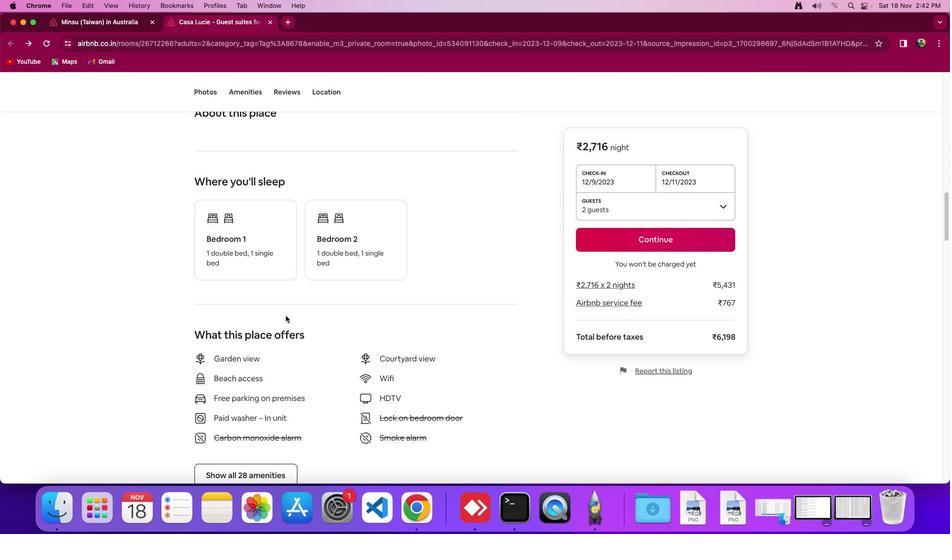 
Action: Mouse scrolled (286, 316) with delta (0, 0)
Screenshot: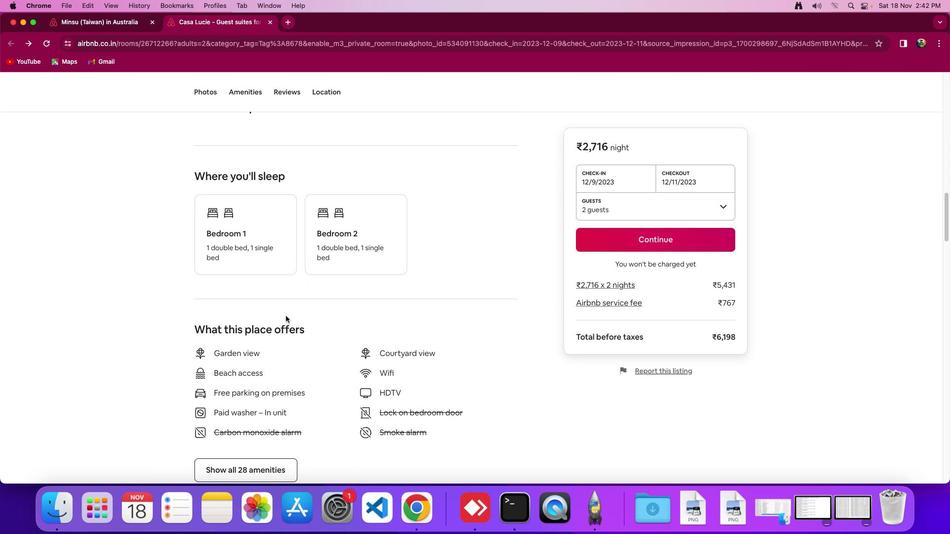
Action: Mouse scrolled (286, 316) with delta (0, 0)
Screenshot: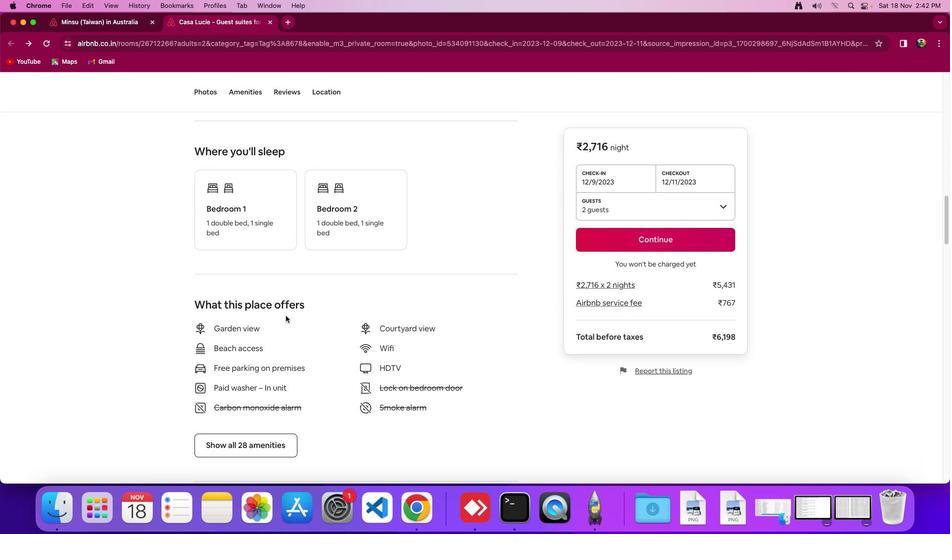 
Action: Mouse moved to (269, 407)
Screenshot: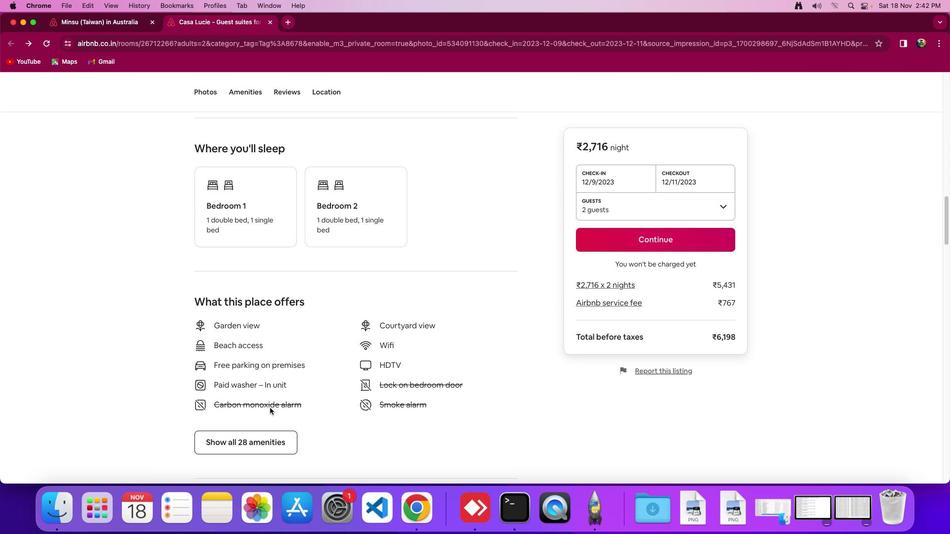 
Action: Mouse scrolled (269, 407) with delta (0, 0)
Screenshot: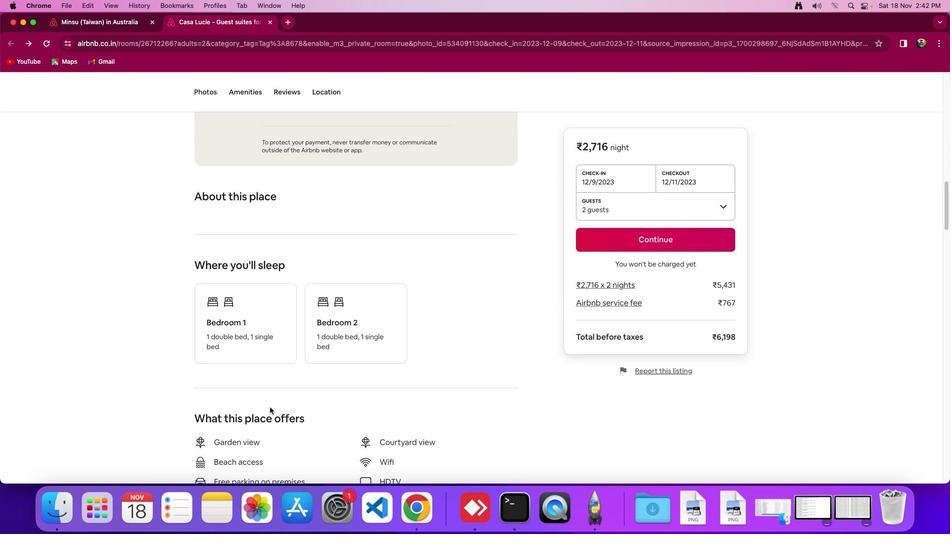 
Action: Mouse scrolled (269, 407) with delta (0, 0)
